 Task: Select traffic view around selected location Blue Ridge Parkway, North Carolina, United States and identify the nearest hotel to the peak traffic point
Action: Mouse moved to (112, 63)
Screenshot: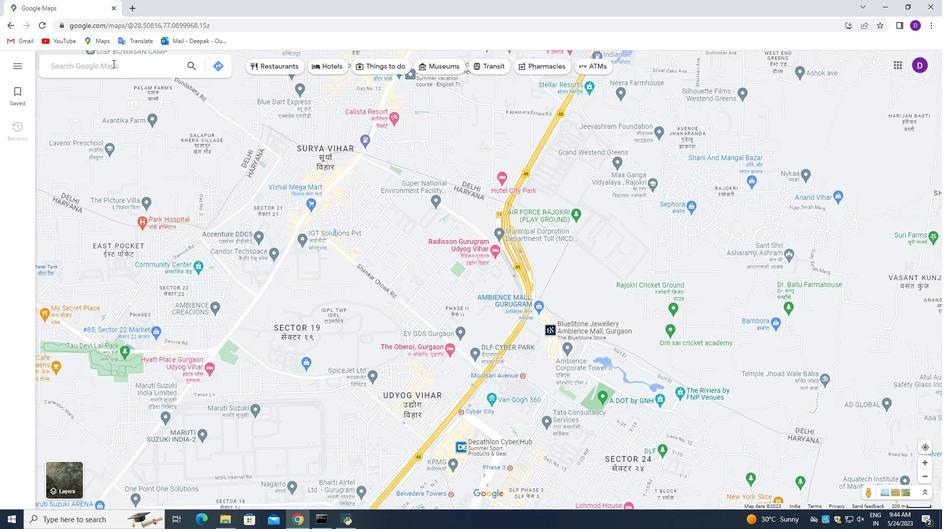 
Action: Mouse pressed left at (112, 63)
Screenshot: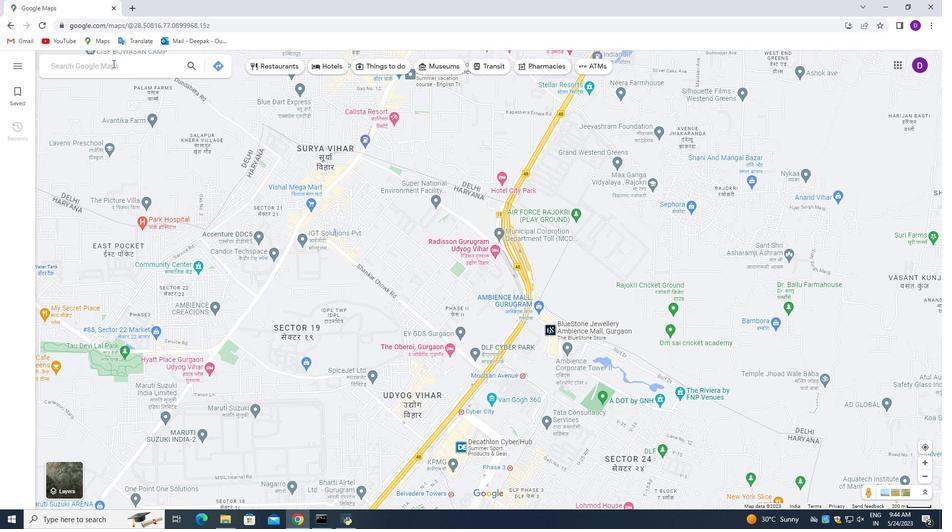 
Action: Mouse moved to (253, 130)
Screenshot: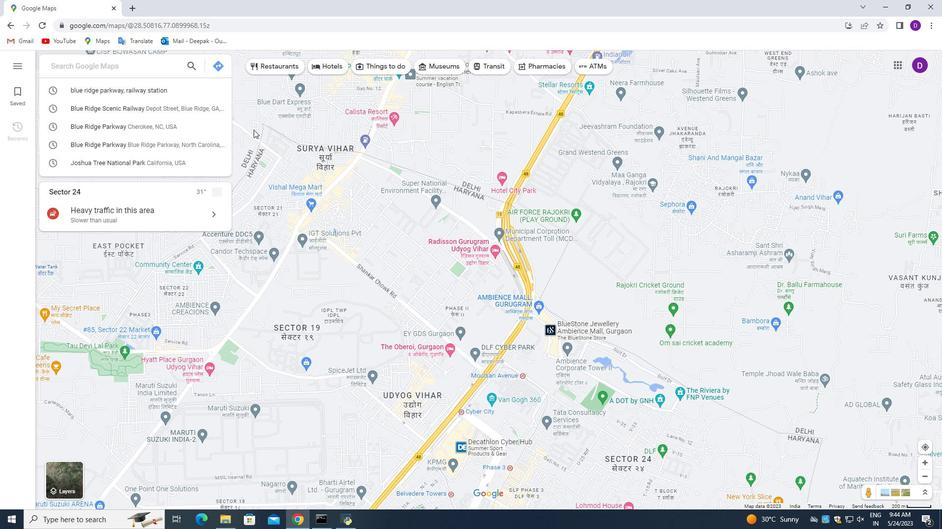 
Action: Key pressed <Key.shift_r><Key.shift_r><Key.shift_r><Key.shift_r><Key.shift_r><Key.shift_r><Key.shift_r><Key.shift_r><Key.shift_r><Key.shift_r><Key.shift_r><Key.shift_r><Key.shift_r>Blue<Key.space><Key.shift_r>Ridge<Key.space><Key.shift>Parkway,<Key.space><Key.shift>North<Key.space><Key.shift_r>Carolina,<Key.space><Key.shift>United<Key.space><Key.shift_r>States<Key.enter>
Screenshot: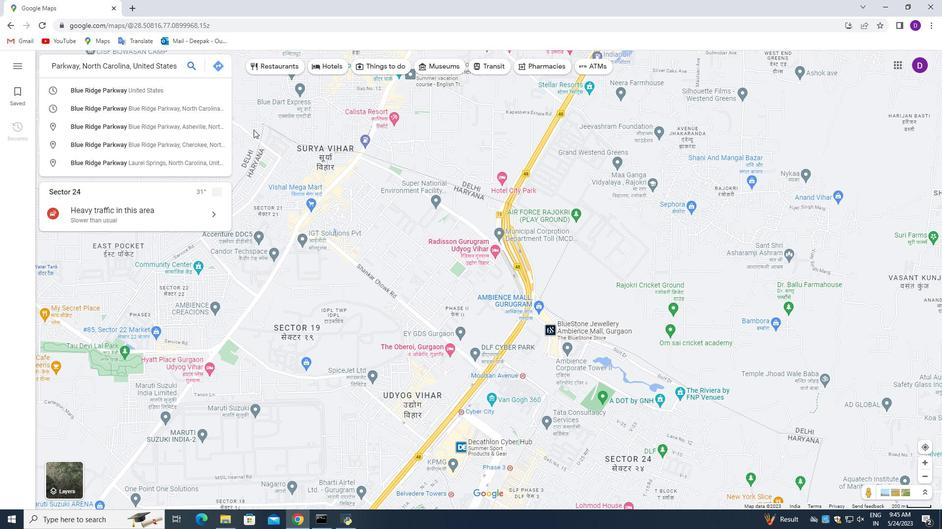 
Action: Mouse moved to (325, 67)
Screenshot: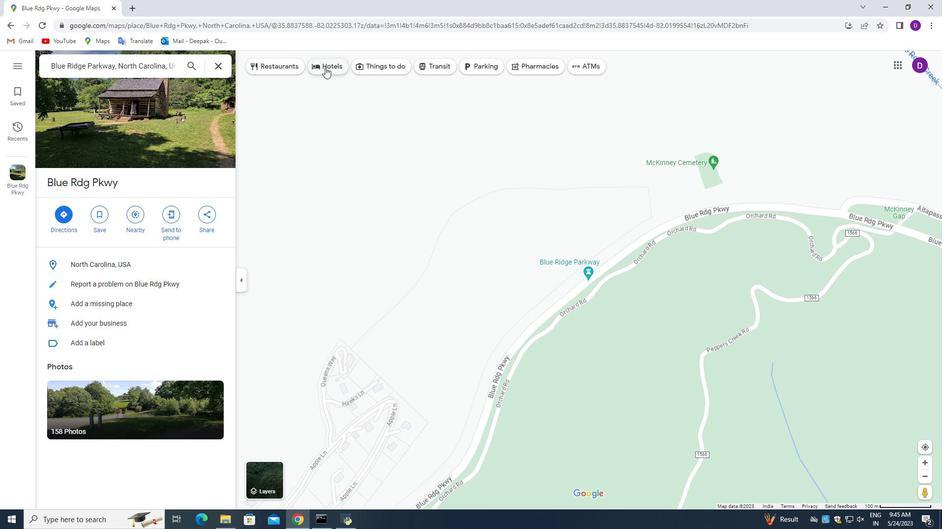 
Action: Mouse pressed left at (325, 67)
Screenshot: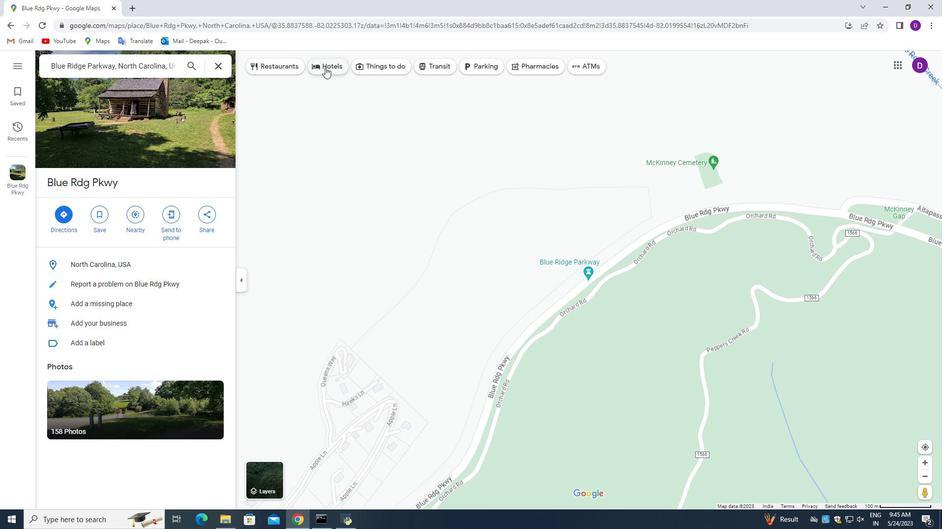 
Action: Mouse moved to (264, 484)
Screenshot: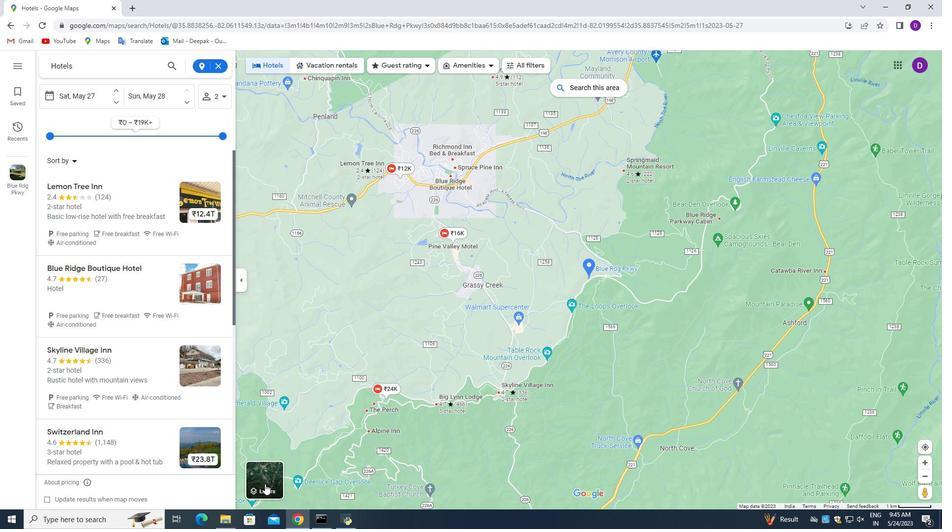 
Action: Mouse pressed left at (264, 484)
Screenshot: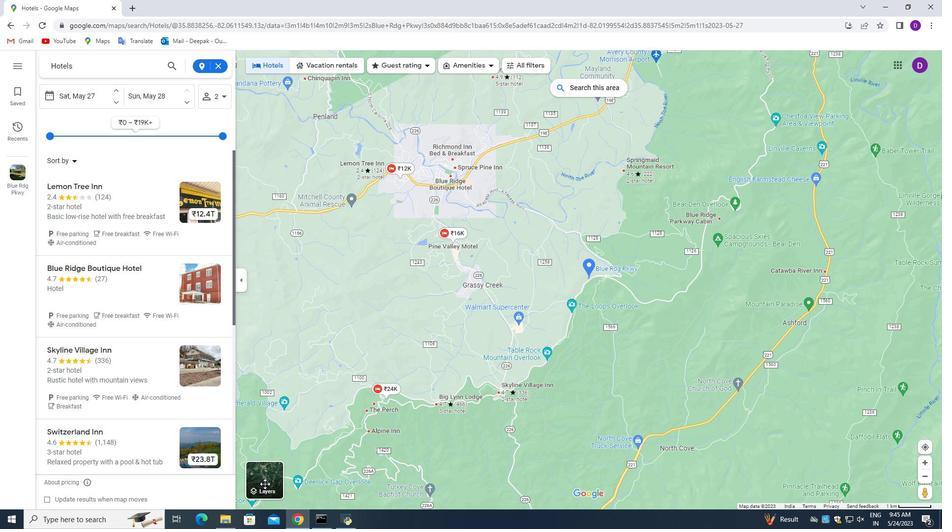 
Action: Mouse moved to (336, 478)
Screenshot: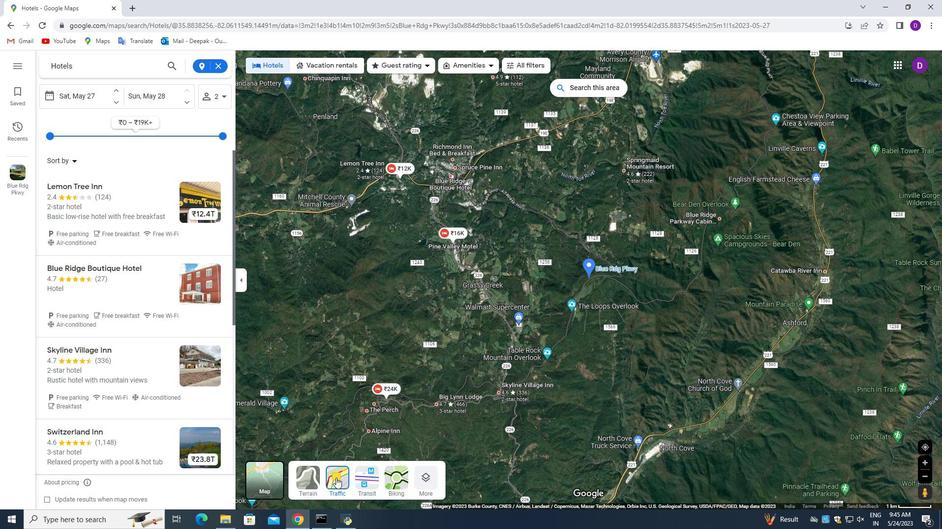 
Action: Mouse pressed left at (336, 478)
Screenshot: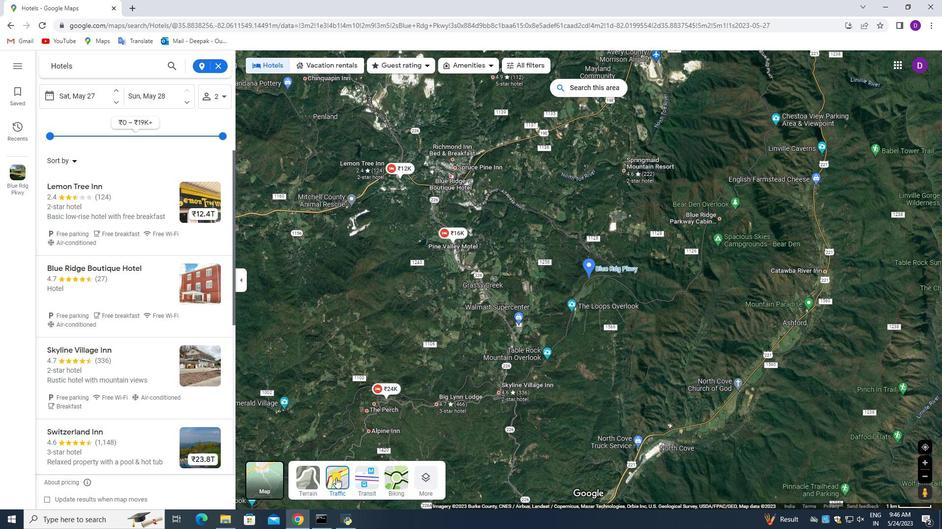 
Action: Mouse moved to (449, 233)
Screenshot: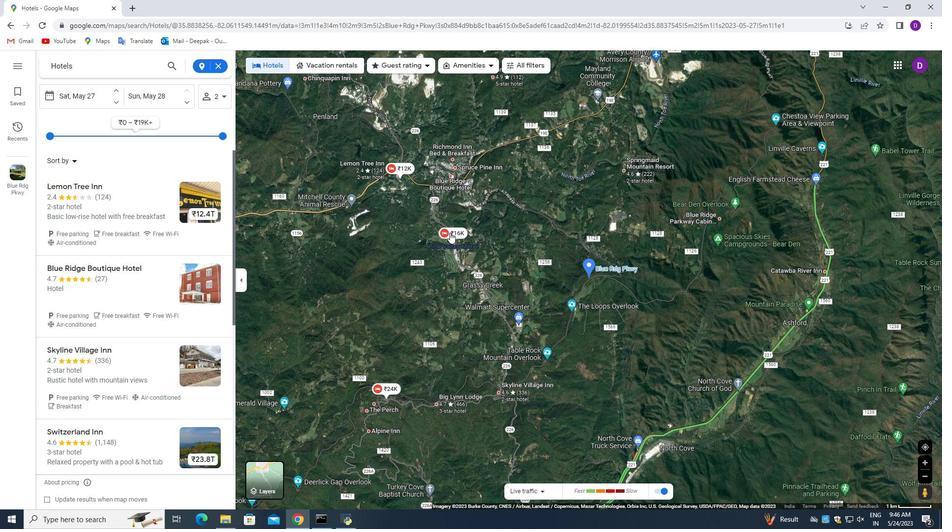 
Action: Mouse pressed left at (449, 233)
Screenshot: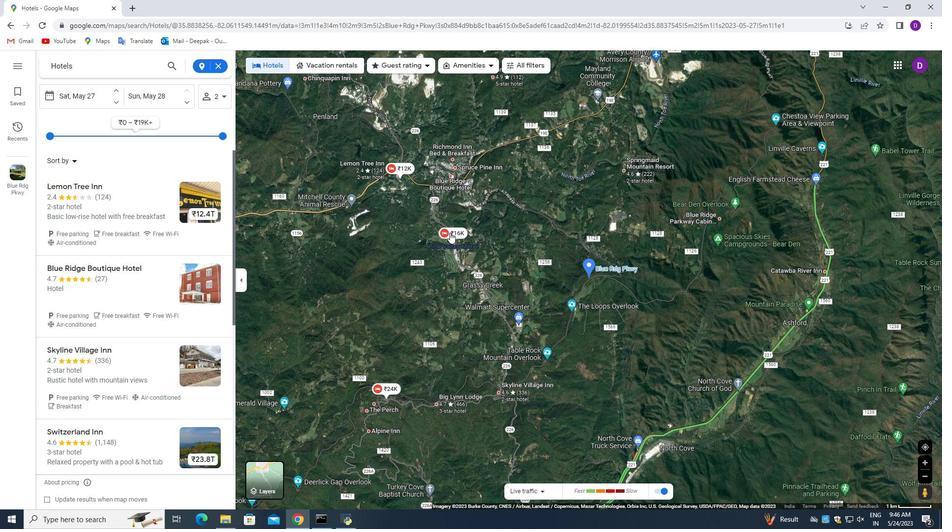 
Action: Mouse moved to (335, 162)
Screenshot: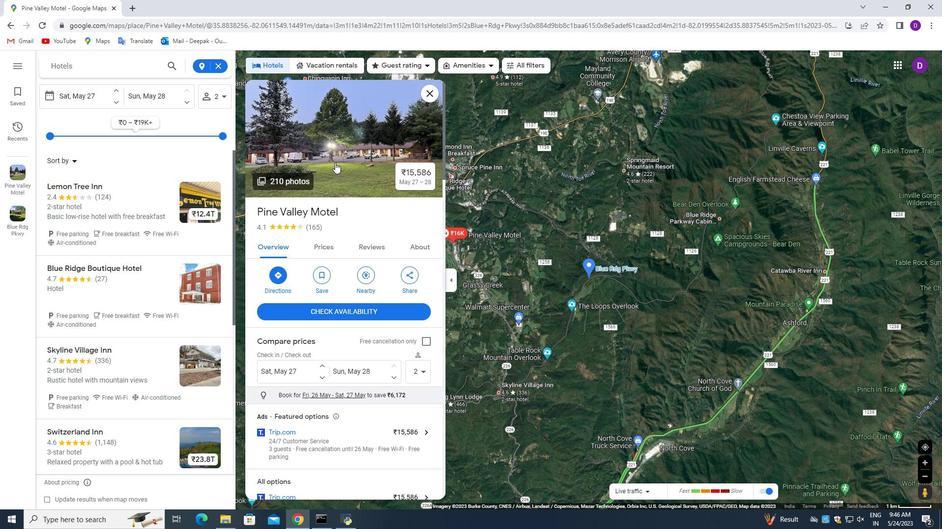 
Action: Mouse pressed left at (335, 162)
Screenshot: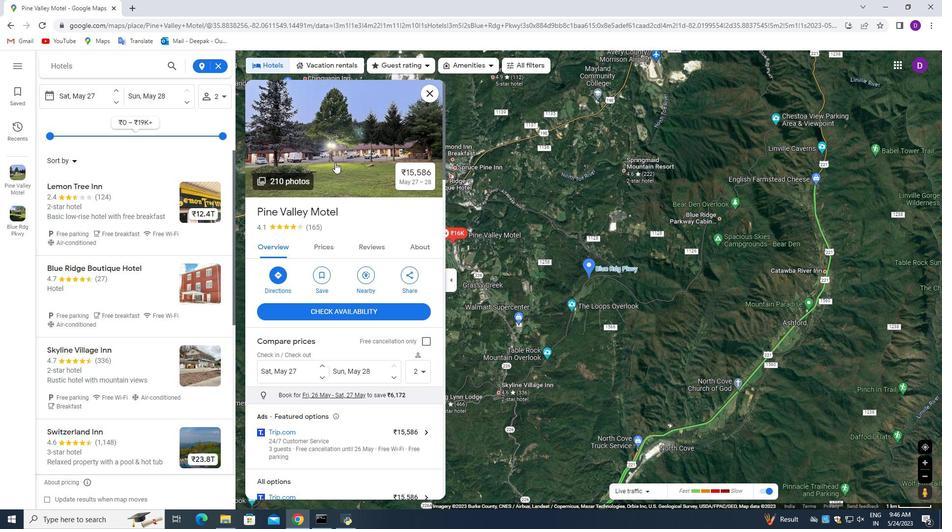 
Action: Mouse moved to (602, 432)
Screenshot: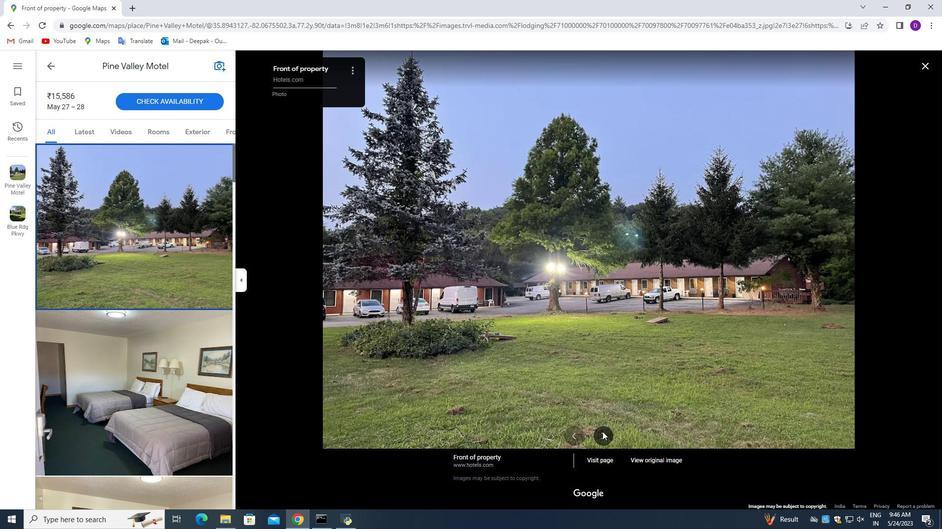 
Action: Mouse pressed left at (602, 432)
Screenshot: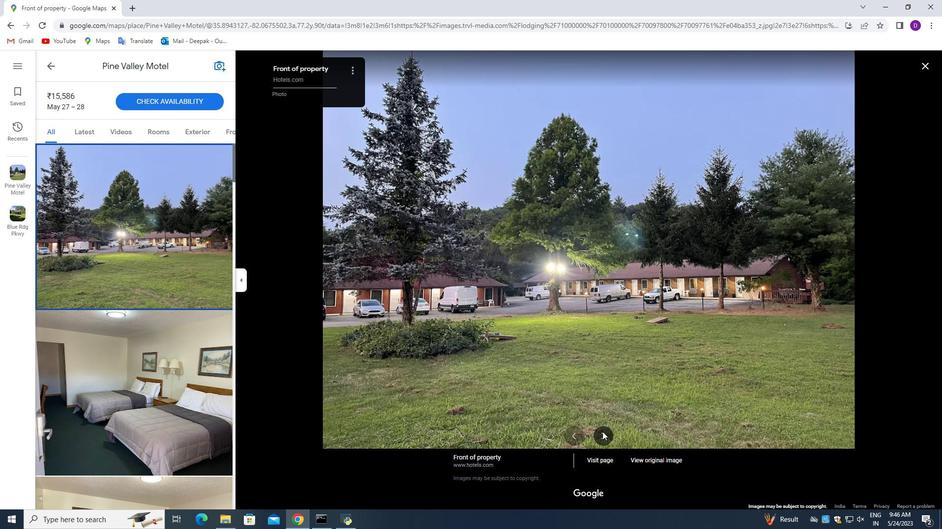 
Action: Mouse moved to (606, 432)
Screenshot: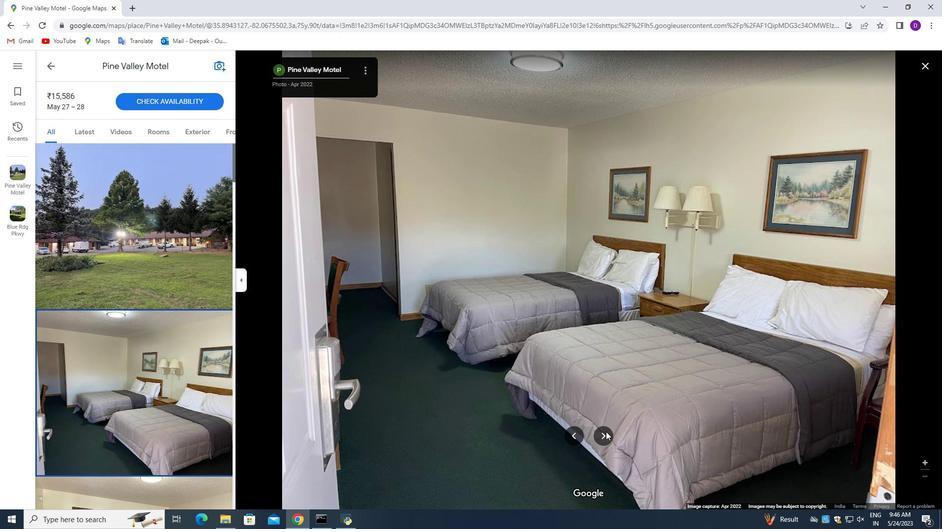 
Action: Mouse pressed left at (606, 432)
Screenshot: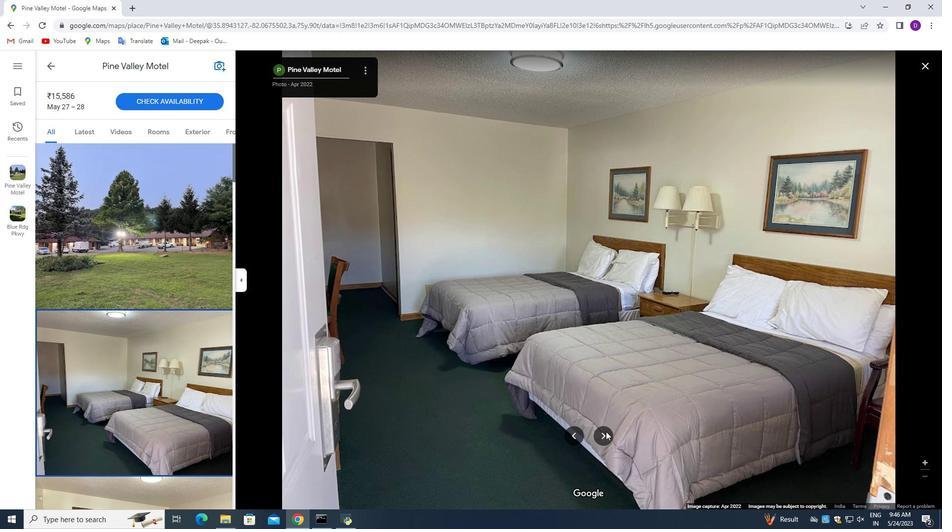 
Action: Mouse pressed left at (606, 432)
Screenshot: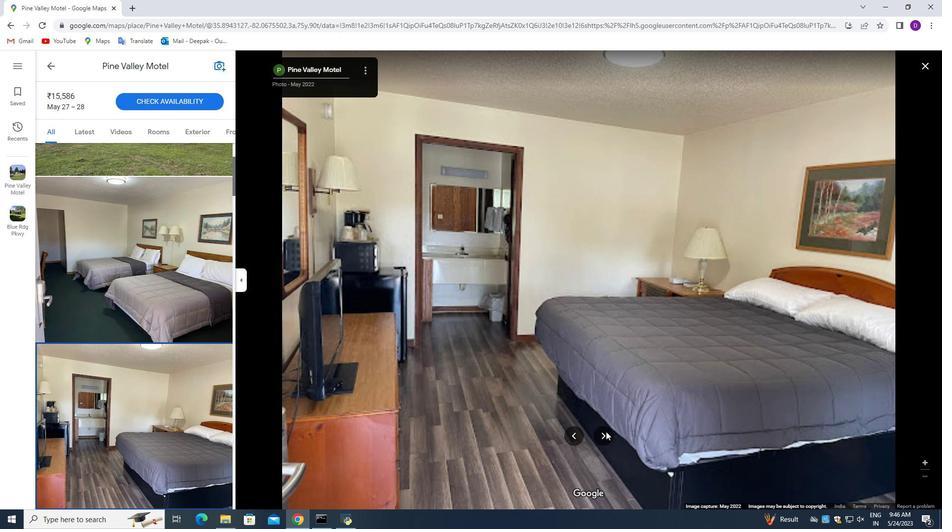 
Action: Mouse pressed left at (606, 432)
Screenshot: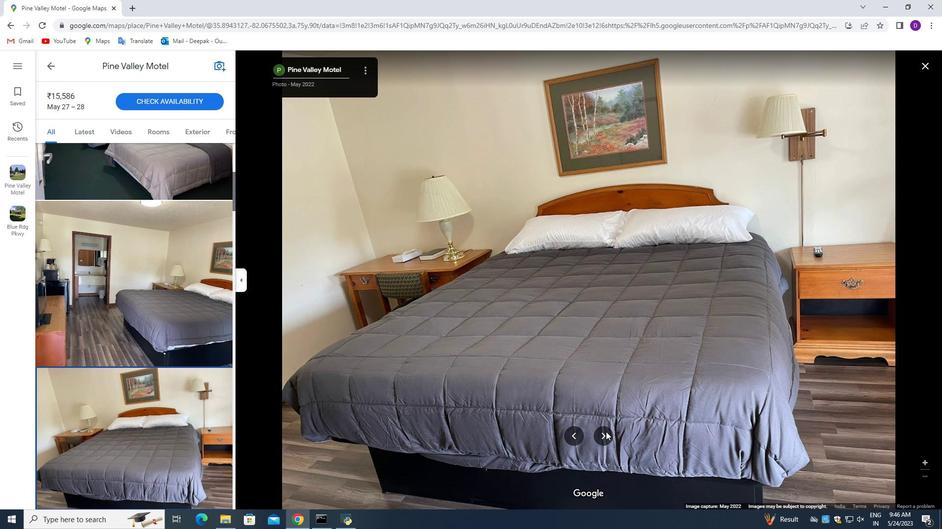 
Action: Mouse pressed left at (606, 432)
Screenshot: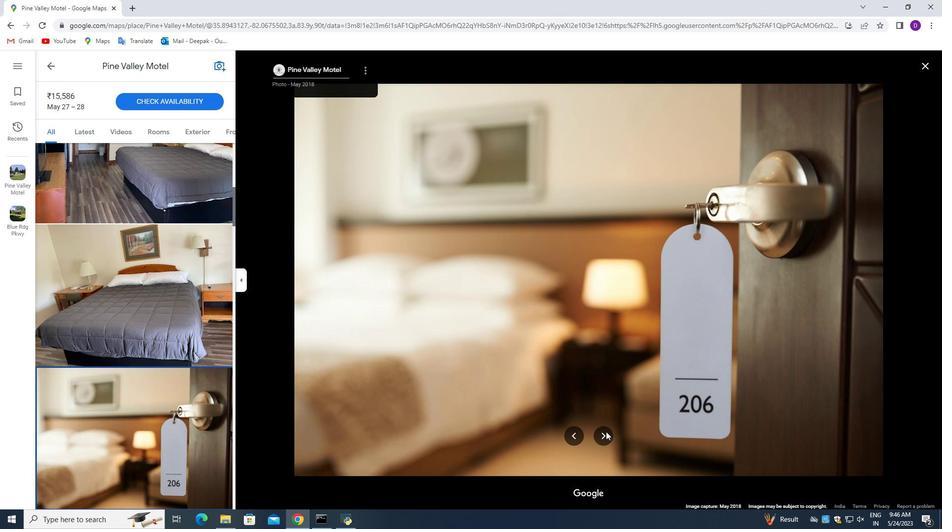 
Action: Mouse pressed left at (606, 432)
Screenshot: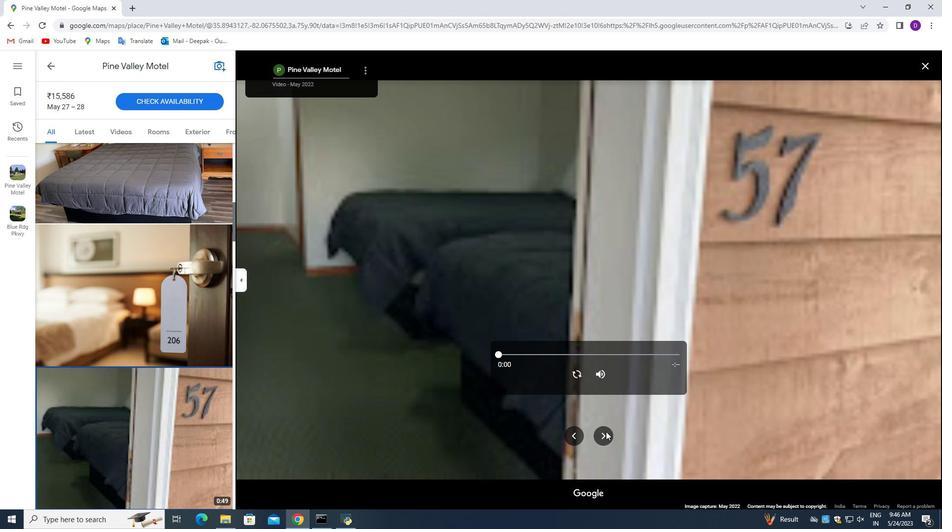 
Action: Mouse pressed left at (606, 432)
Screenshot: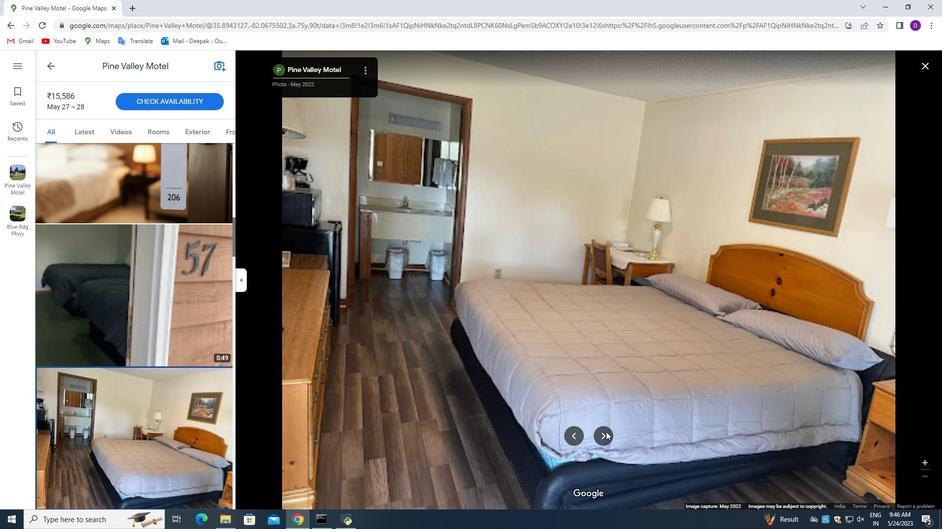 
Action: Mouse pressed left at (606, 432)
Screenshot: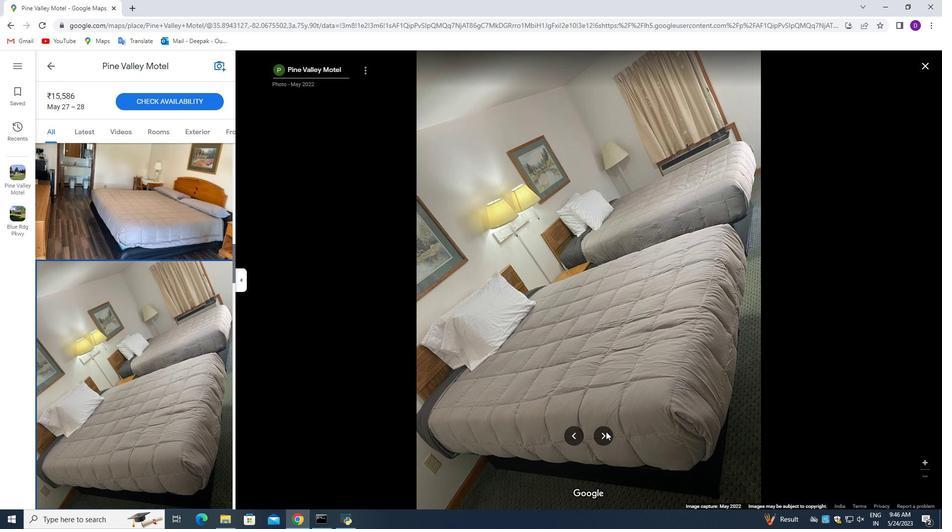 
Action: Mouse pressed left at (606, 432)
Screenshot: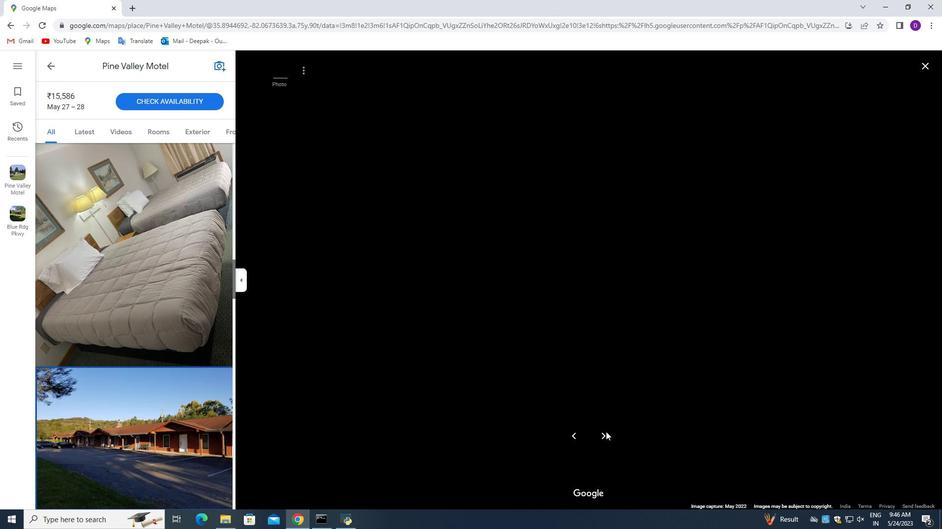 
Action: Mouse pressed left at (606, 432)
Screenshot: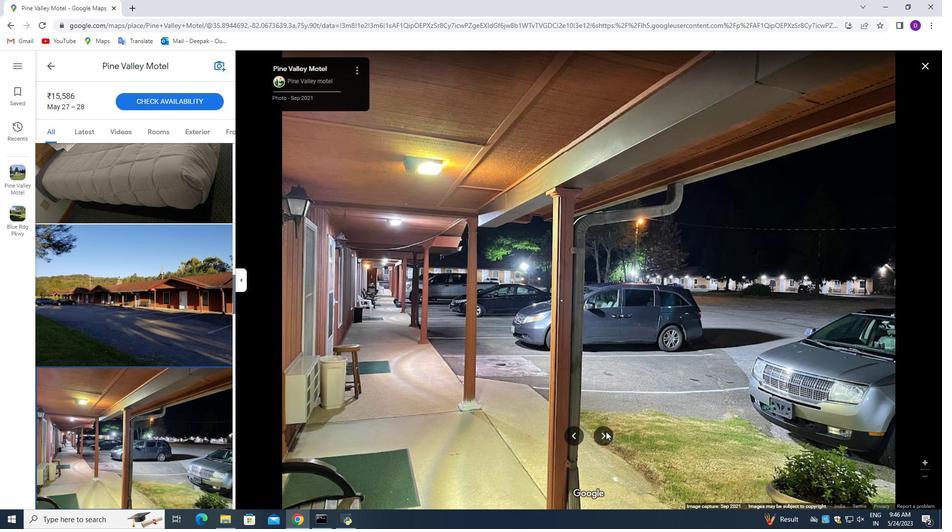
Action: Mouse pressed left at (606, 432)
Screenshot: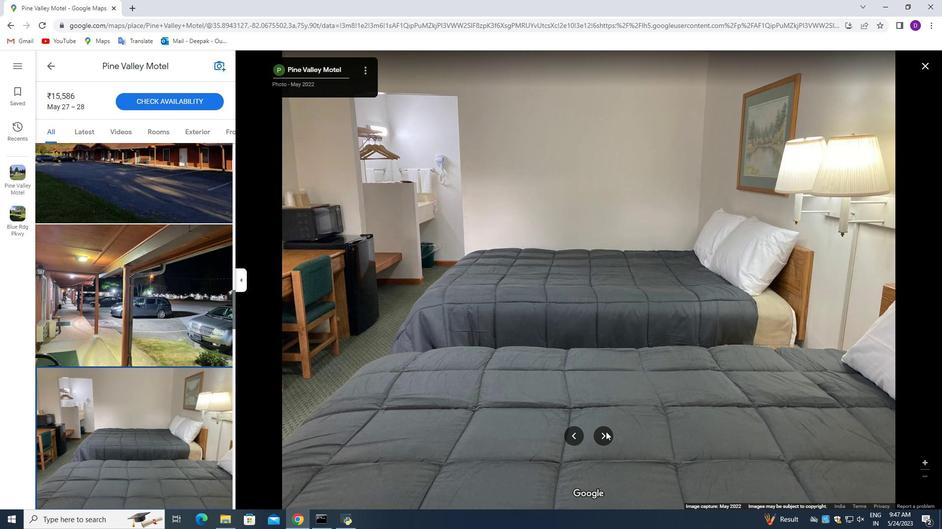 
Action: Mouse pressed left at (606, 432)
Screenshot: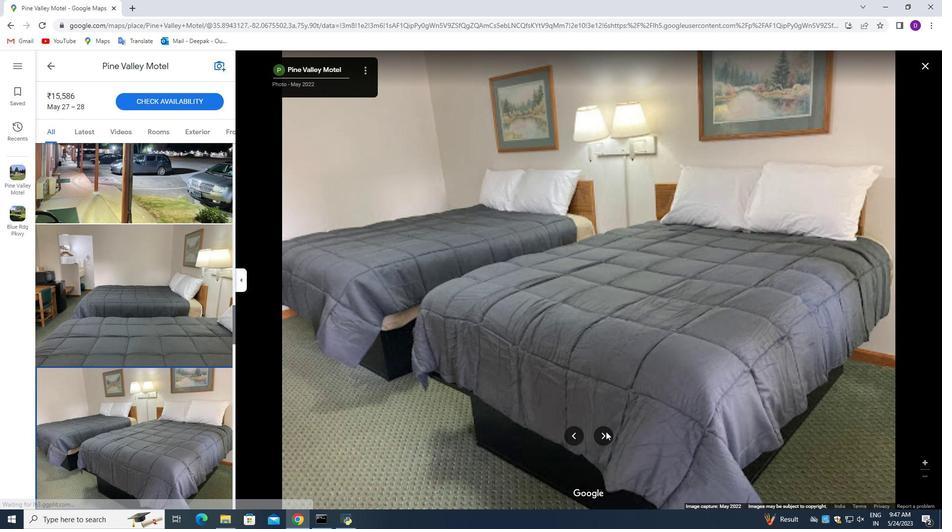 
Action: Mouse pressed left at (606, 432)
Screenshot: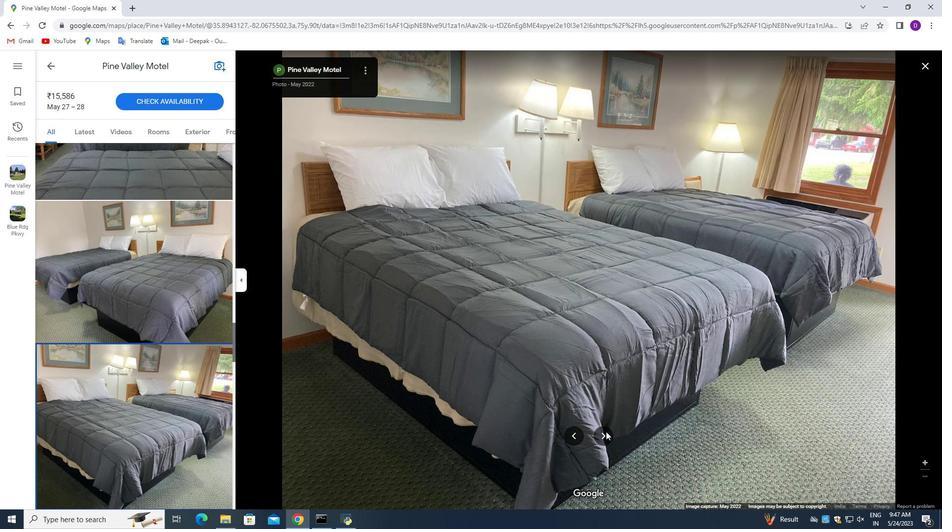 
Action: Mouse pressed left at (606, 432)
Screenshot: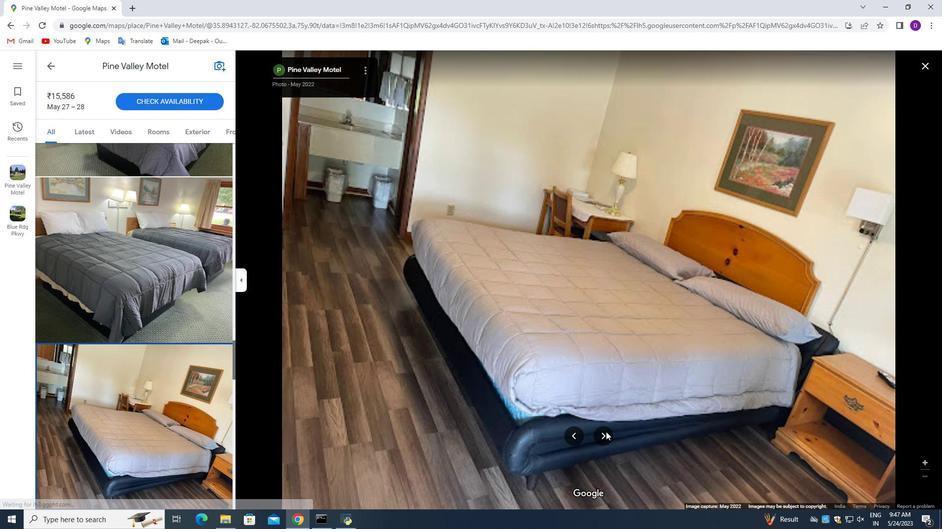 
Action: Mouse pressed left at (606, 432)
Screenshot: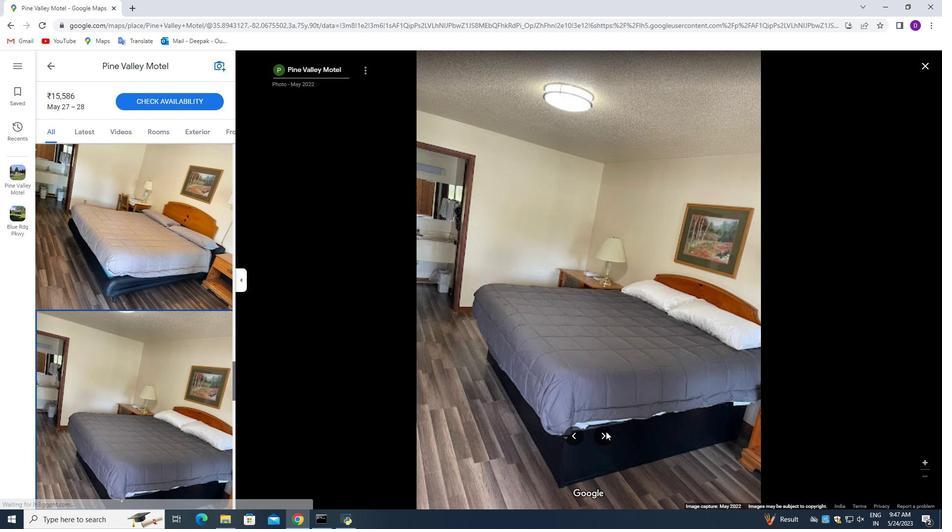 
Action: Mouse moved to (49, 67)
Screenshot: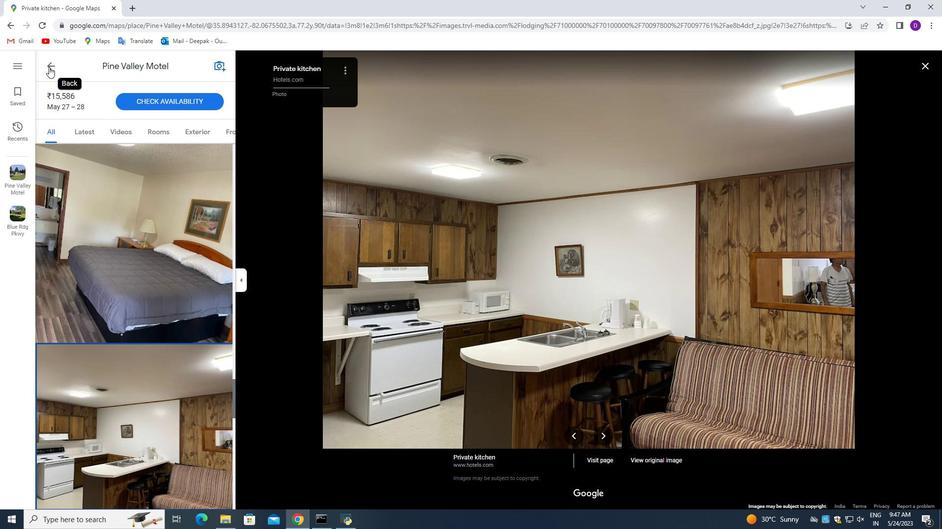 
Action: Mouse pressed left at (49, 67)
Screenshot: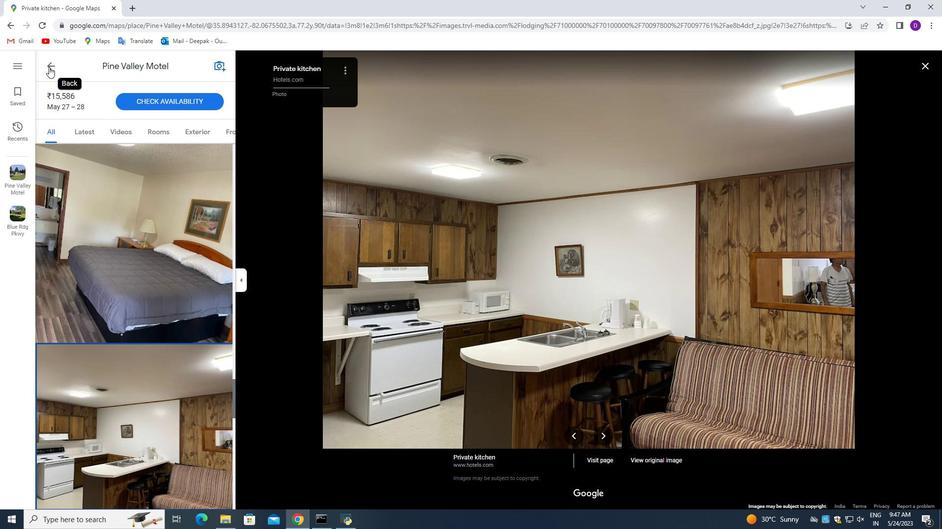 
Action: Mouse moved to (430, 93)
Screenshot: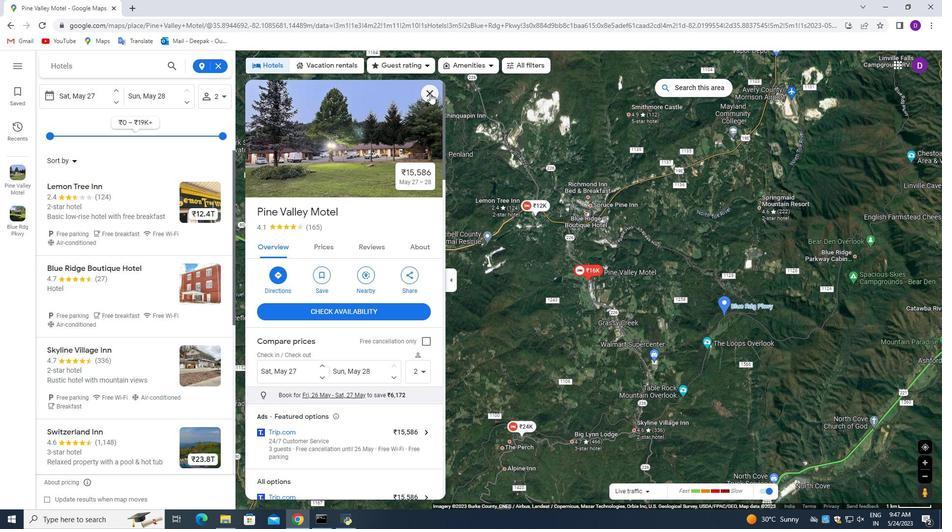 
Action: Mouse pressed left at (430, 93)
Screenshot: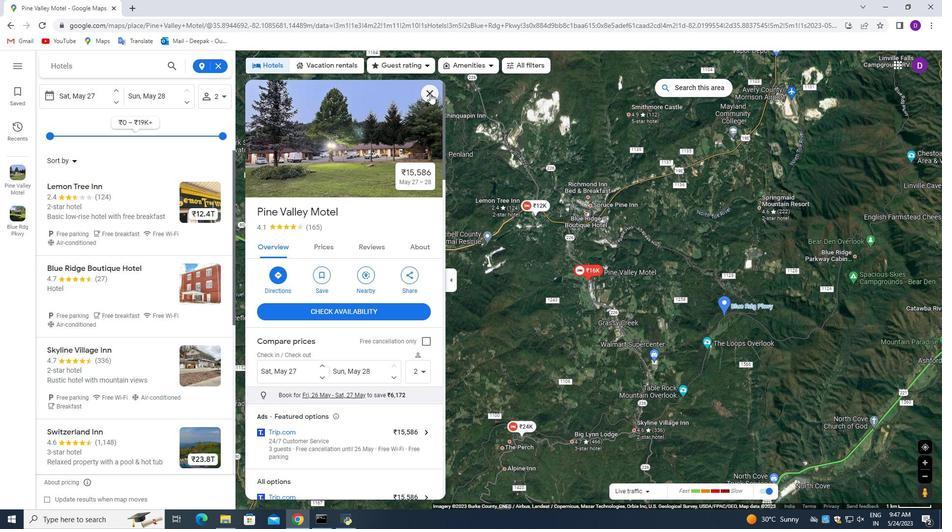 
Action: Mouse moved to (540, 492)
Screenshot: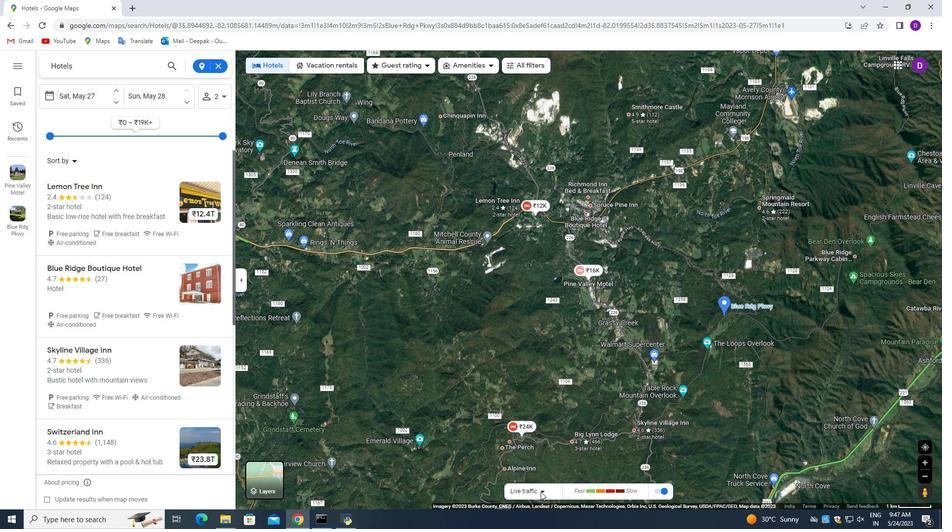 
Action: Mouse pressed left at (540, 492)
Screenshot: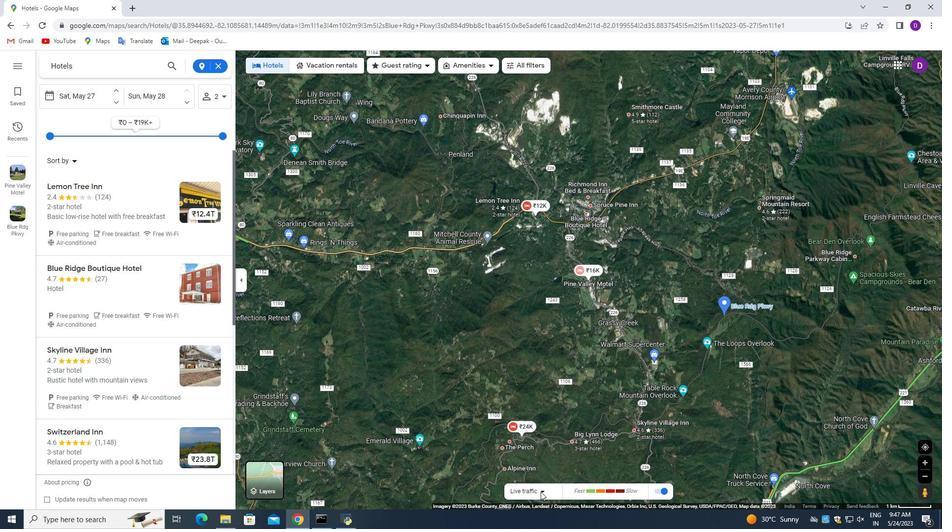 
Action: Mouse pressed left at (540, 492)
Screenshot: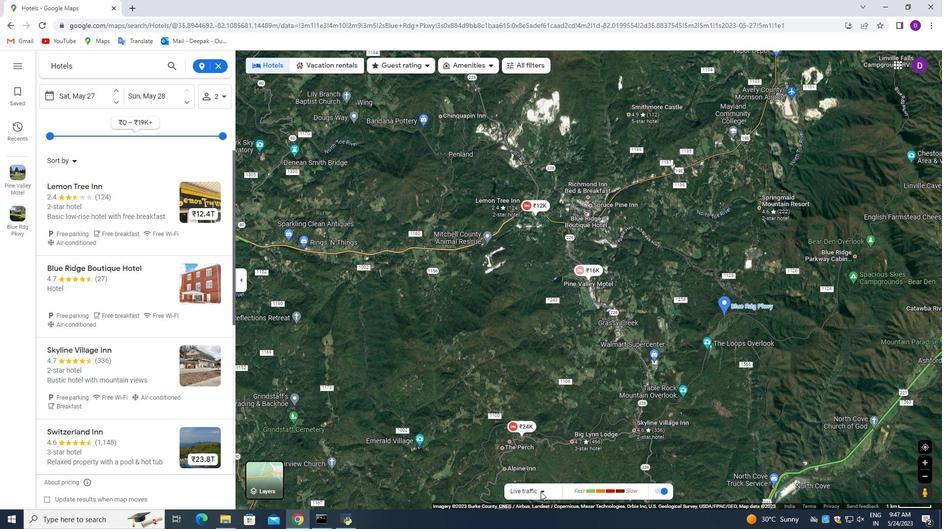 
Action: Mouse moved to (523, 362)
Screenshot: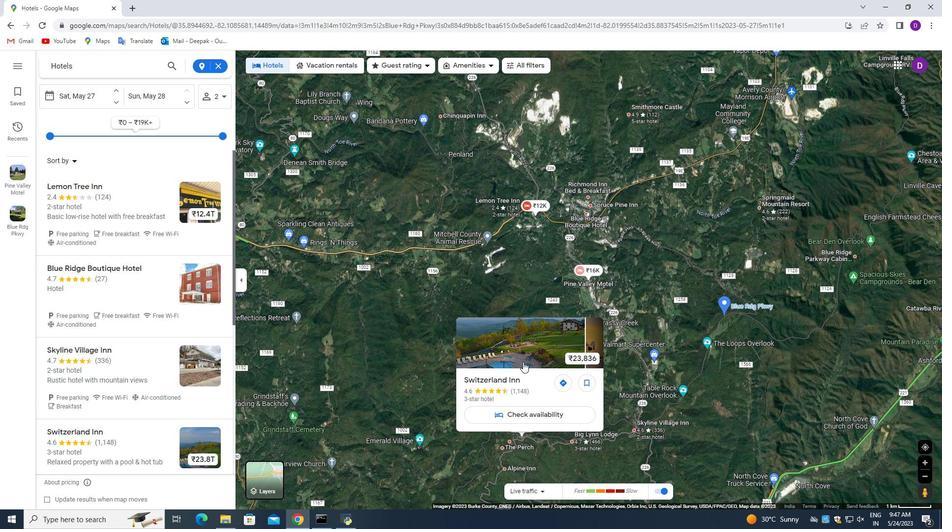 
Action: Mouse pressed left at (523, 362)
Screenshot: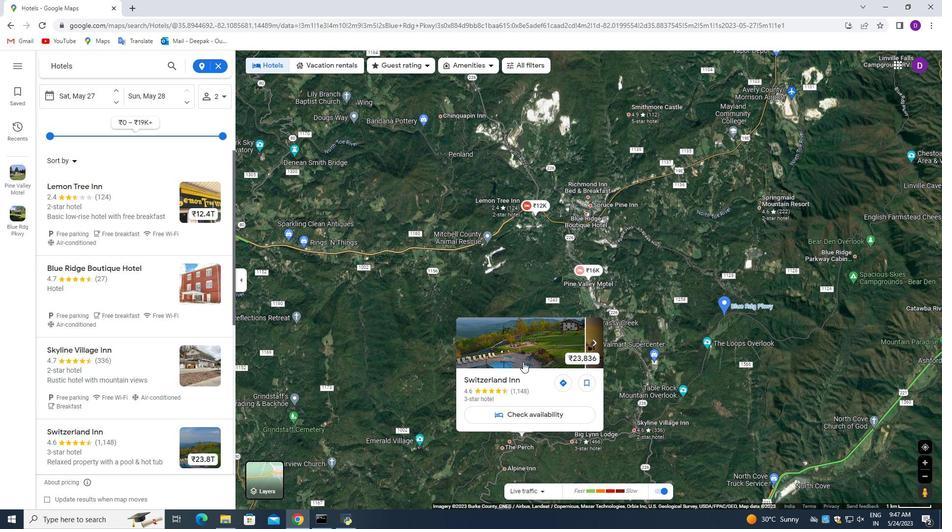 
Action: Mouse moved to (370, 252)
Screenshot: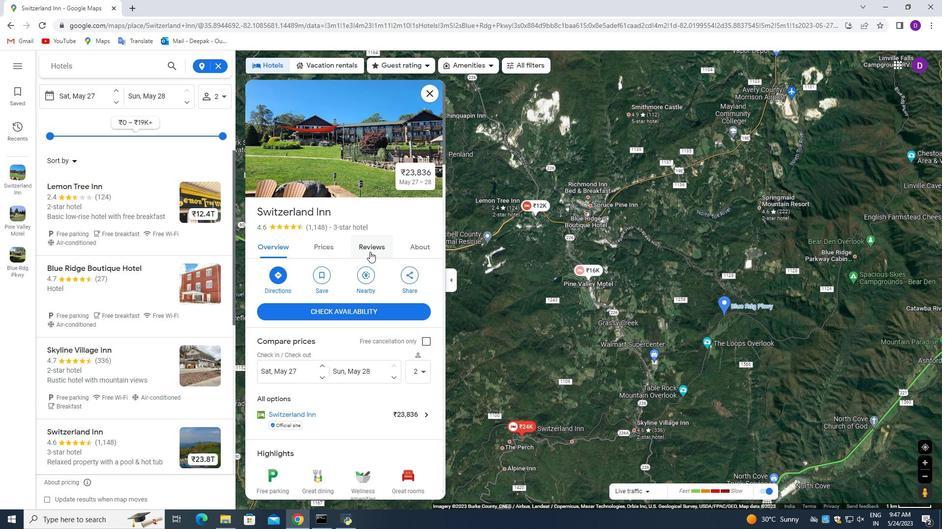 
Action: Mouse pressed left at (370, 252)
Screenshot: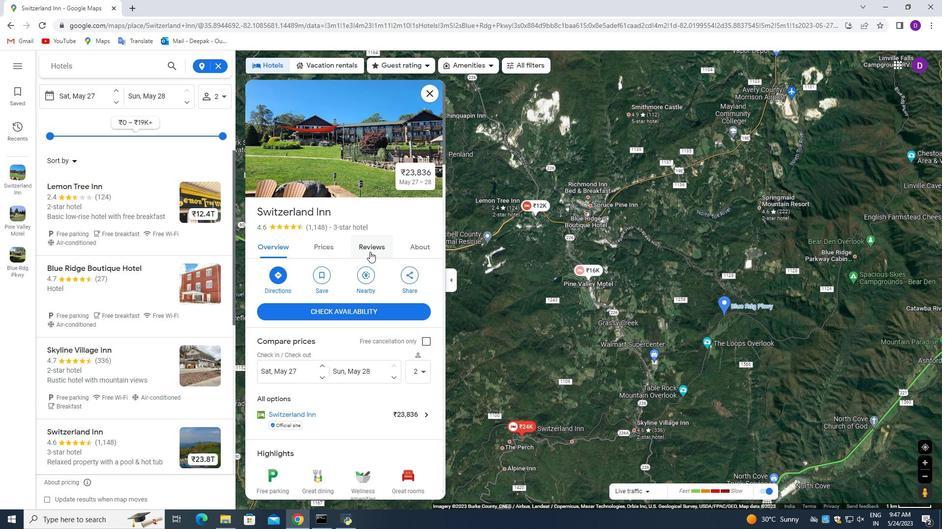 
Action: Mouse moved to (313, 256)
Screenshot: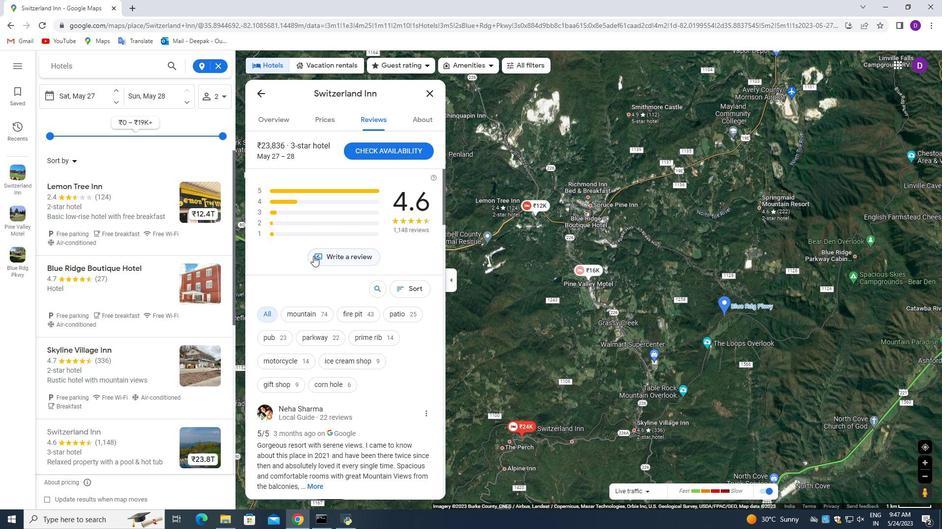 
Action: Mouse scrolled (313, 256) with delta (0, 0)
Screenshot: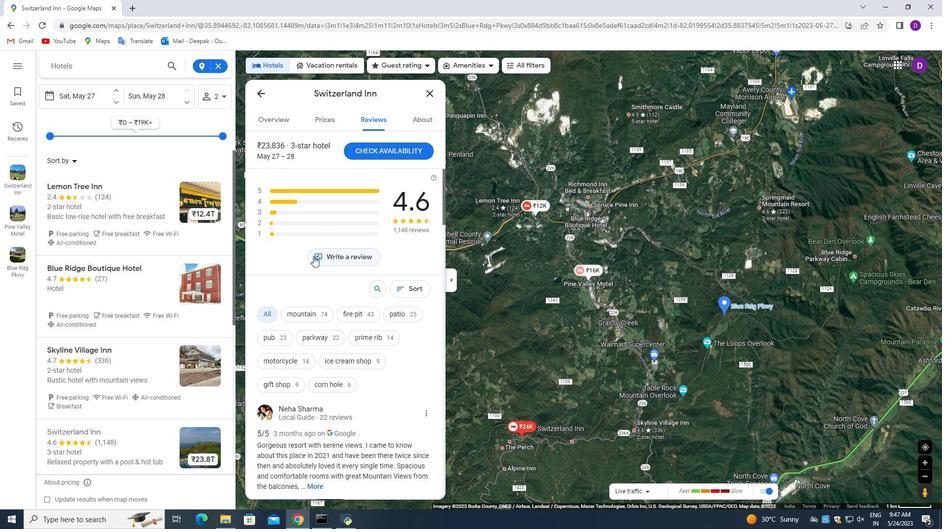 
Action: Mouse scrolled (313, 256) with delta (0, 0)
Screenshot: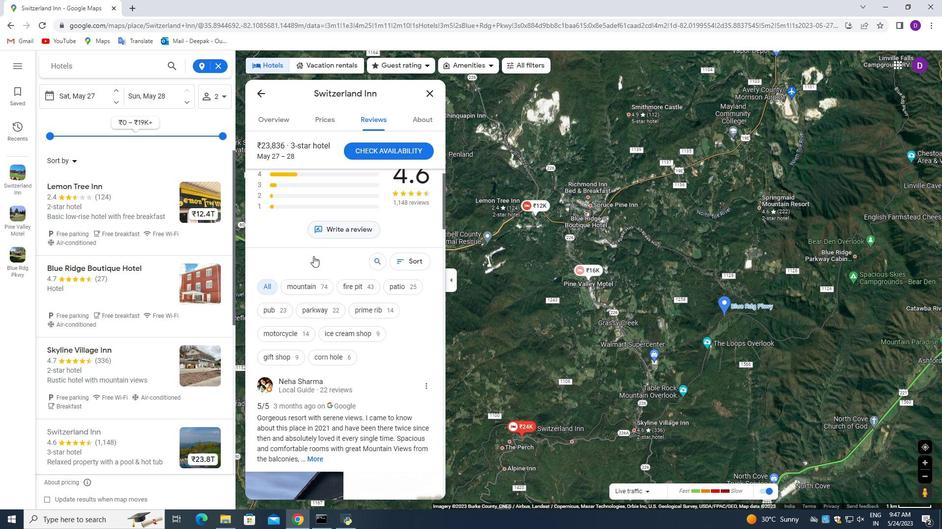 
Action: Mouse scrolled (313, 256) with delta (0, 0)
Screenshot: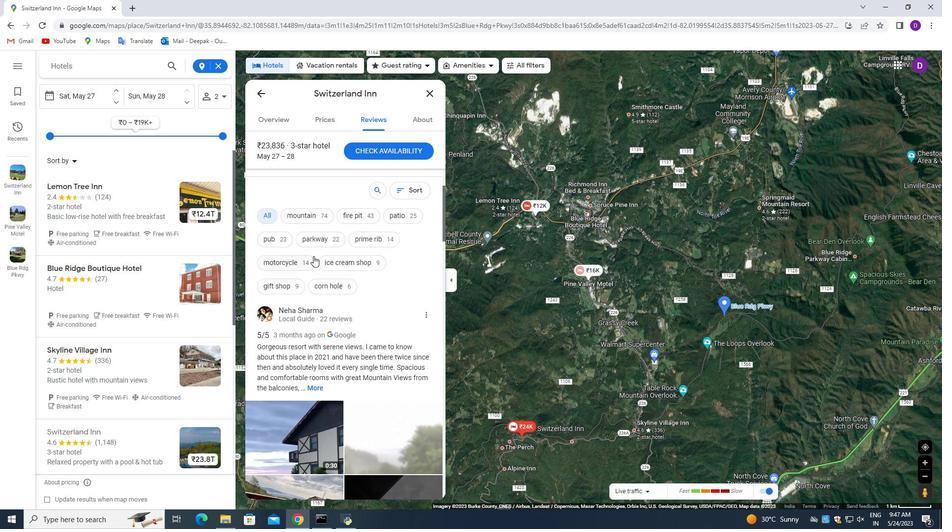 
Action: Mouse moved to (345, 273)
Screenshot: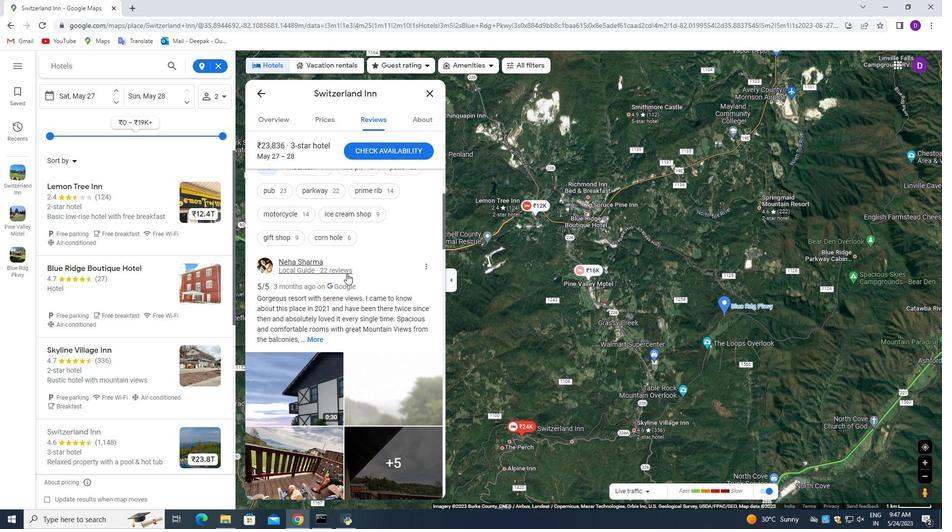 
Action: Mouse scrolled (320, 262) with delta (0, 0)
Screenshot: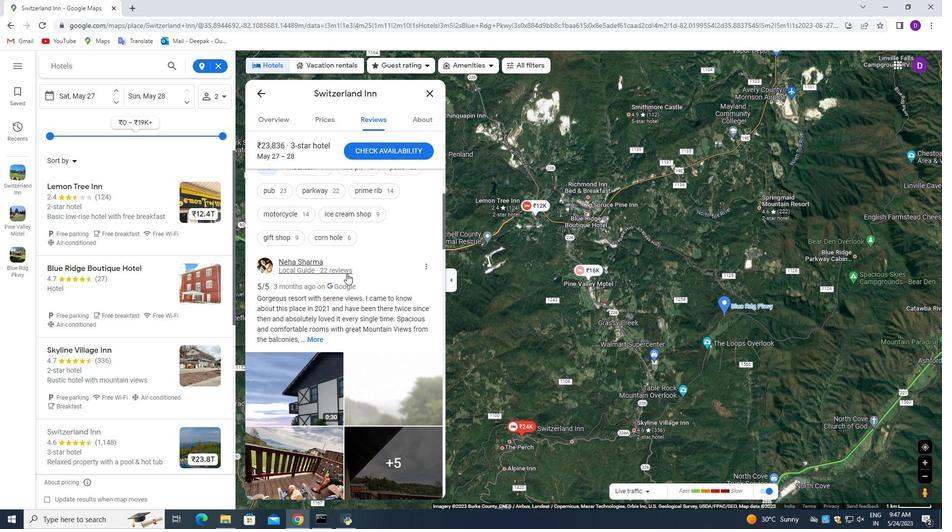 
Action: Mouse moved to (346, 274)
Screenshot: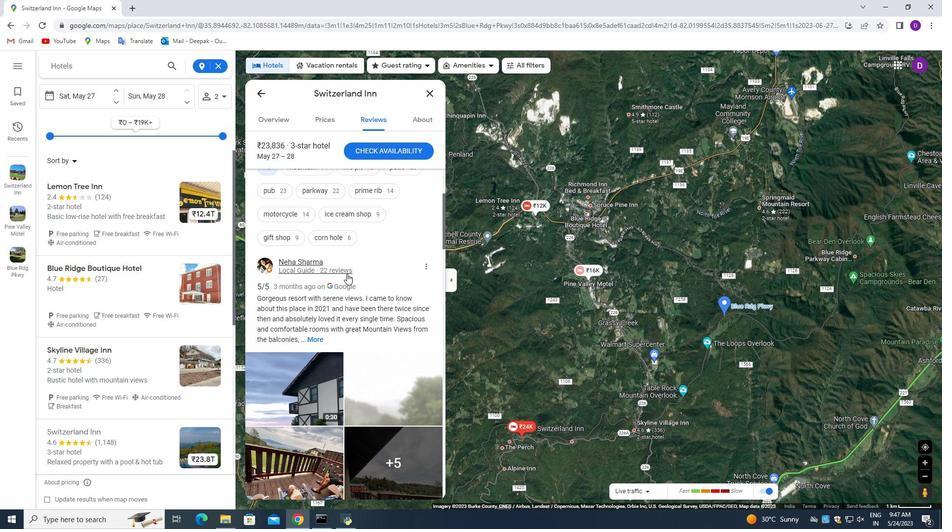 
Action: Mouse scrolled (346, 273) with delta (0, 0)
Screenshot: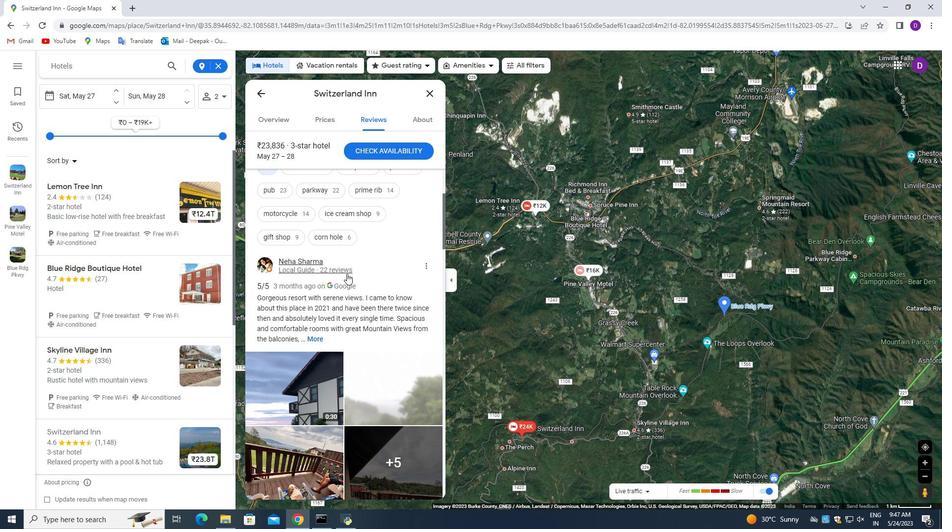 
Action: Mouse moved to (341, 274)
Screenshot: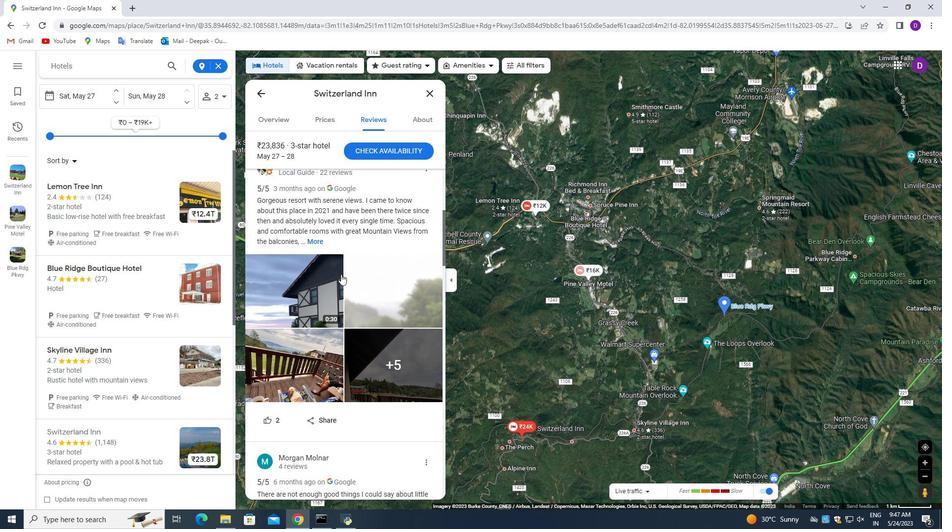 
Action: Mouse scrolled (341, 274) with delta (0, 0)
Screenshot: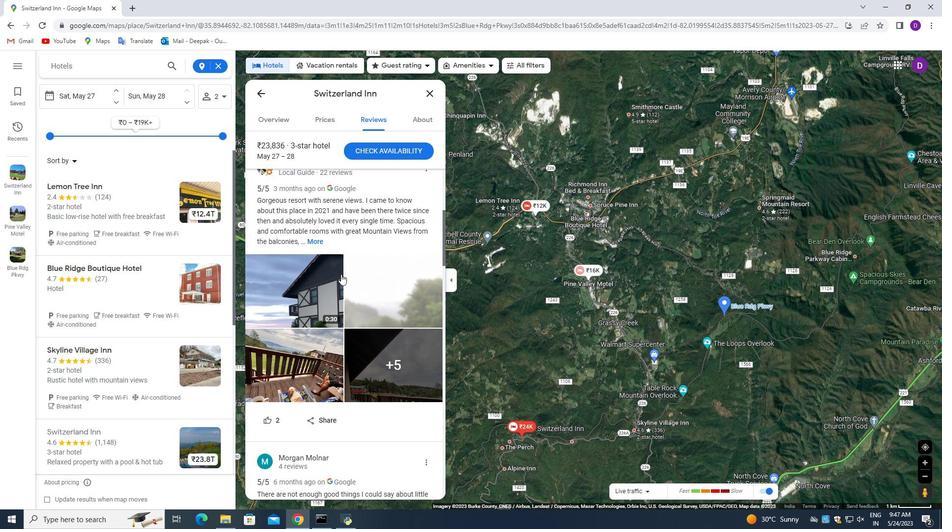 
Action: Mouse scrolled (341, 274) with delta (0, 0)
Screenshot: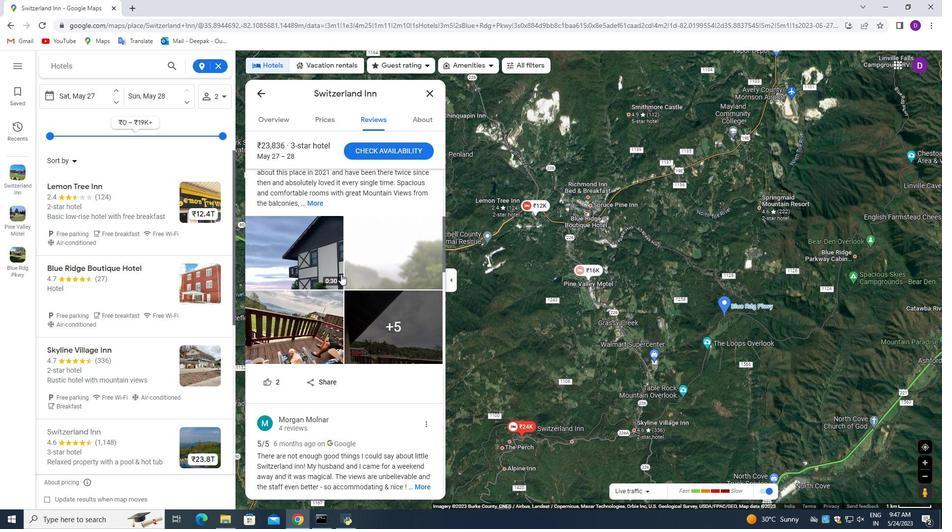 
Action: Mouse scrolled (341, 274) with delta (0, 0)
Screenshot: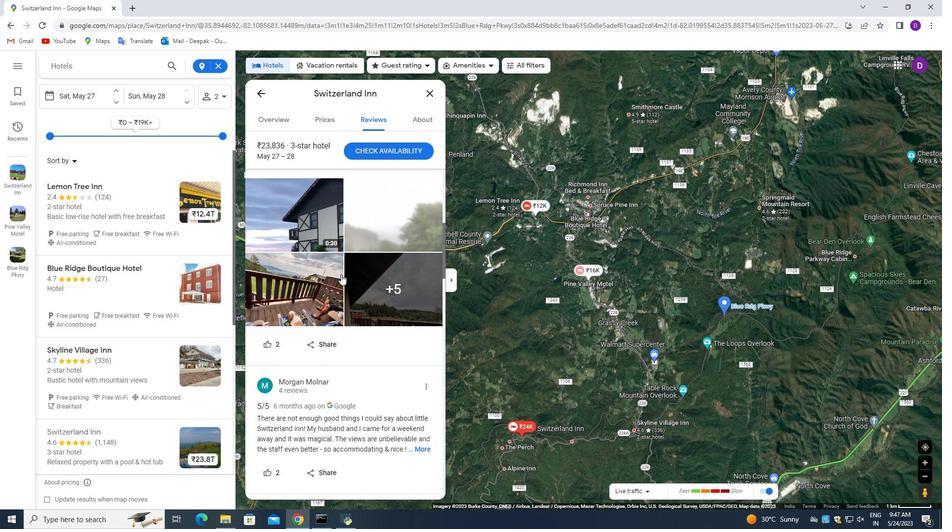 
Action: Mouse scrolled (341, 274) with delta (0, 0)
Screenshot: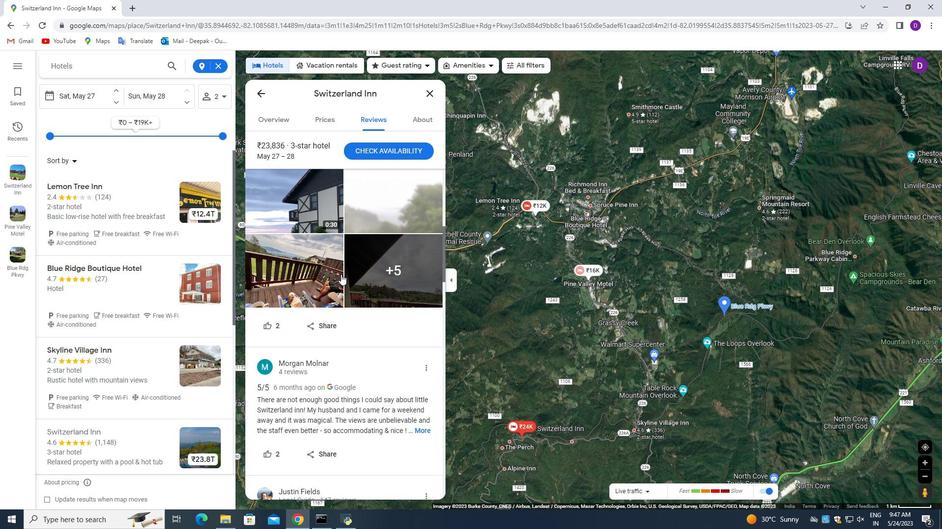 
Action: Mouse scrolled (341, 275) with delta (0, 0)
Screenshot: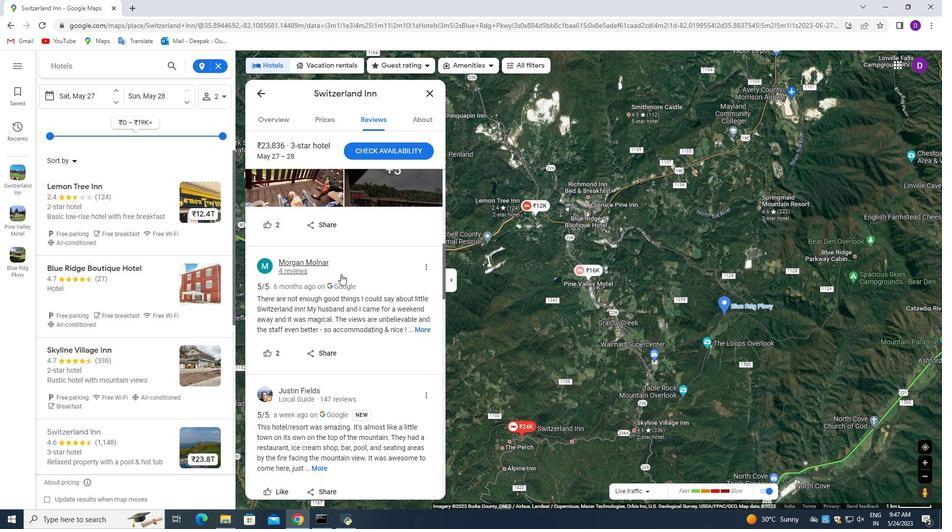 
Action: Mouse scrolled (341, 275) with delta (0, 0)
Screenshot: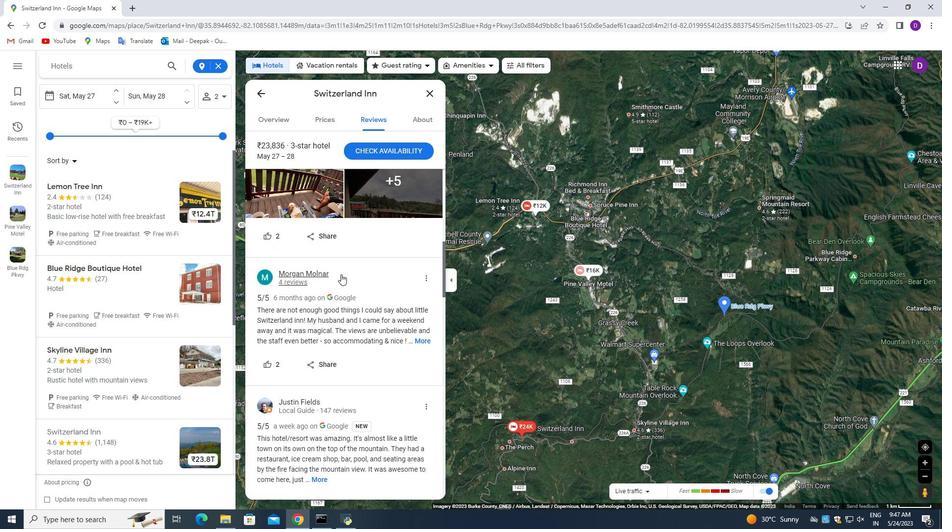 
Action: Mouse moved to (284, 204)
Screenshot: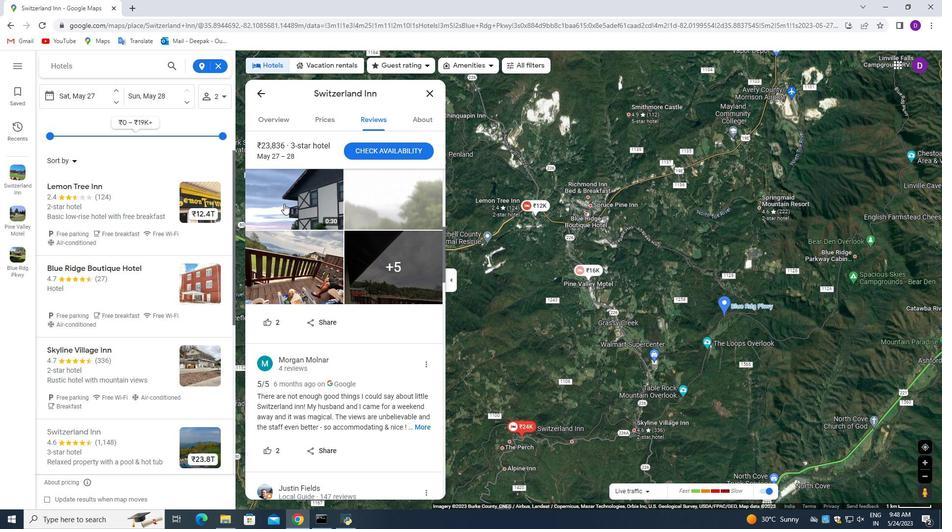 
Action: Mouse pressed left at (284, 204)
Screenshot: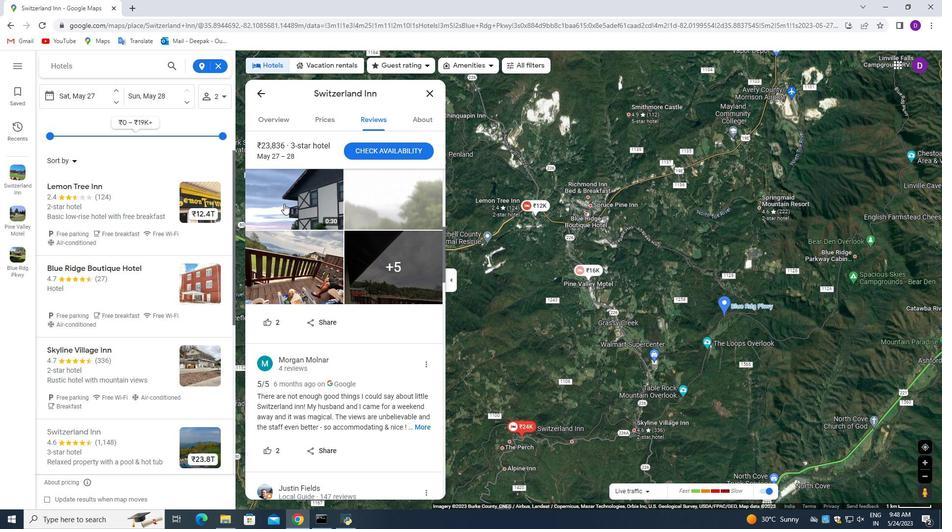 
Action: Mouse moved to (603, 438)
Screenshot: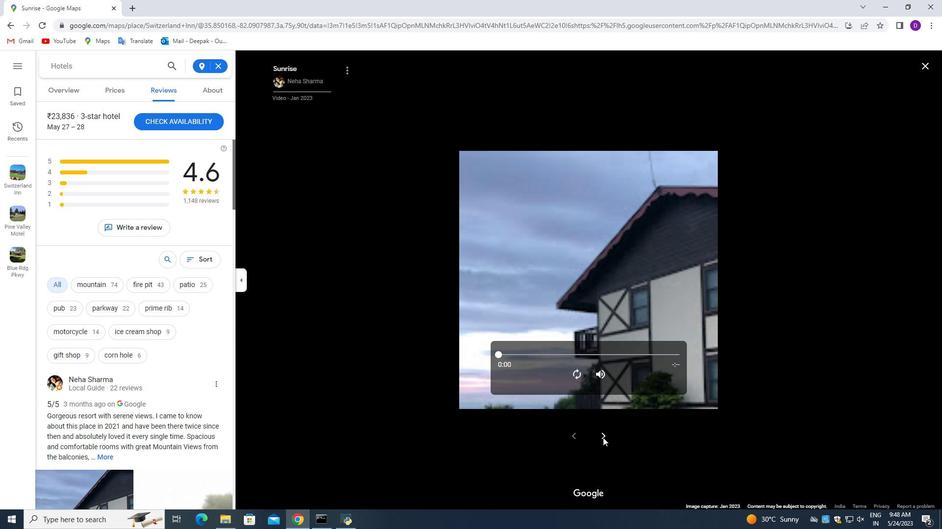 
Action: Mouse pressed left at (603, 438)
Screenshot: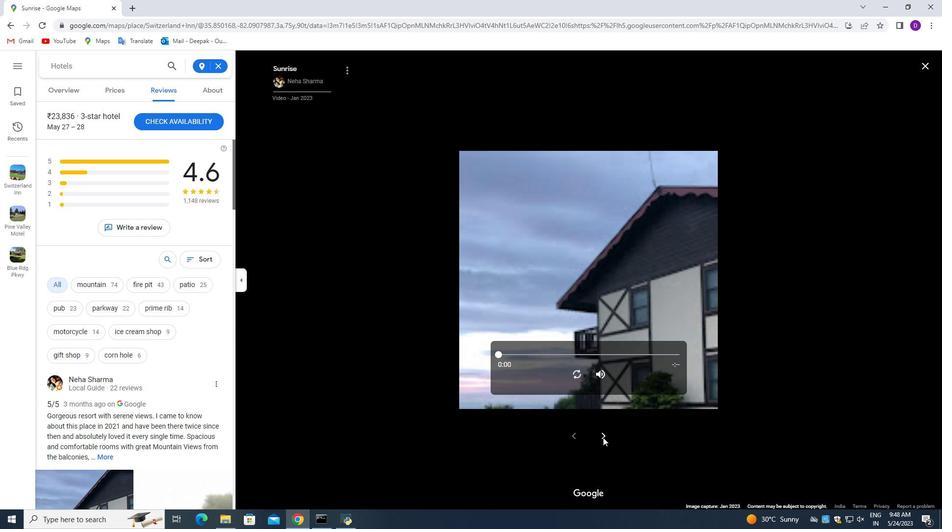 
Action: Mouse pressed left at (603, 438)
Screenshot: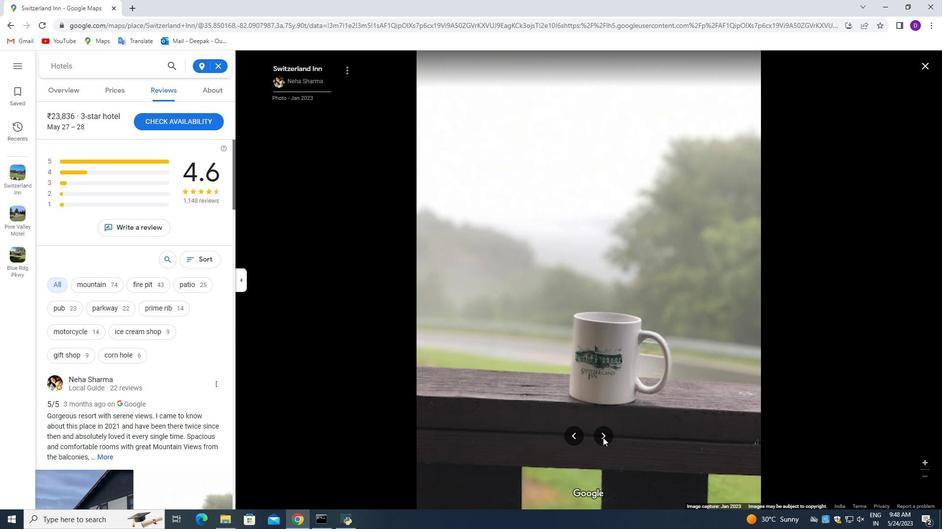 
Action: Mouse pressed left at (603, 438)
Screenshot: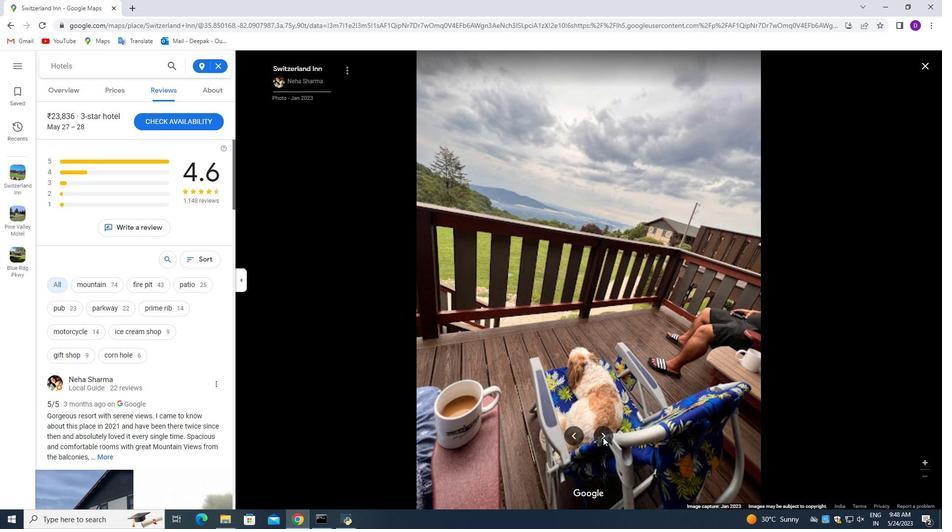 
Action: Mouse pressed left at (603, 438)
Screenshot: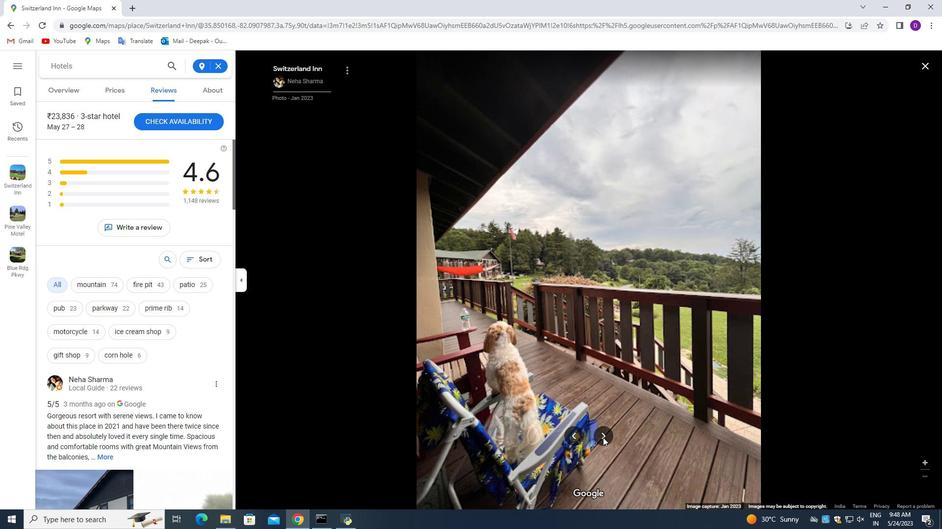 
Action: Mouse pressed left at (603, 438)
Screenshot: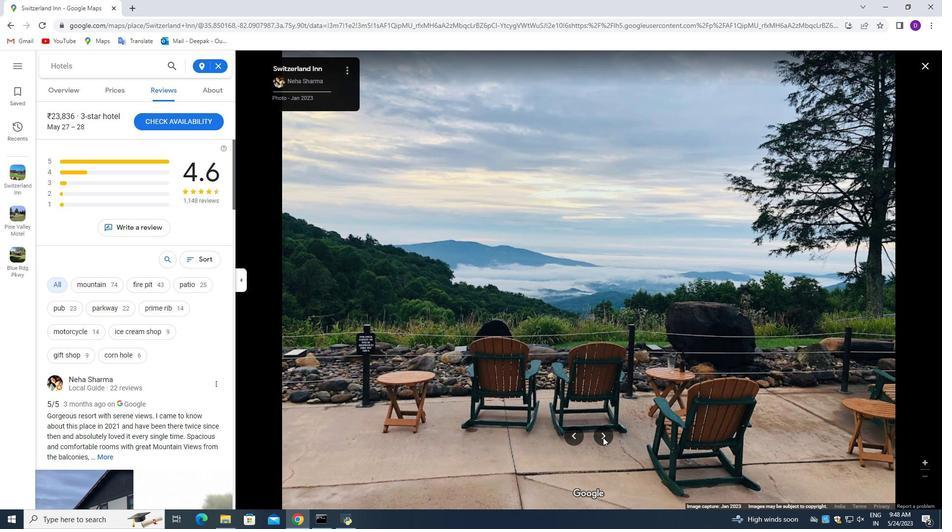 
Action: Mouse pressed left at (603, 438)
Screenshot: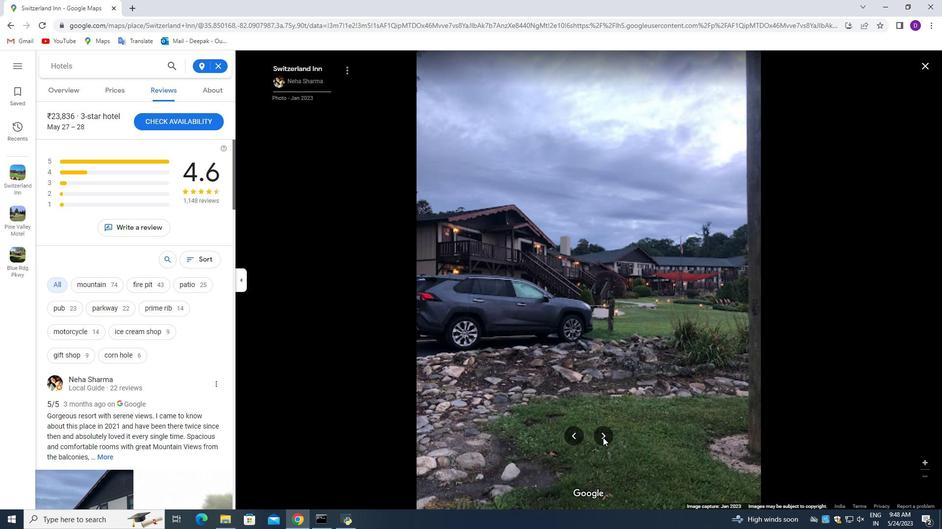 
Action: Mouse pressed left at (603, 438)
Screenshot: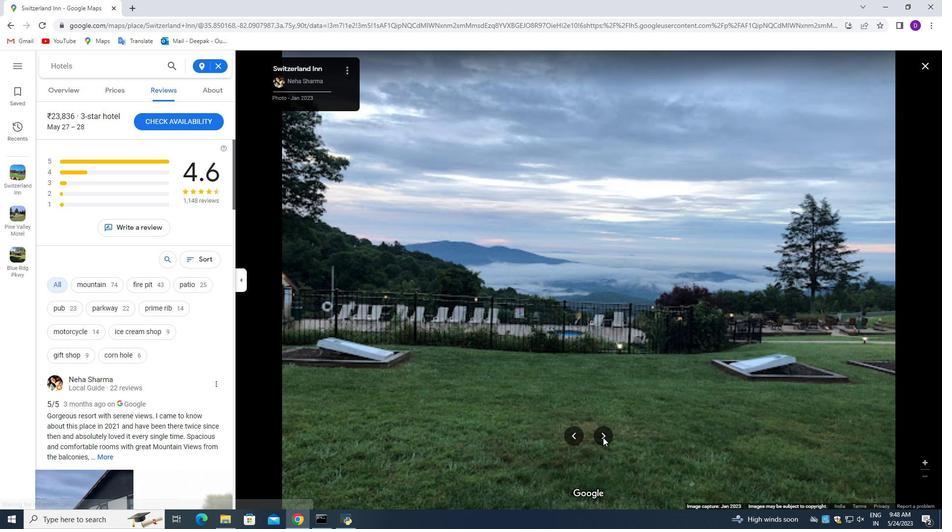 
Action: Mouse pressed left at (603, 438)
Screenshot: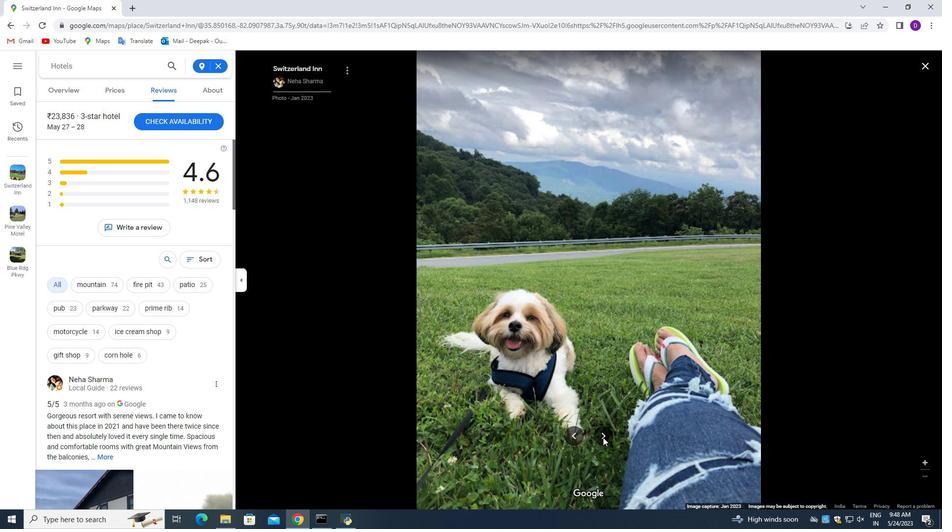 
Action: Mouse pressed left at (603, 438)
Screenshot: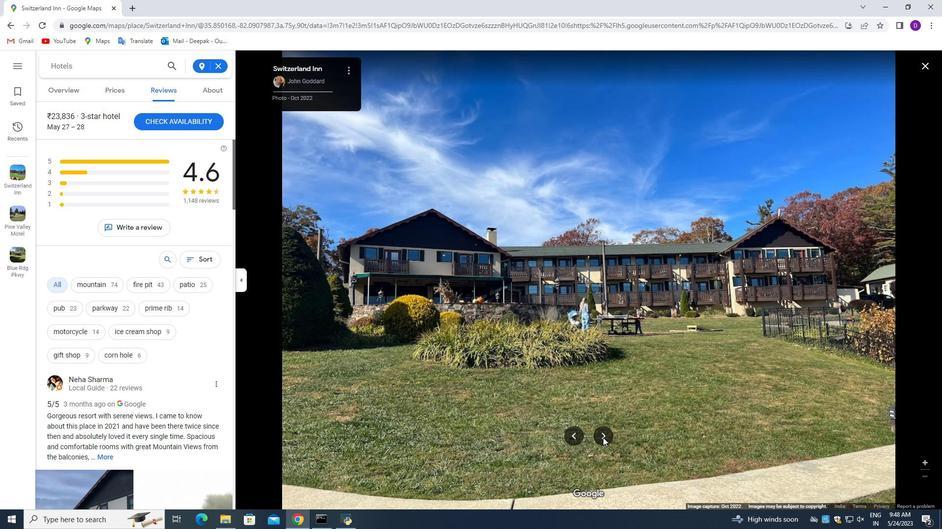 
Action: Mouse pressed left at (603, 438)
Screenshot: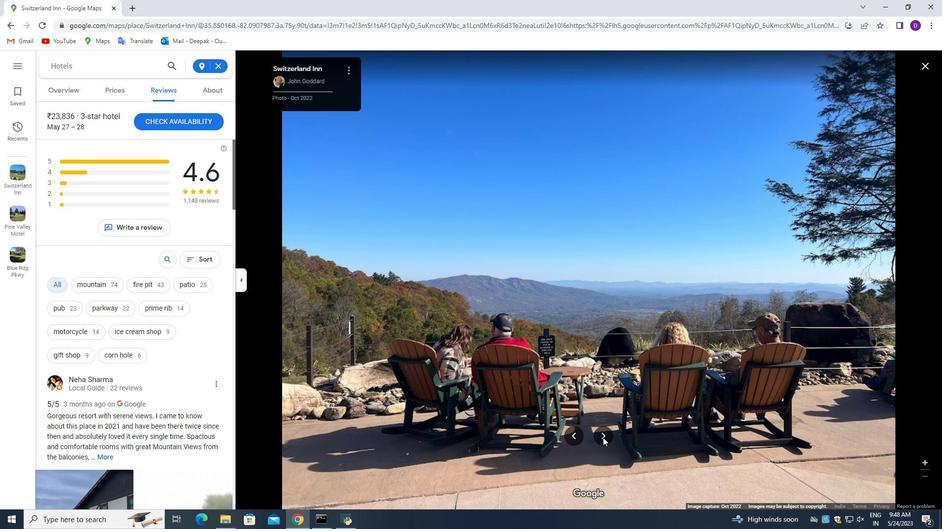
Action: Key pressed <Key.right><Key.right><Key.right><Key.right><Key.right><Key.right><Key.right><Key.right><Key.right>
Screenshot: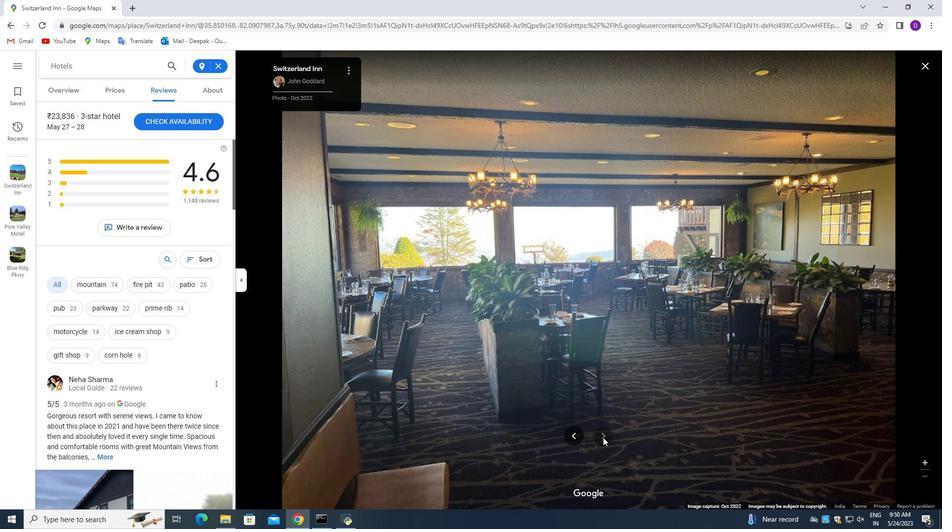
Action: Mouse moved to (579, 436)
Screenshot: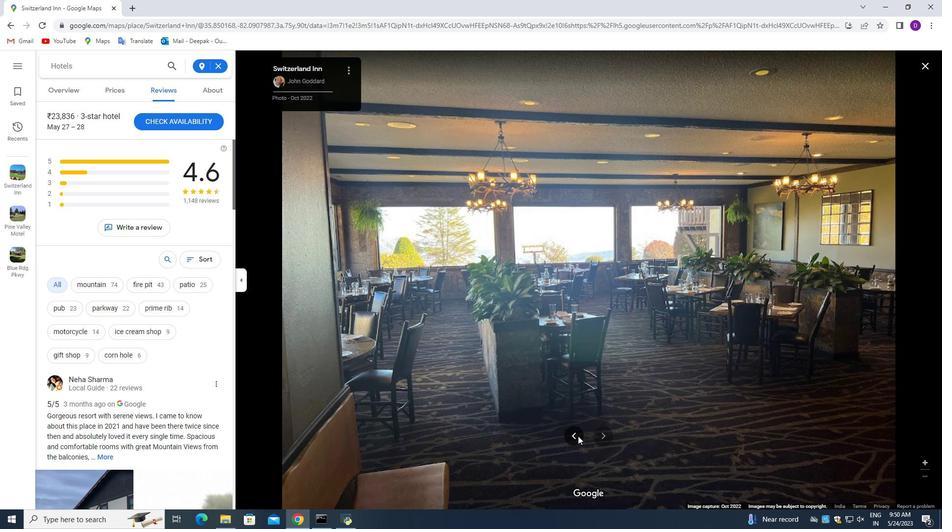 
Action: Mouse pressed left at (579, 436)
Screenshot: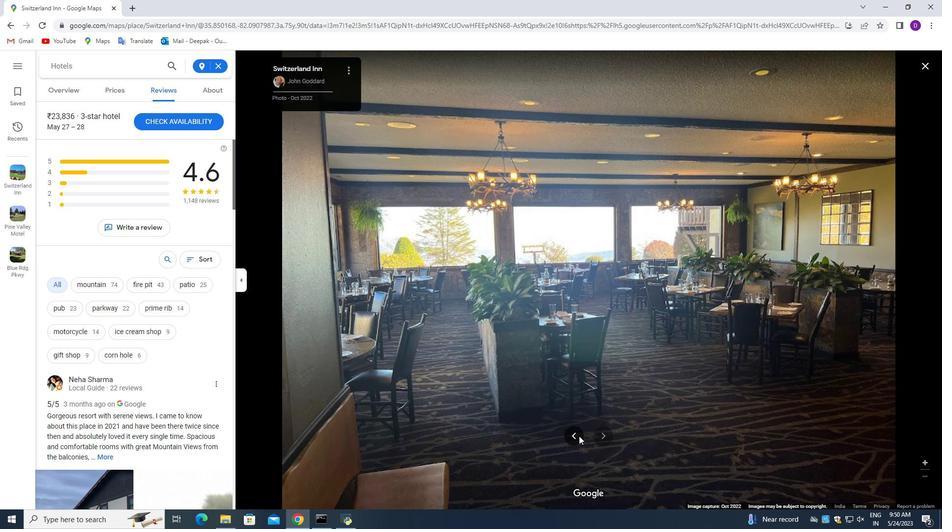 
Action: Mouse moved to (160, 243)
Screenshot: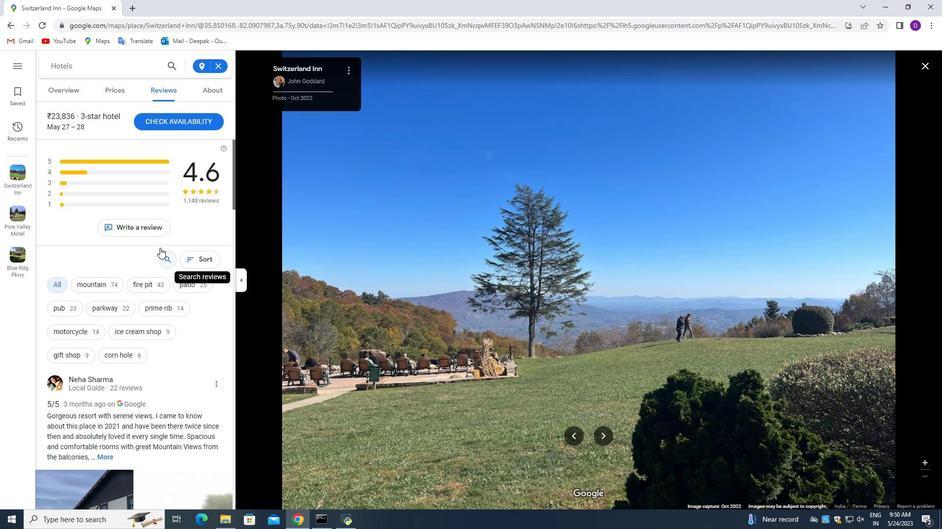 
Action: Mouse scrolled (159, 248) with delta (0, 0)
Screenshot: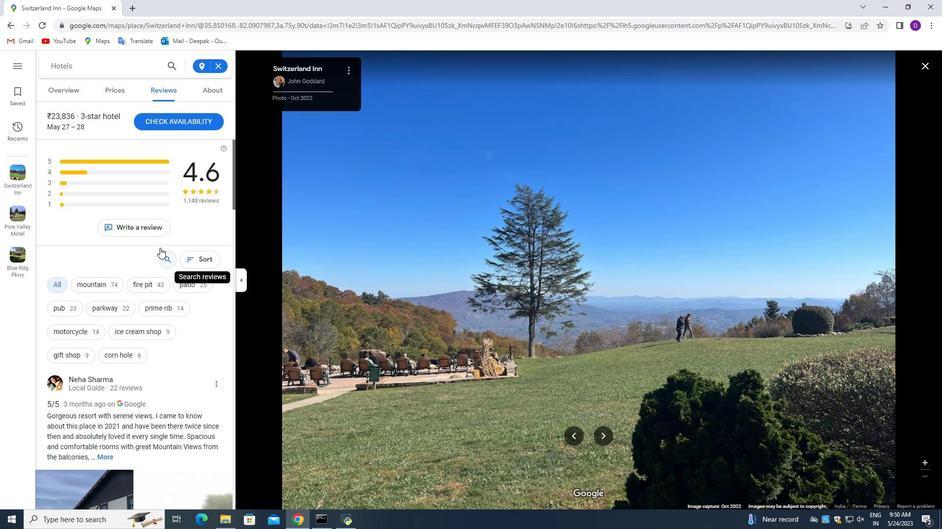 
Action: Mouse moved to (160, 243)
Screenshot: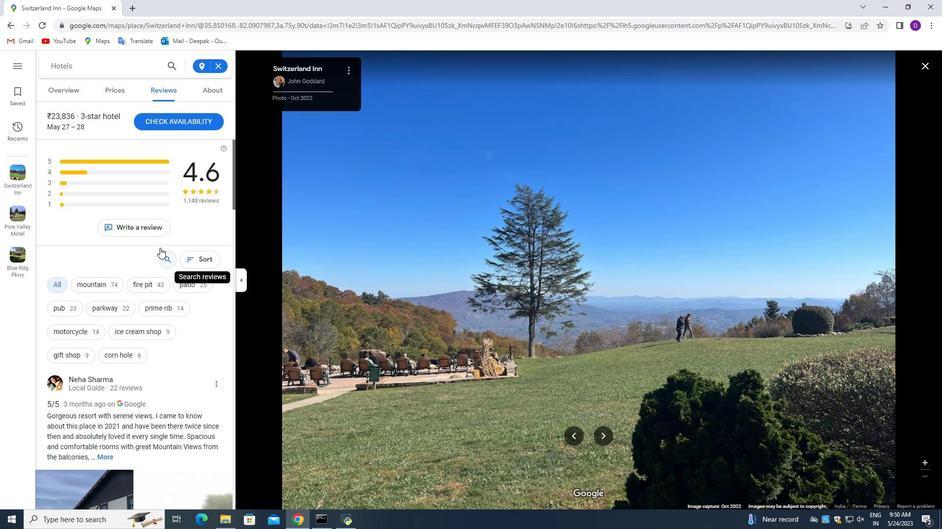 
Action: Mouse scrolled (159, 247) with delta (0, 0)
Screenshot: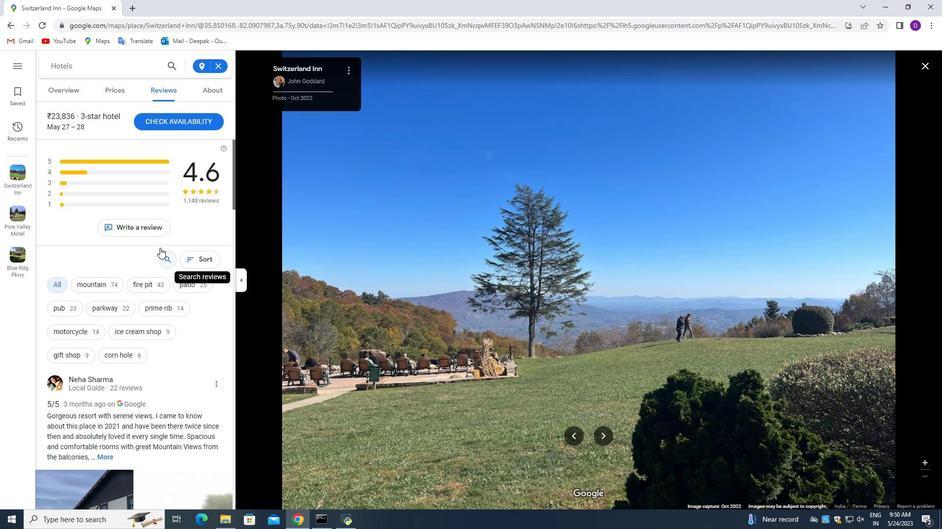
Action: Mouse scrolled (160, 246) with delta (0, 0)
Screenshot: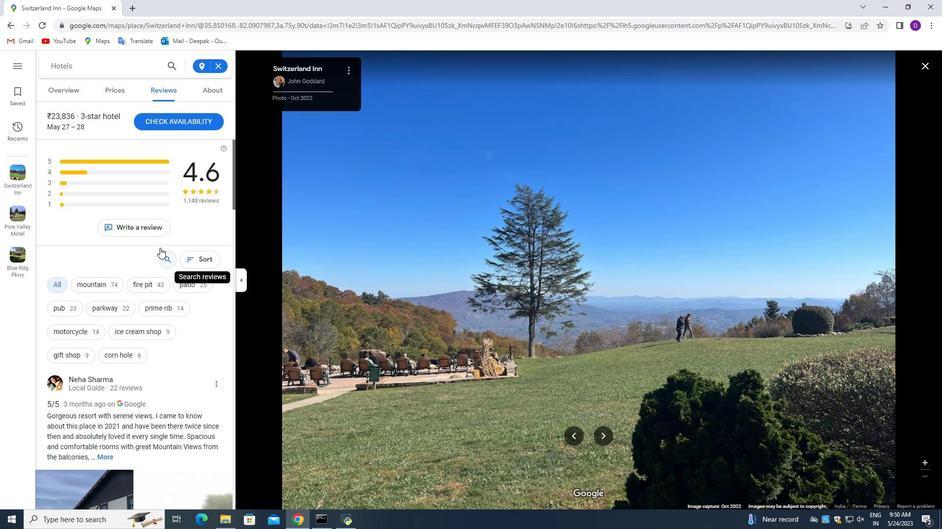 
Action: Mouse scrolled (160, 246) with delta (0, 0)
Screenshot: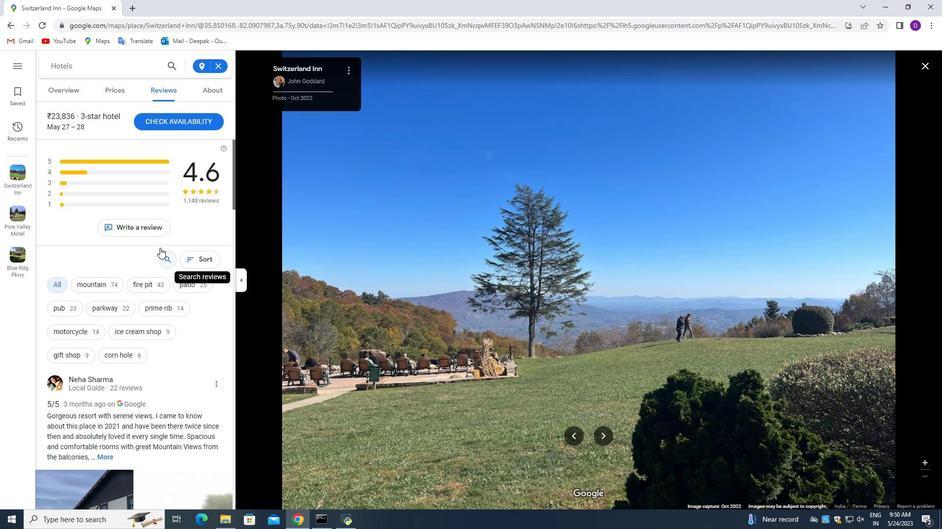 
Action: Mouse scrolled (160, 246) with delta (0, 0)
Screenshot: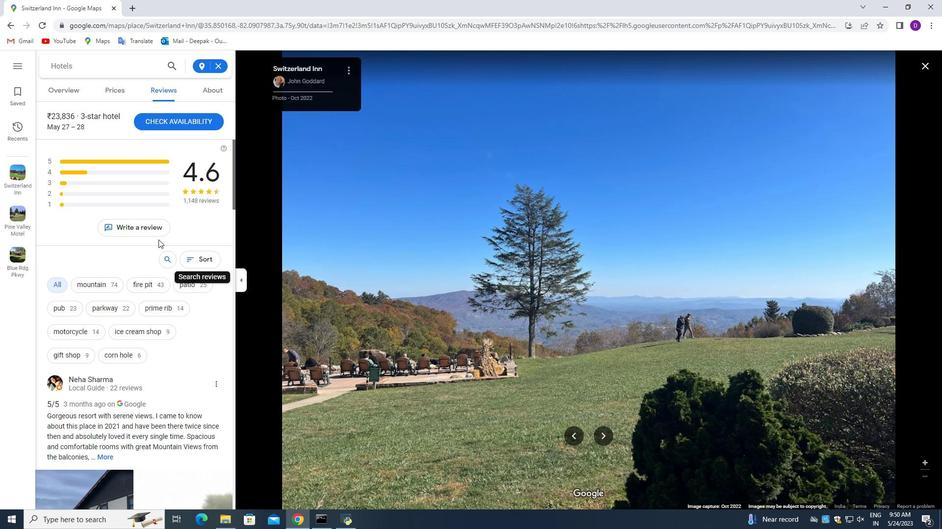 
Action: Mouse moved to (160, 242)
Screenshot: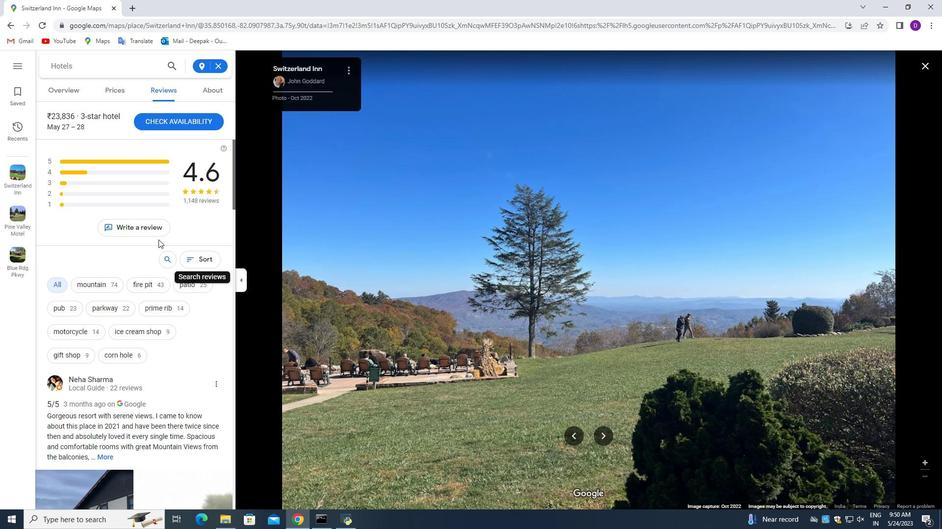 
Action: Mouse scrolled (160, 245) with delta (0, 0)
Screenshot: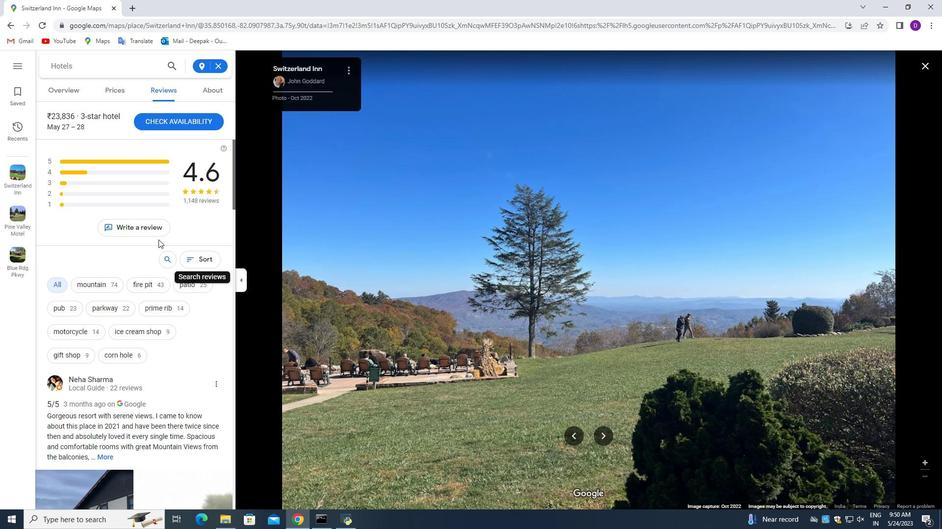
Action: Mouse moved to (218, 67)
Screenshot: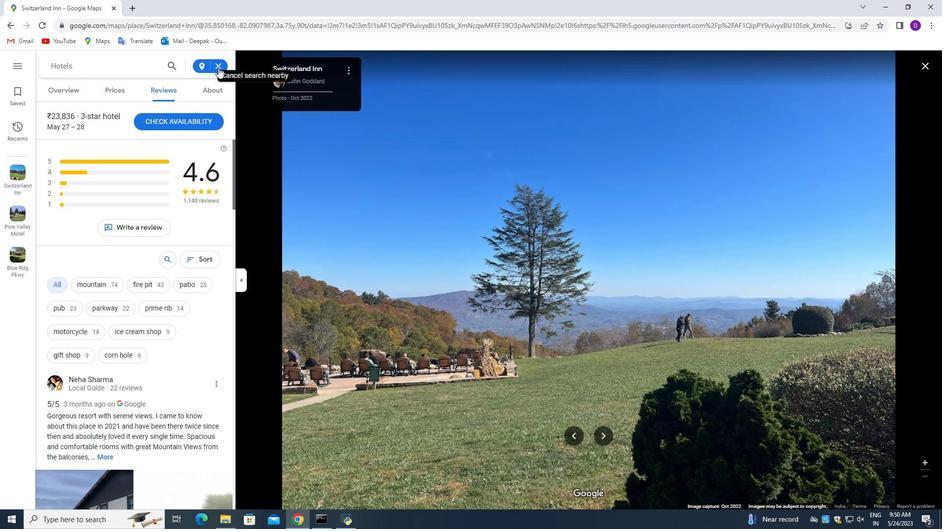 
Action: Mouse pressed left at (218, 67)
Screenshot: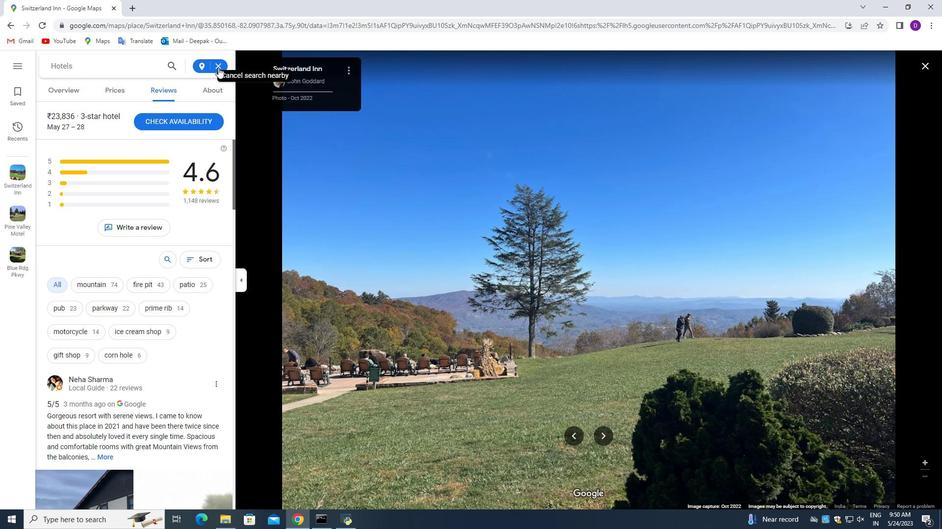 
Action: Mouse moved to (323, 68)
Screenshot: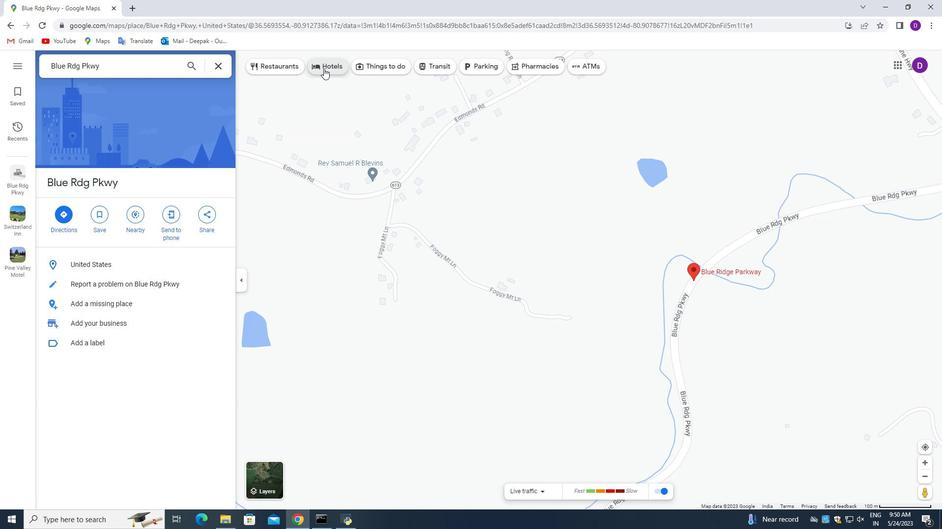 
Action: Mouse pressed left at (323, 68)
Screenshot: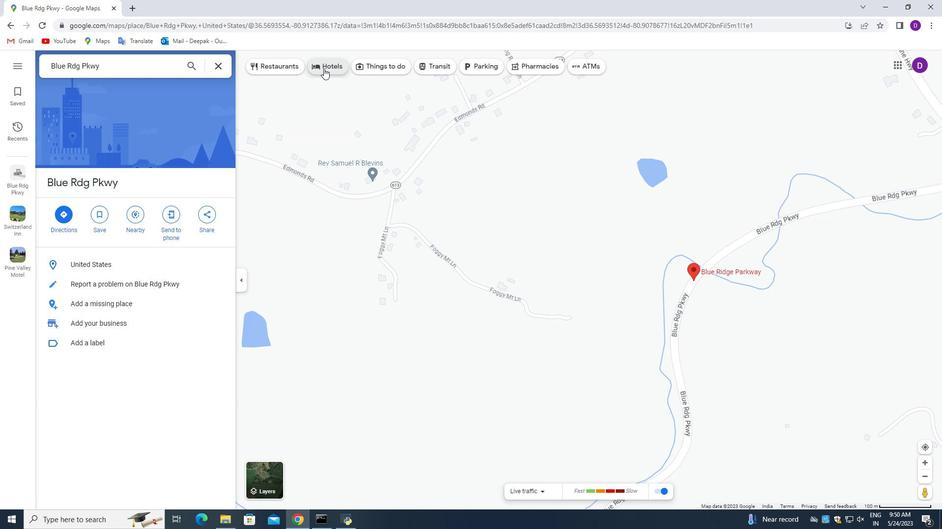 
Action: Mouse moved to (139, 236)
Screenshot: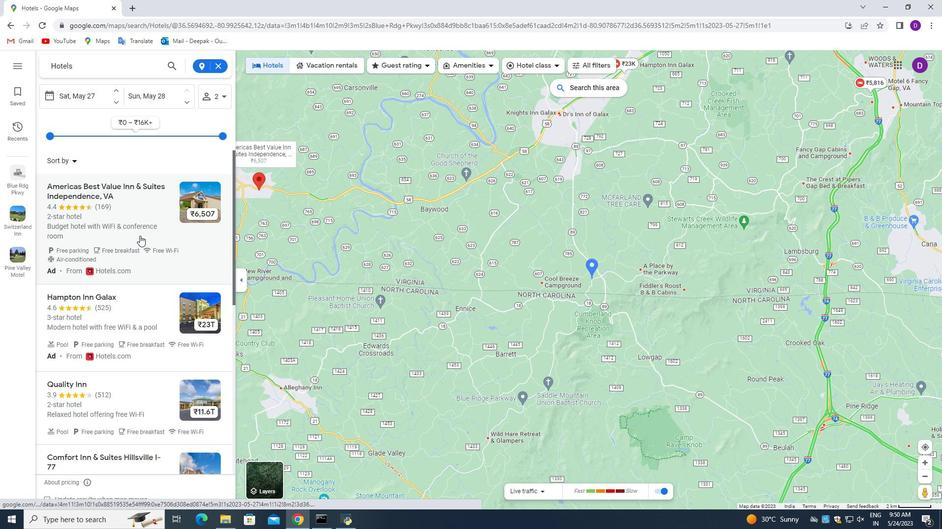 
Action: Mouse pressed left at (139, 236)
Screenshot: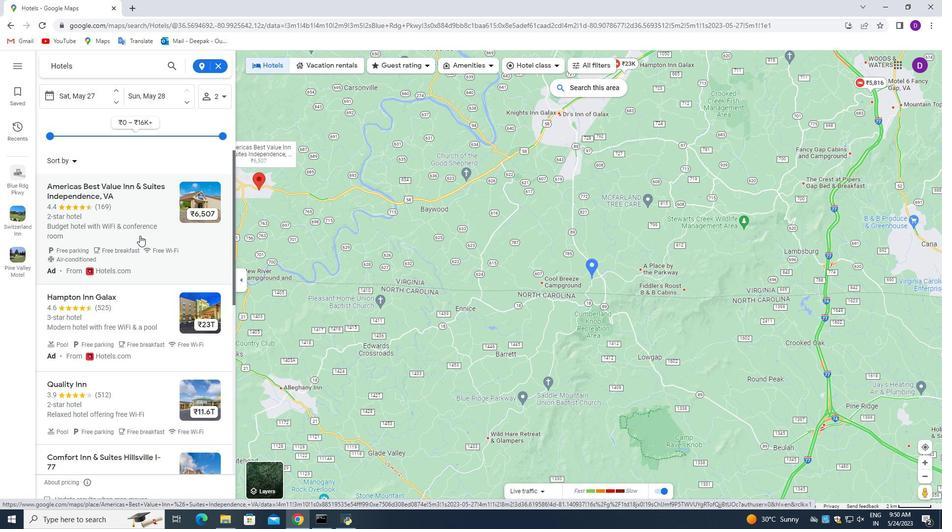 
Action: Mouse moved to (336, 142)
Screenshot: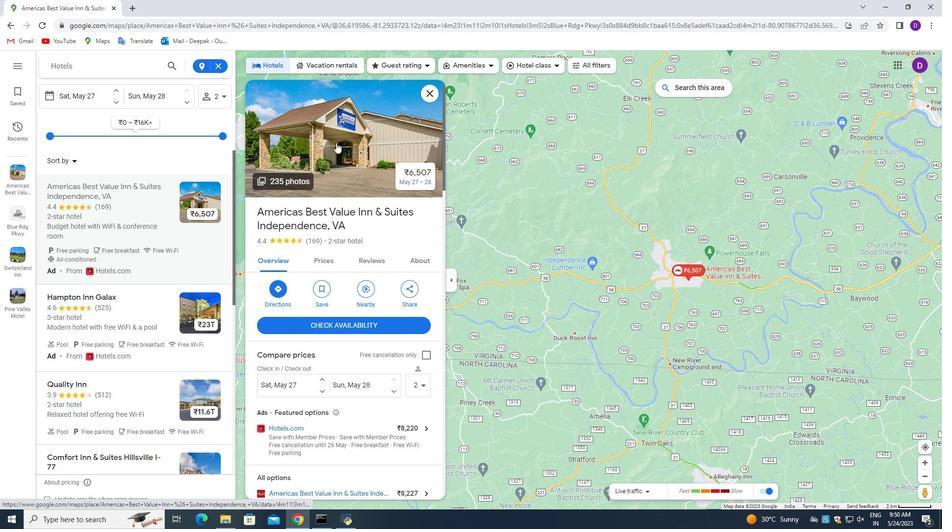 
Action: Mouse pressed left at (336, 142)
Screenshot: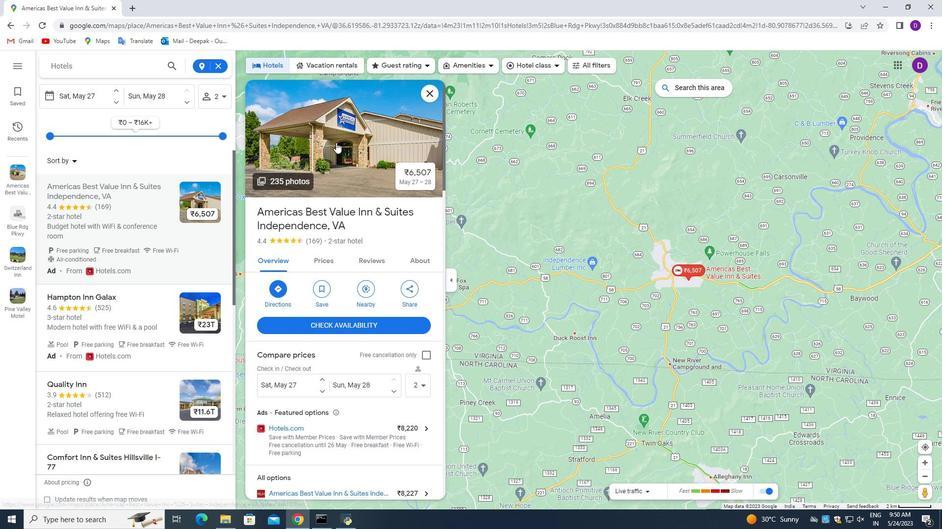 
Action: Mouse moved to (151, 131)
Screenshot: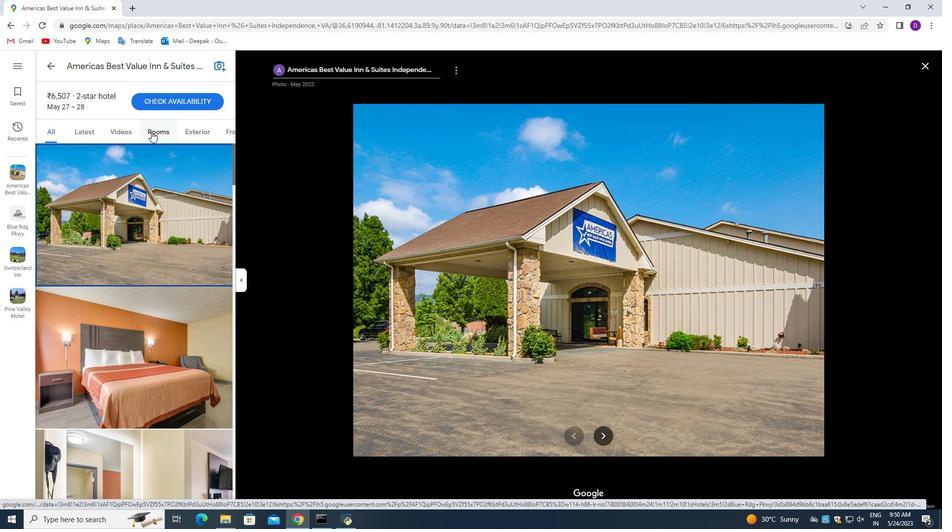 
Action: Mouse pressed left at (151, 131)
Screenshot: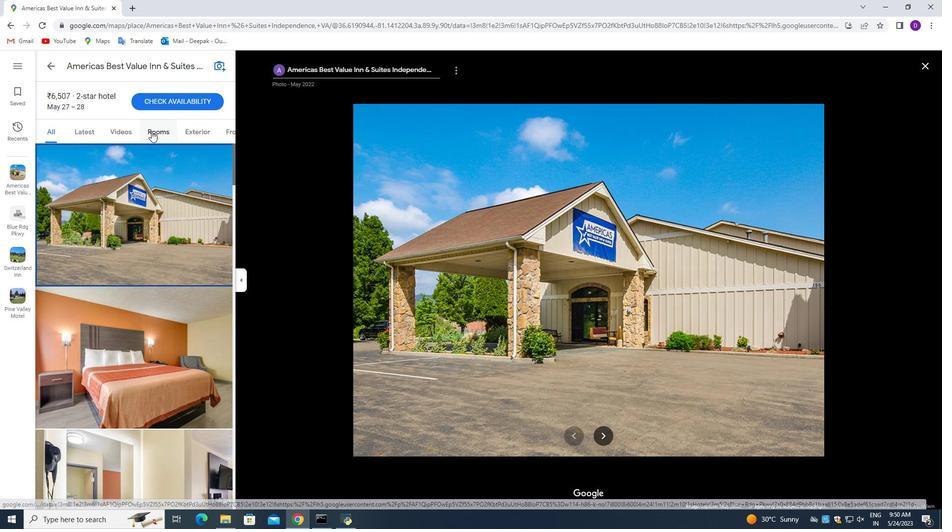 
Action: Mouse moved to (454, 395)
Screenshot: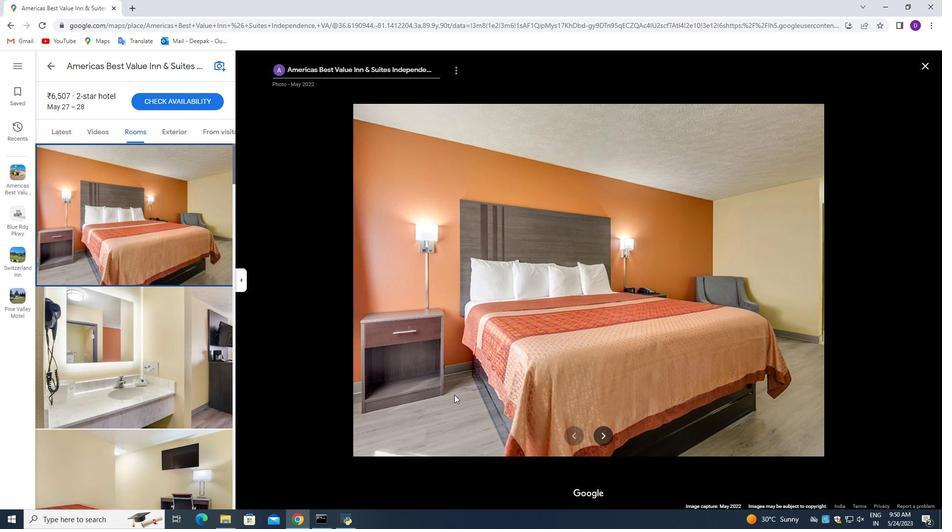 
Action: Key pressed <Key.right><Key.right><Key.right><Key.right><Key.right><Key.right><Key.right><Key.right><Key.right><Key.right><Key.right><Key.right><Key.right><Key.right><Key.right><Key.right><Key.right><Key.right><Key.right><Key.right><Key.right><Key.right><Key.right><Key.right><Key.right>
Screenshot: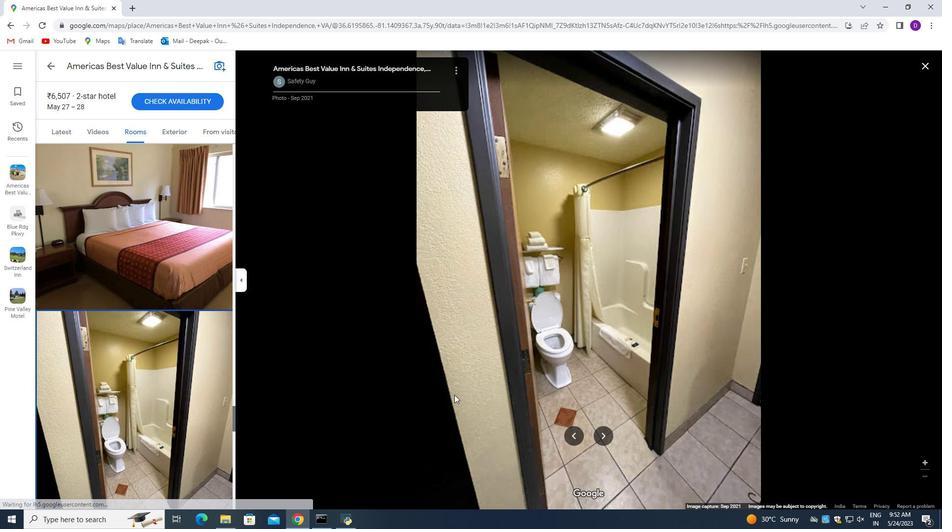 
Action: Mouse moved to (492, 385)
Screenshot: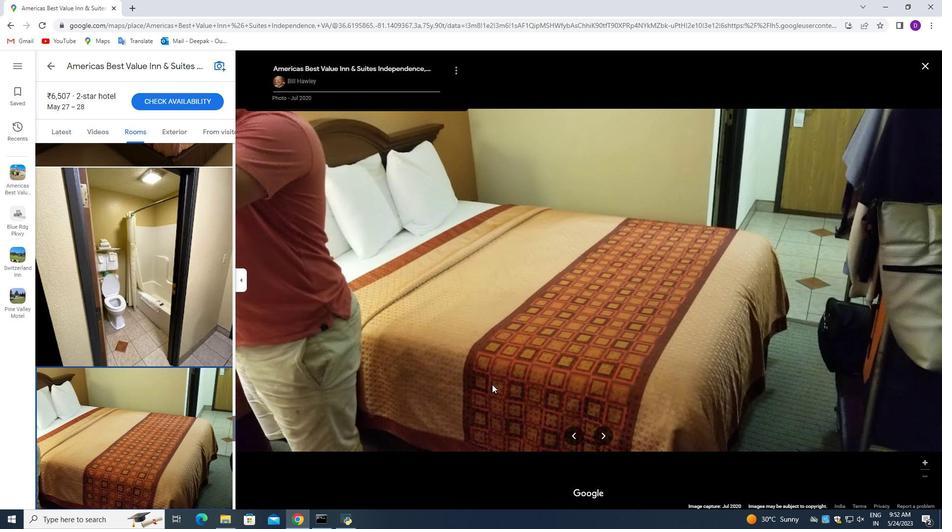 
Action: Key pressed <Key.right><Key.right><Key.right><Key.right><Key.right><Key.right>
Screenshot: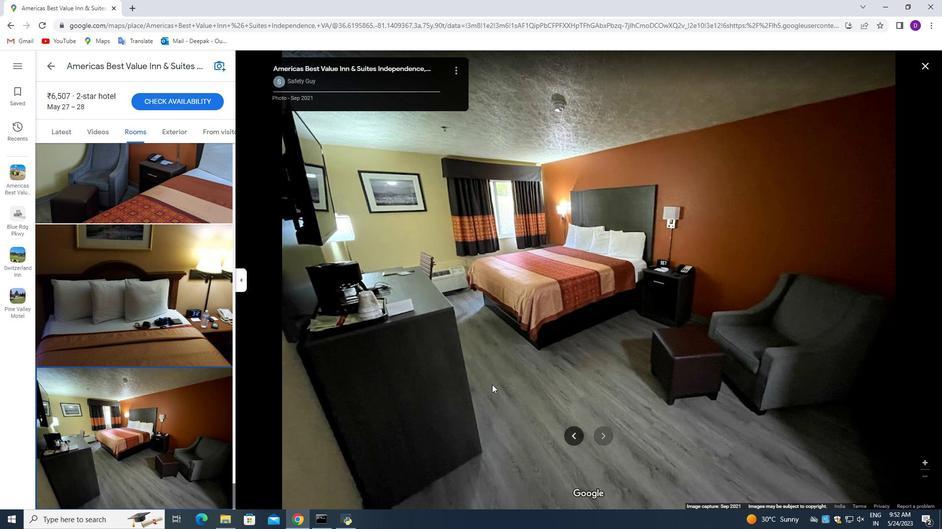 
Action: Mouse scrolled (492, 385) with delta (0, 0)
Screenshot: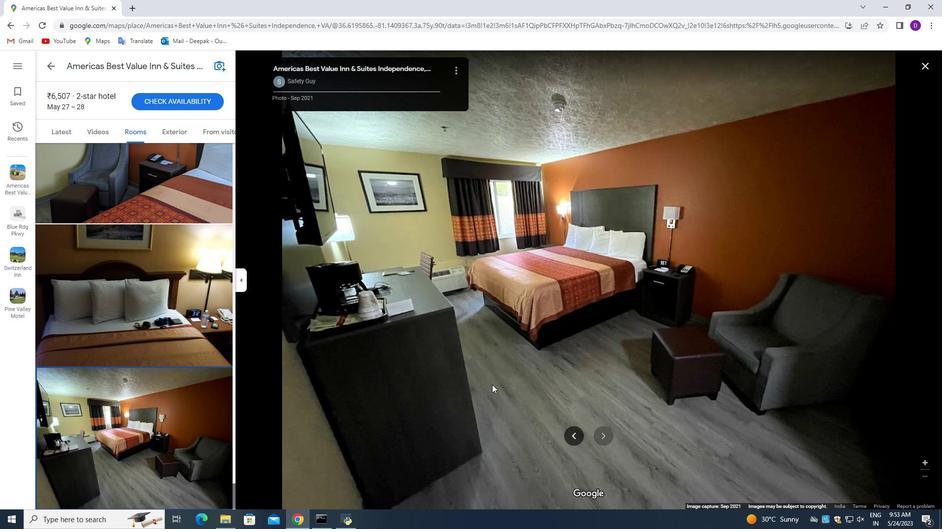 
Action: Mouse scrolled (492, 384) with delta (0, 0)
Screenshot: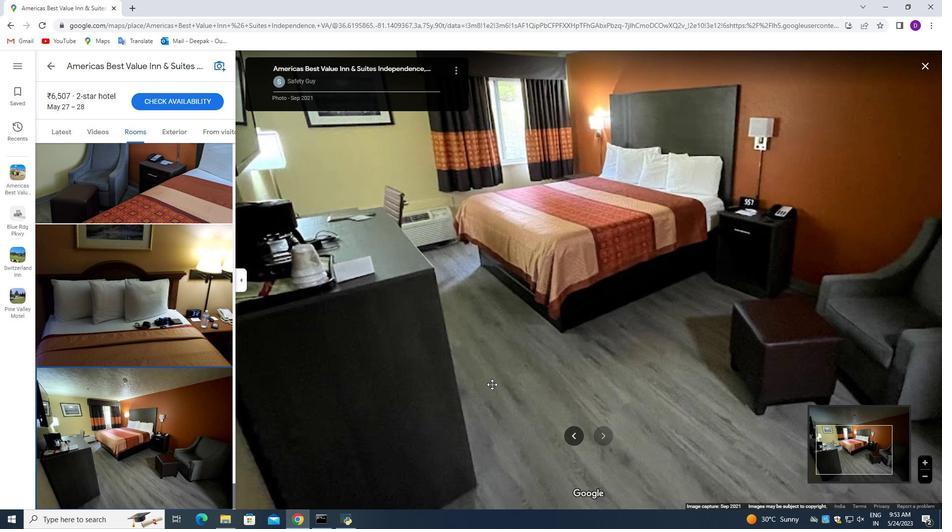 
Action: Mouse scrolled (492, 384) with delta (0, 0)
Screenshot: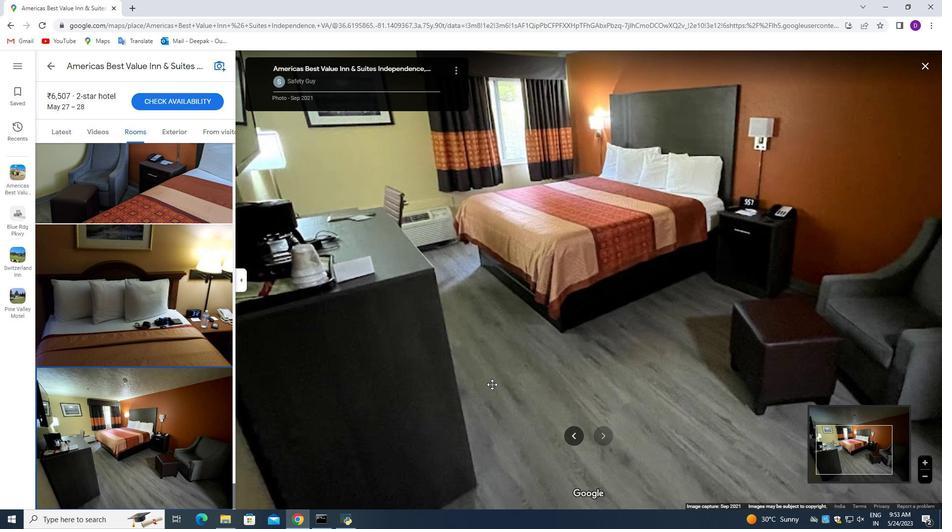 
Action: Mouse scrolled (492, 384) with delta (0, 0)
Screenshot: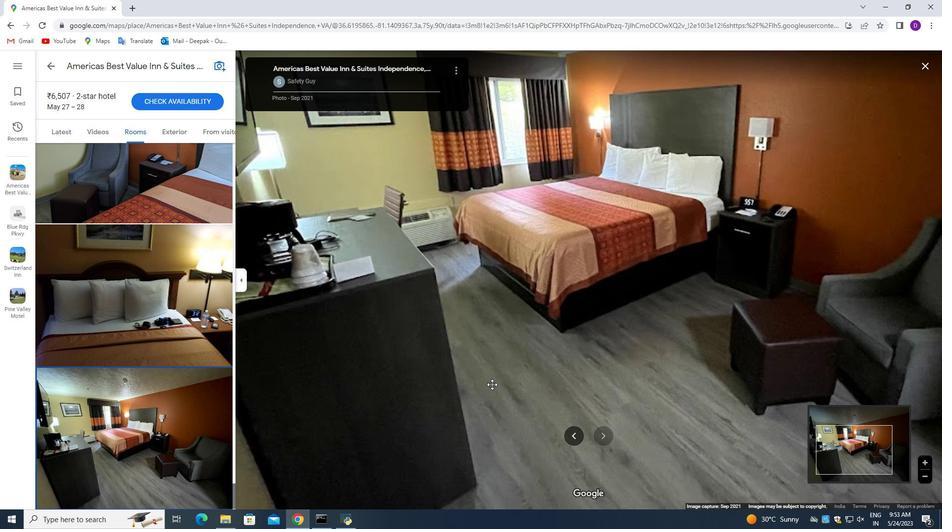 
Action: Mouse scrolled (492, 384) with delta (0, 0)
Screenshot: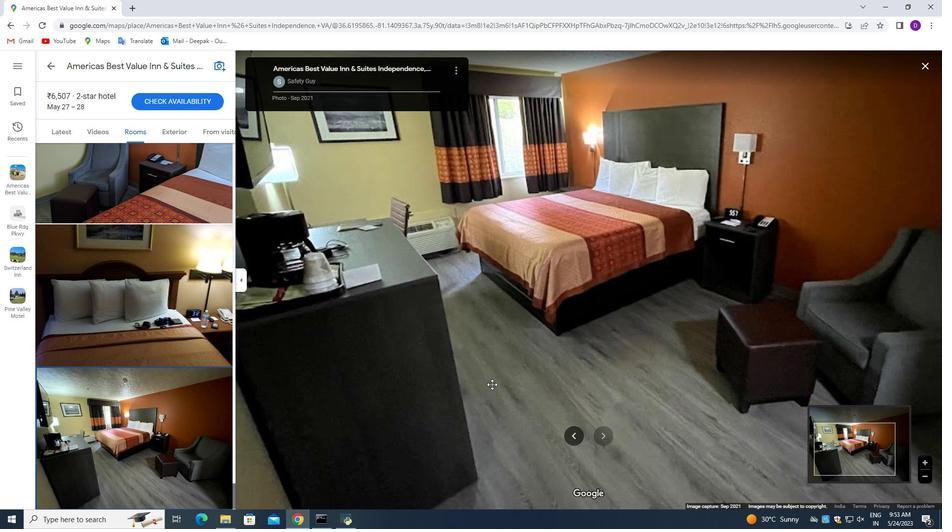 
Action: Mouse scrolled (492, 384) with delta (0, 0)
Screenshot: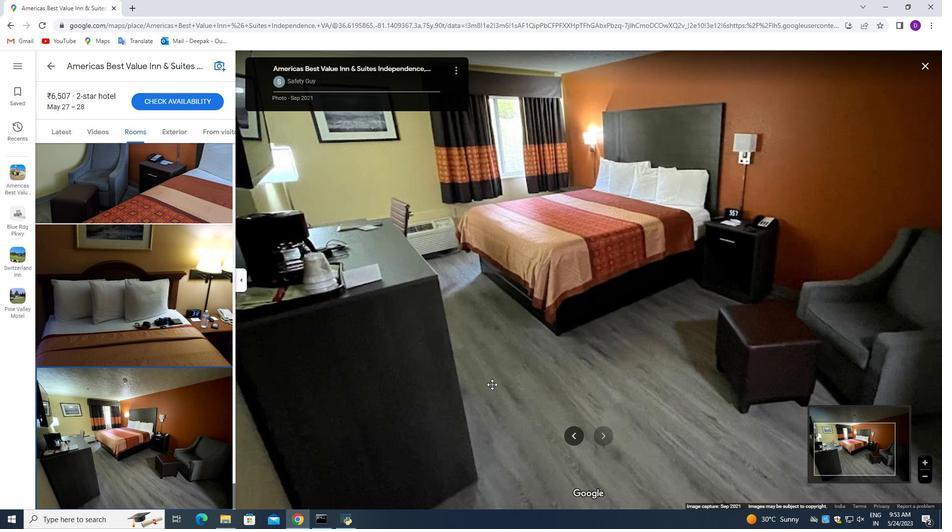 
Action: Mouse scrolled (492, 384) with delta (0, 0)
Screenshot: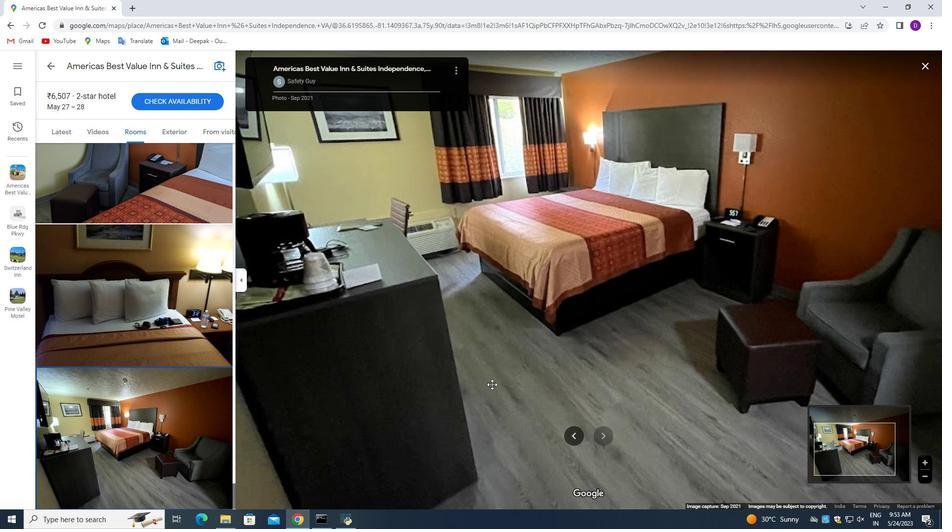 
Action: Mouse moved to (492, 385)
Screenshot: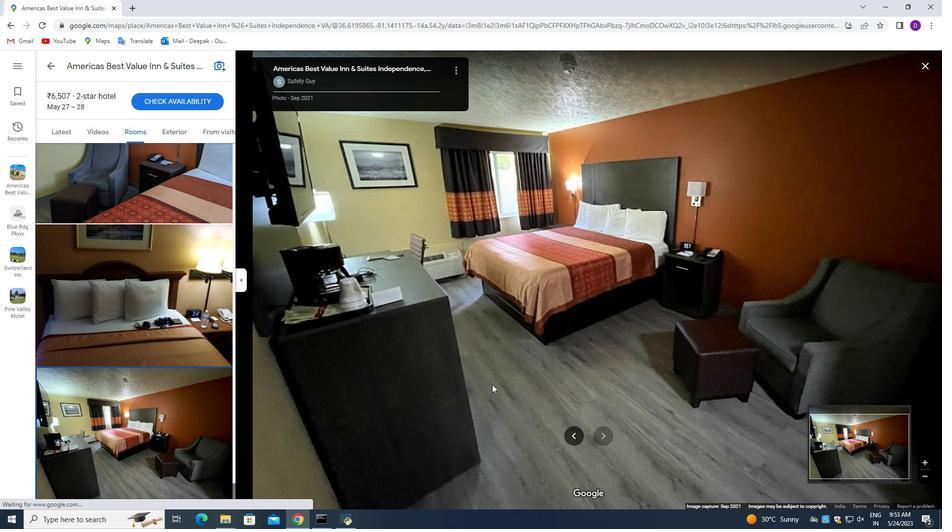 
Action: Mouse scrolled (492, 384) with delta (0, 0)
Screenshot: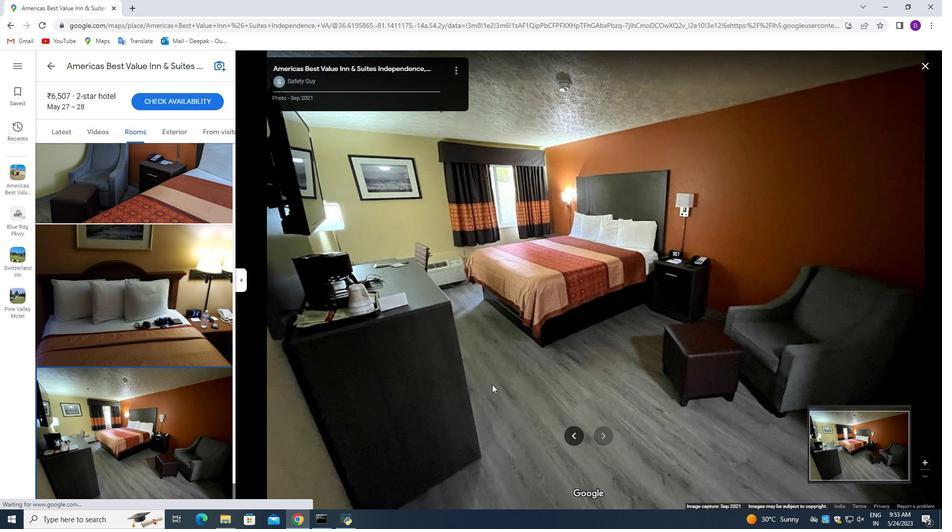 
Action: Mouse scrolled (492, 384) with delta (0, 0)
Screenshot: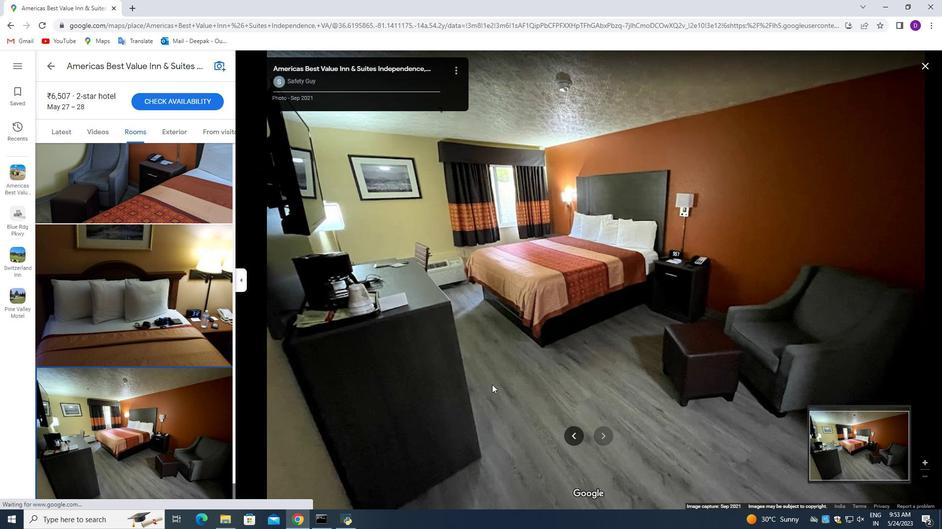 
Action: Mouse scrolled (492, 384) with delta (0, 0)
Screenshot: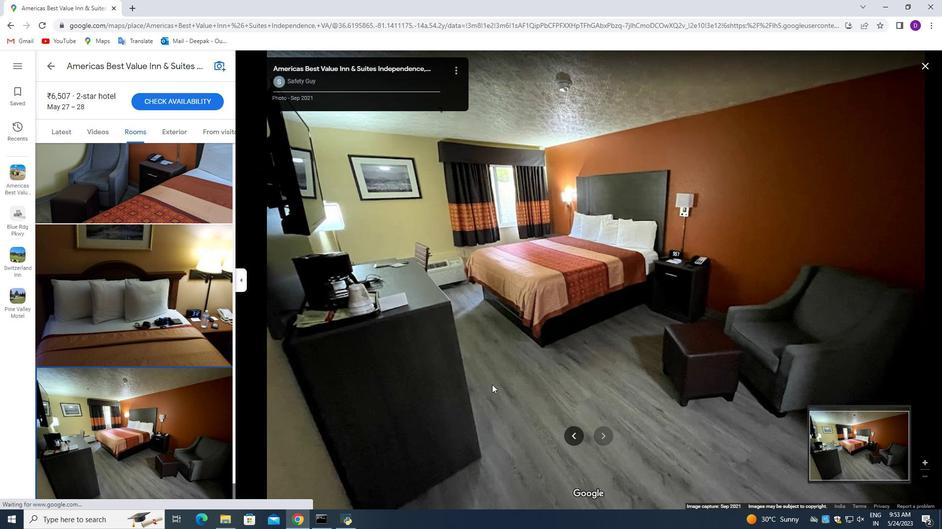 
Action: Mouse scrolled (492, 384) with delta (0, 0)
Screenshot: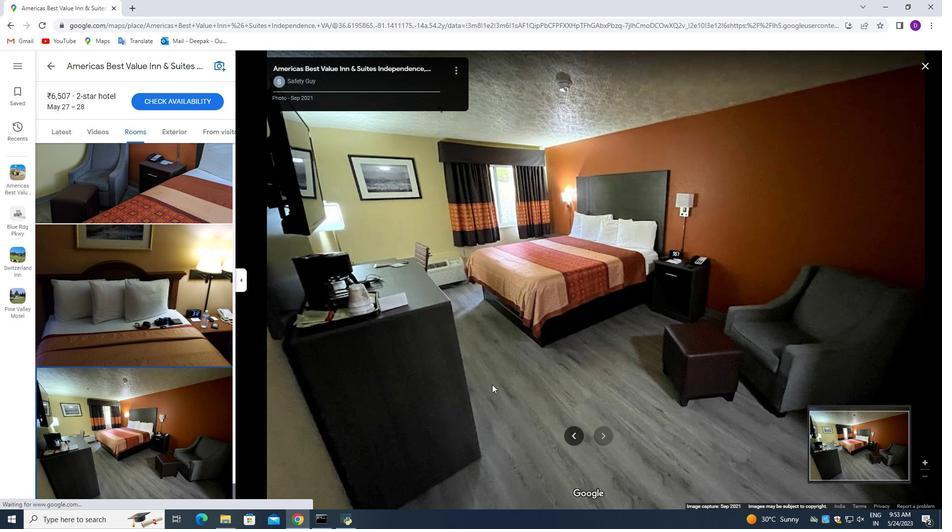
Action: Mouse scrolled (492, 384) with delta (0, 0)
Screenshot: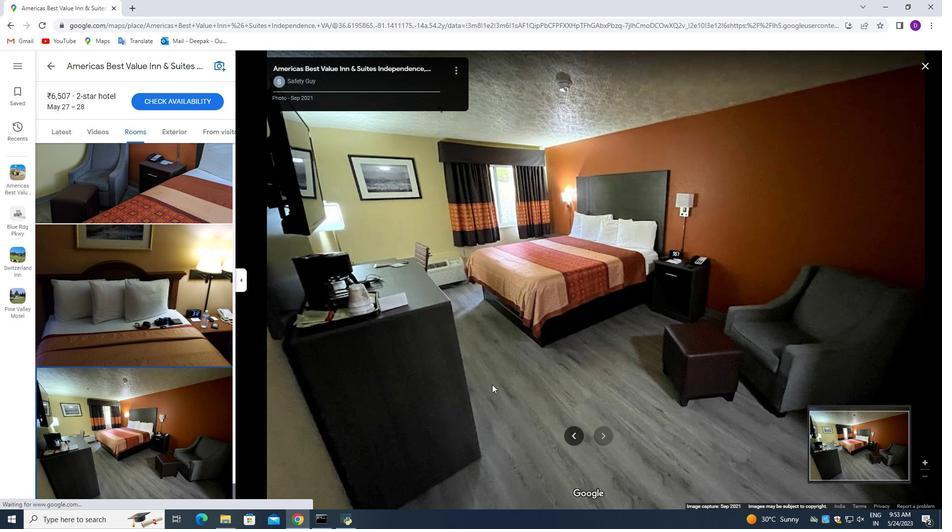 
Action: Mouse moved to (491, 385)
Screenshot: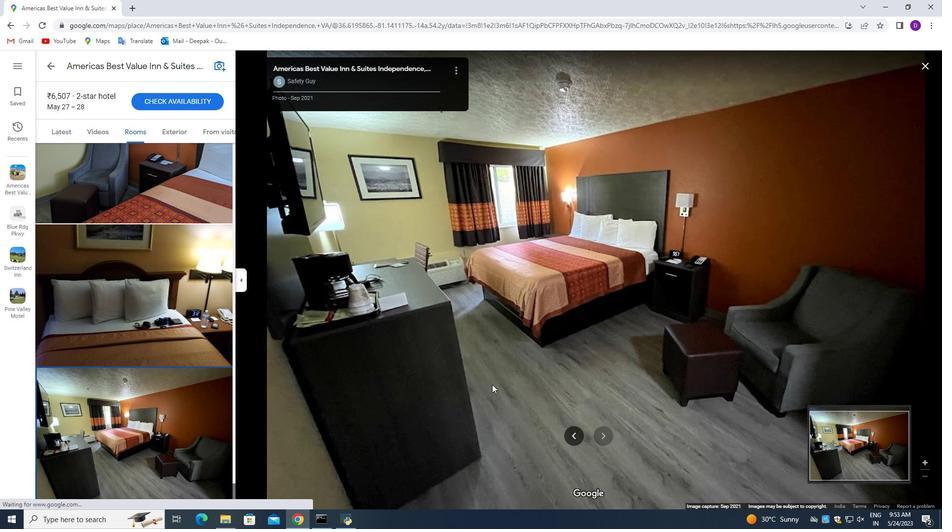 
Action: Mouse scrolled (491, 384) with delta (0, 0)
Screenshot: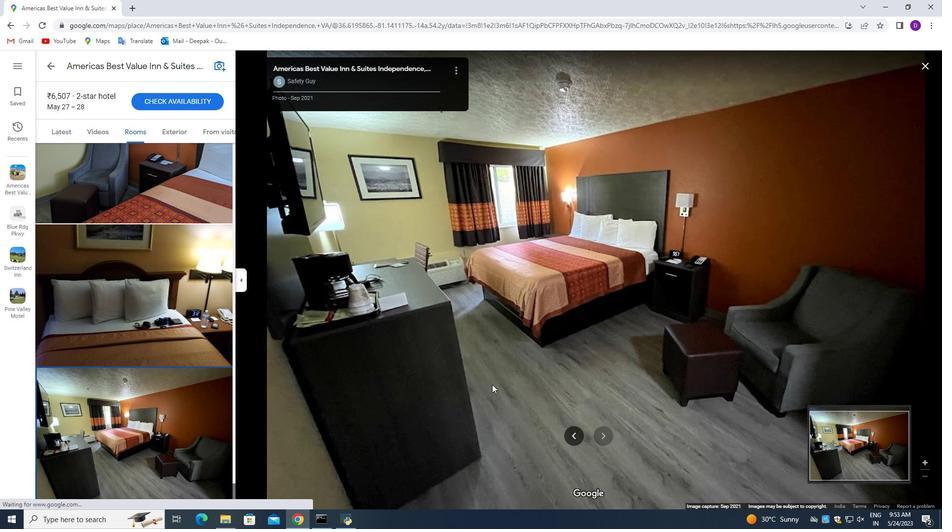 
Action: Mouse moved to (535, 236)
Screenshot: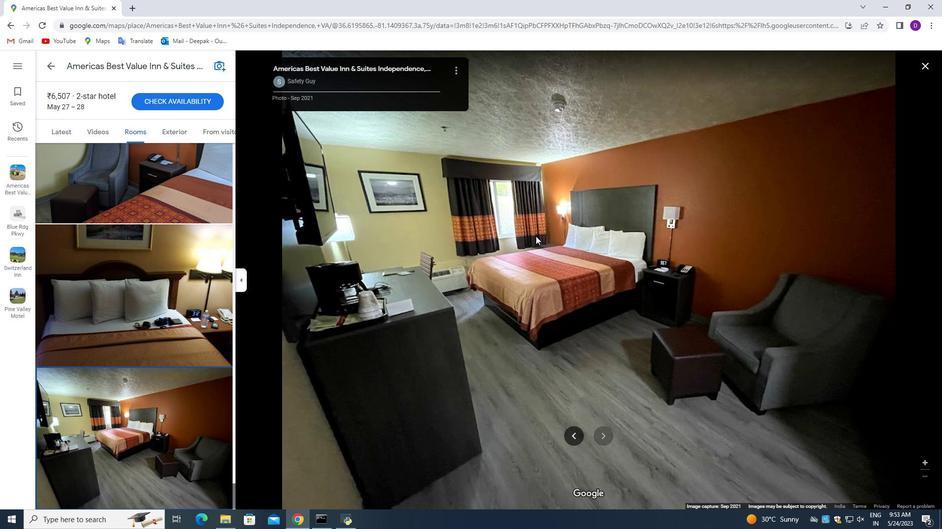 
Action: Mouse scrolled (535, 236) with delta (0, 0)
Screenshot: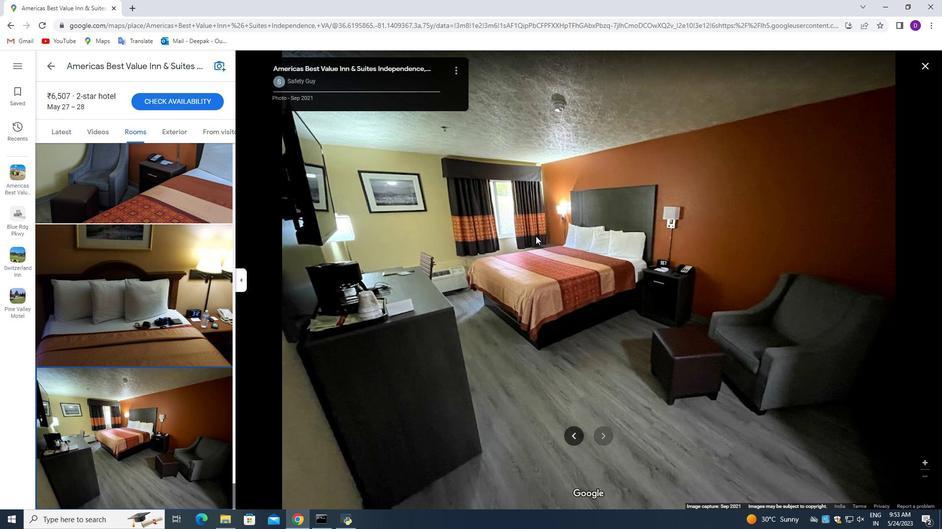 
Action: Mouse moved to (535, 237)
Screenshot: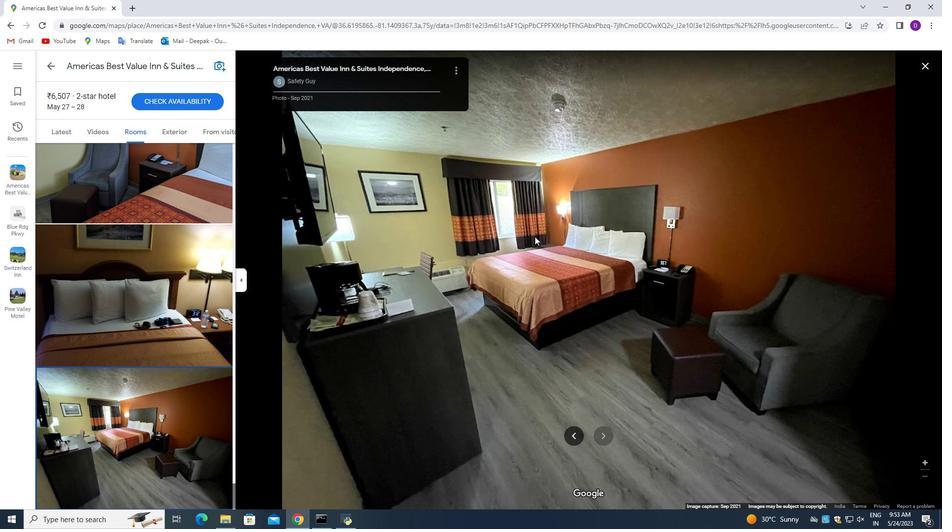 
Action: Mouse scrolled (535, 236) with delta (0, 0)
Screenshot: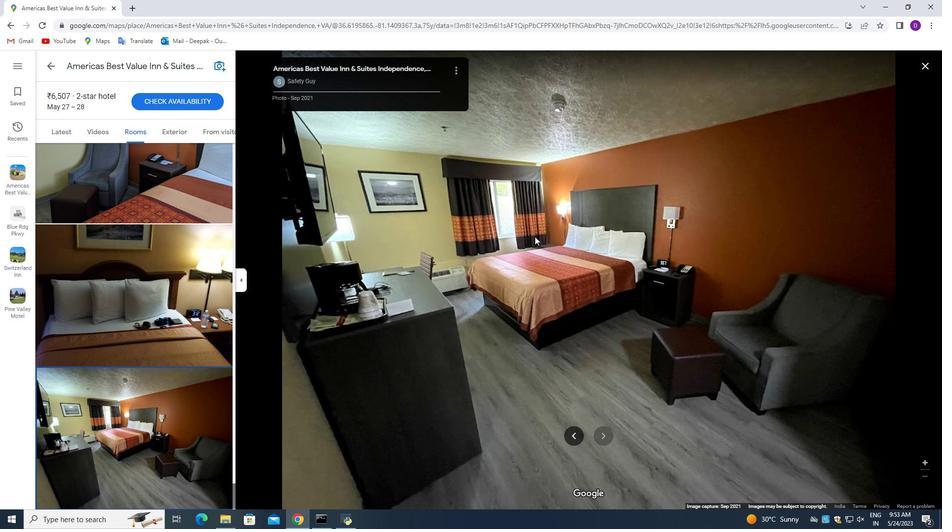 
Action: Mouse moved to (534, 237)
Screenshot: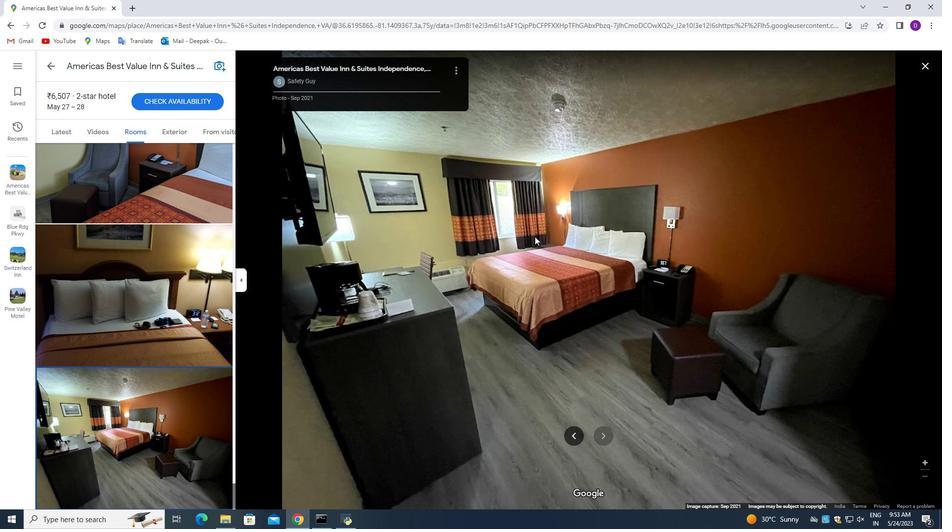 
Action: Mouse scrolled (534, 236) with delta (0, 0)
Screenshot: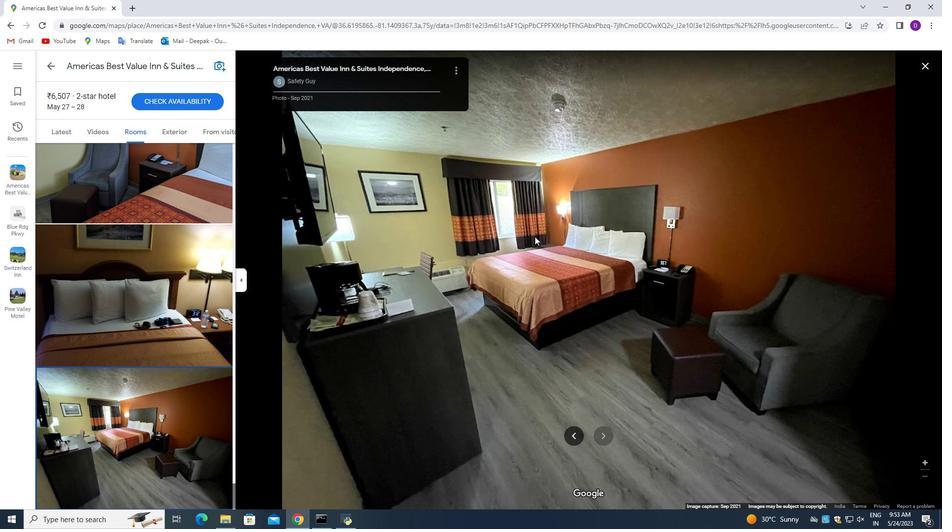 
Action: Mouse moved to (534, 237)
Screenshot: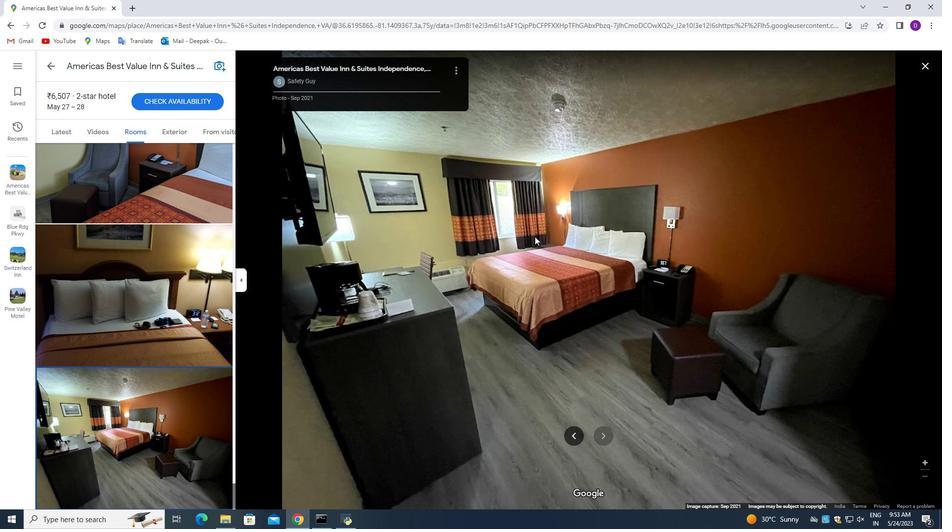 
Action: Mouse scrolled (534, 236) with delta (0, 0)
Screenshot: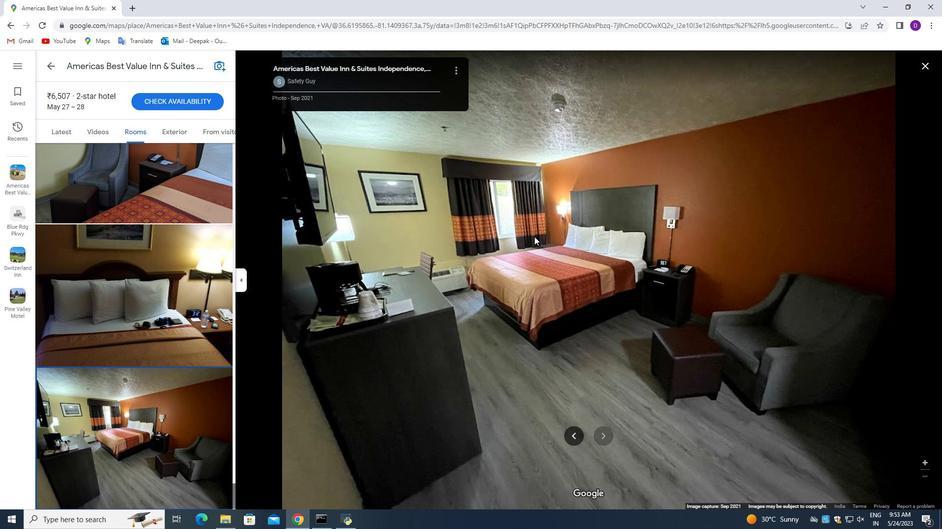 
Action: Mouse scrolled (534, 236) with delta (0, 0)
Screenshot: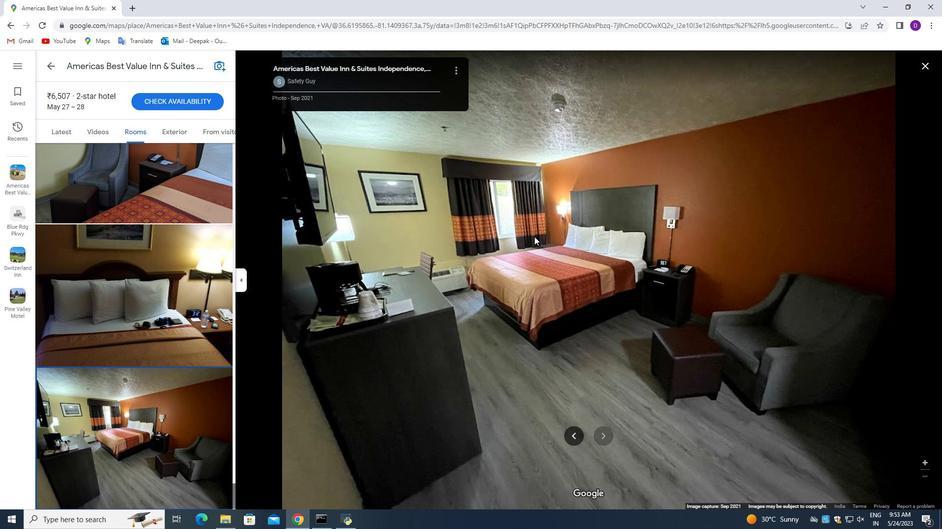 
Action: Mouse moved to (399, 181)
Screenshot: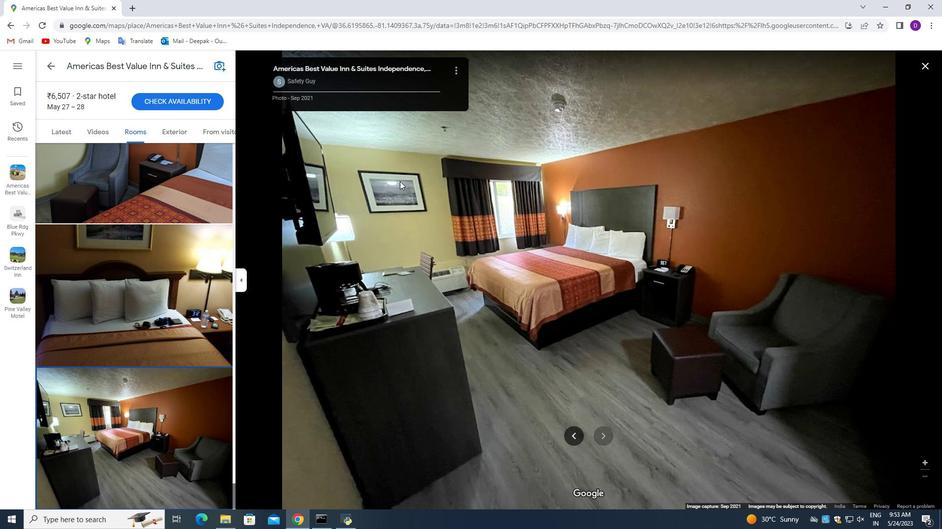 
Action: Mouse scrolled (399, 181) with delta (0, 0)
Screenshot: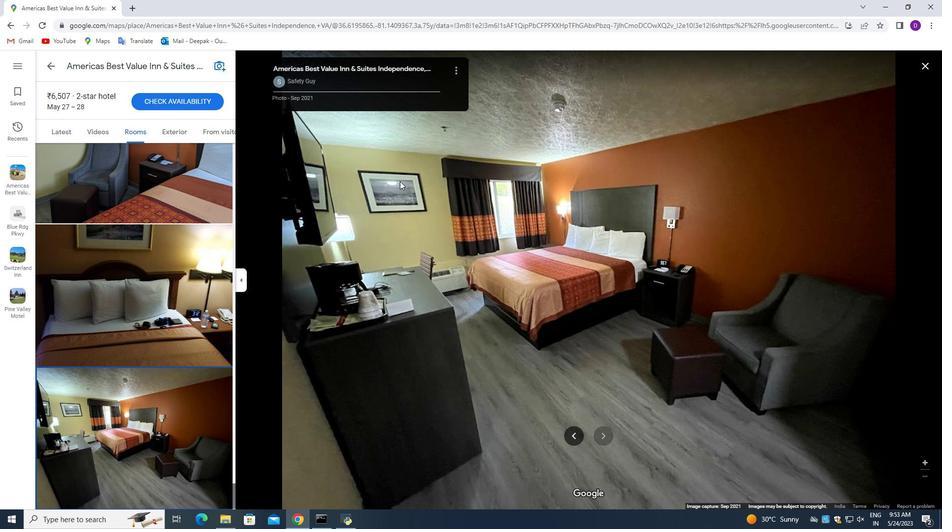 
Action: Mouse scrolled (399, 181) with delta (0, 0)
Screenshot: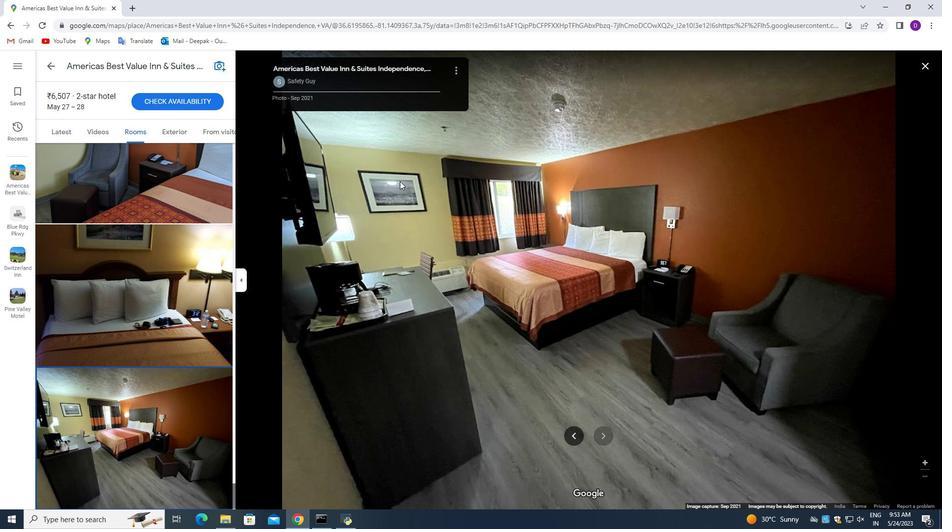 
Action: Mouse scrolled (399, 181) with delta (0, 0)
Screenshot: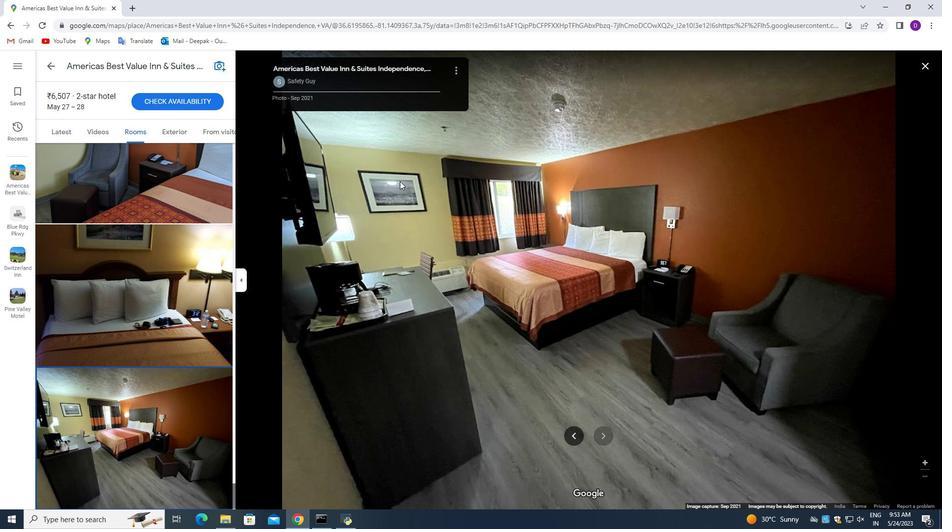 
Action: Mouse scrolled (399, 181) with delta (0, 0)
Screenshot: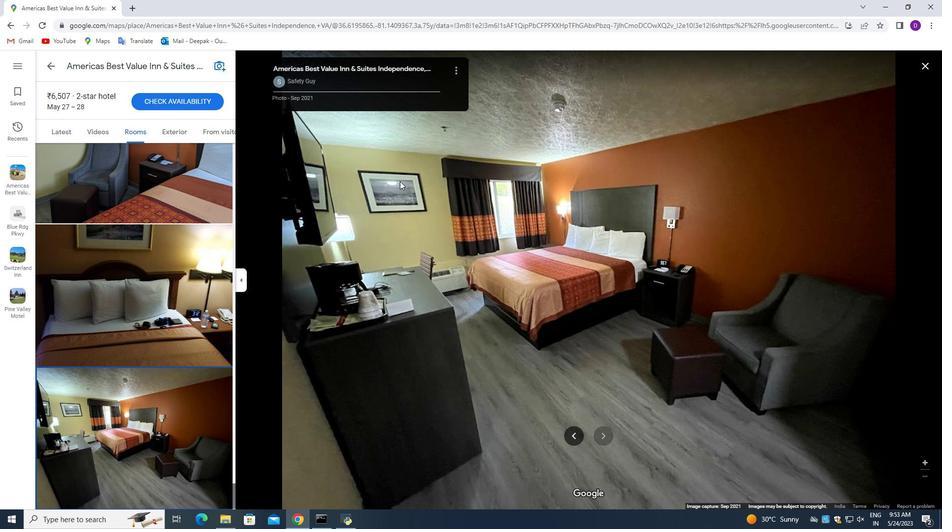 
Action: Mouse scrolled (399, 181) with delta (0, 0)
Screenshot: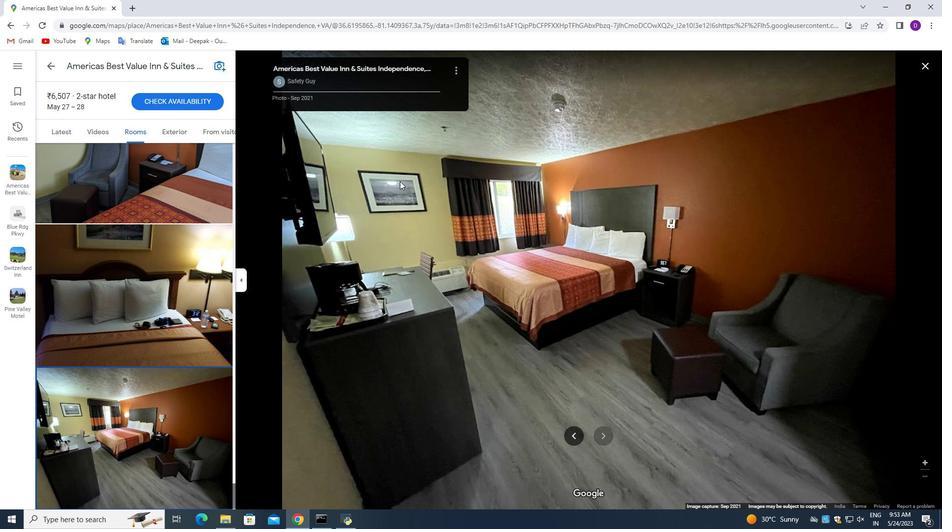 
Action: Mouse scrolled (399, 181) with delta (0, 0)
Screenshot: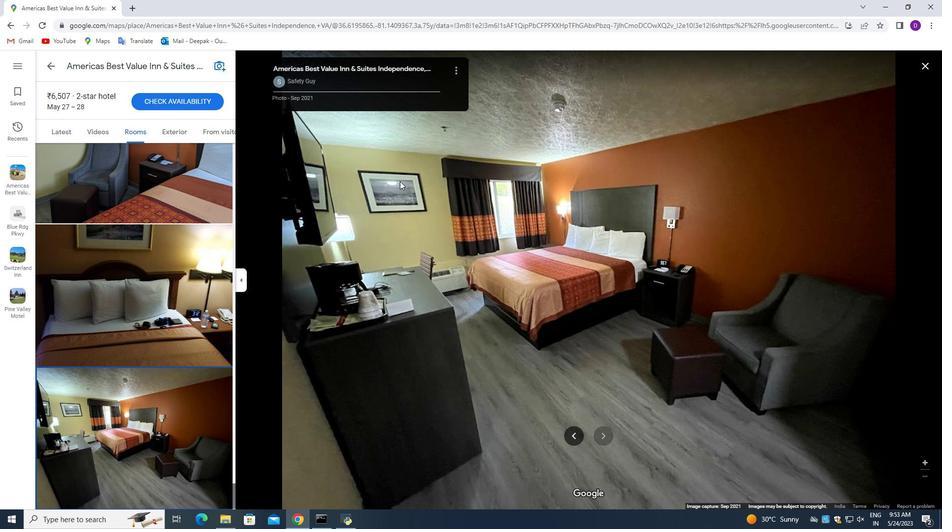 
Action: Mouse moved to (927, 66)
Screenshot: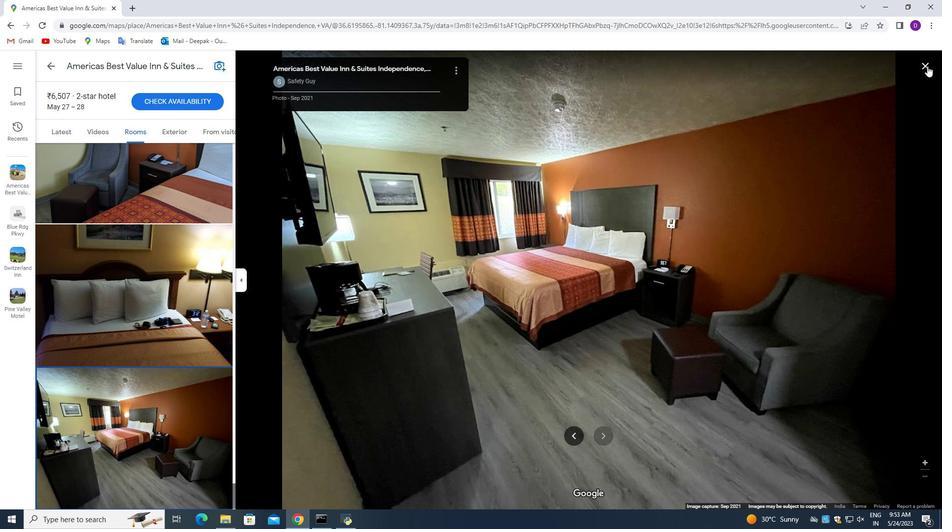 
Action: Mouse pressed left at (927, 66)
Screenshot: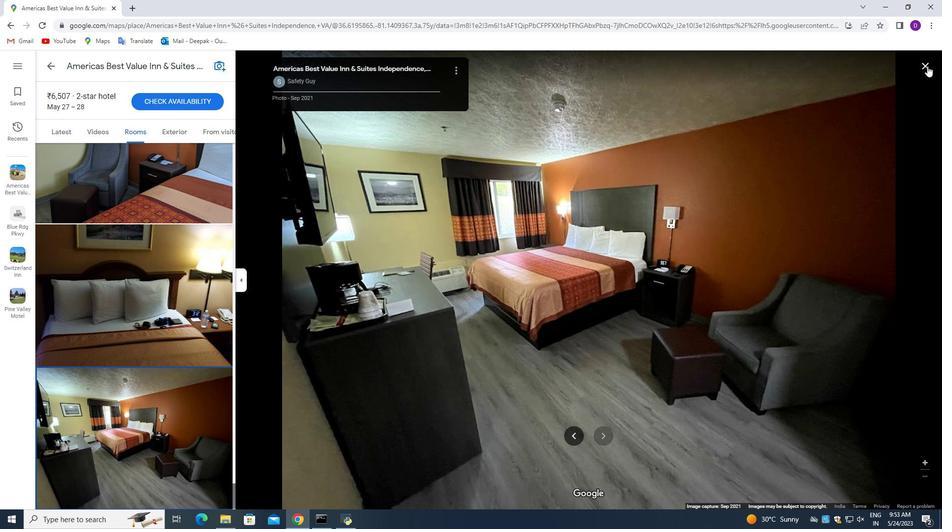 
Action: Mouse moved to (469, 270)
Screenshot: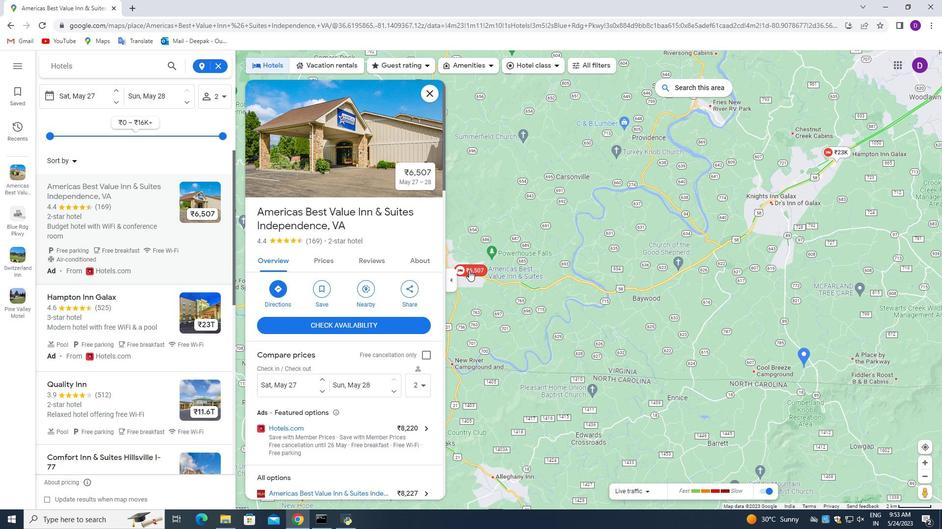 
Action: Mouse pressed left at (469, 270)
Screenshot: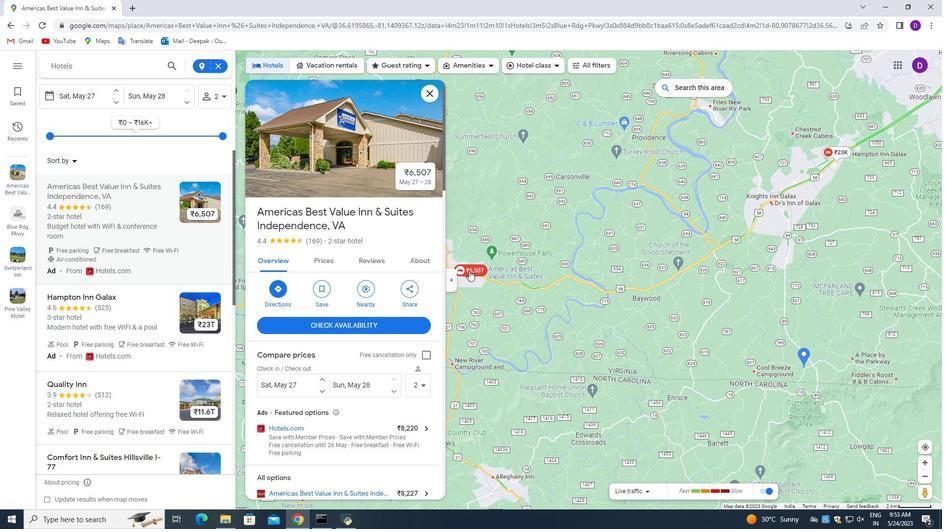 
Action: Mouse moved to (138, 306)
Screenshot: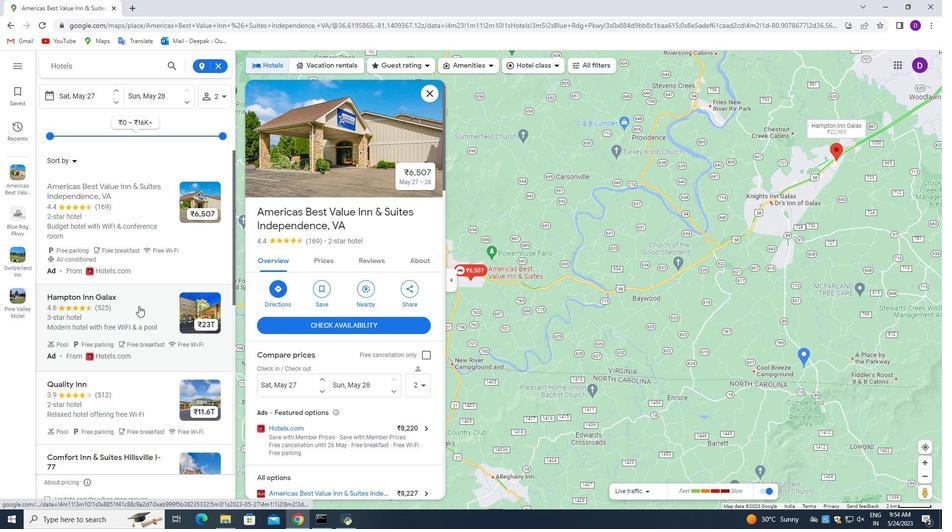 
Action: Mouse pressed left at (138, 306)
Screenshot: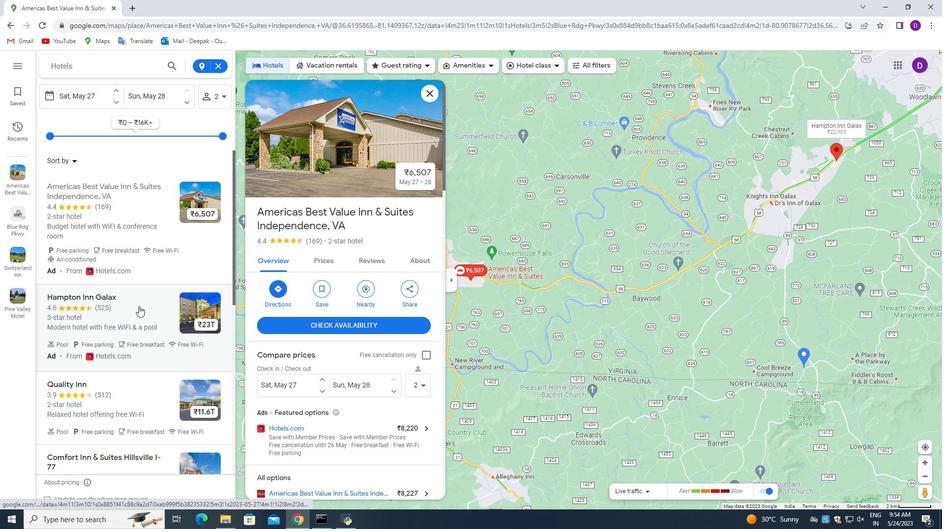
Action: Mouse moved to (333, 159)
Screenshot: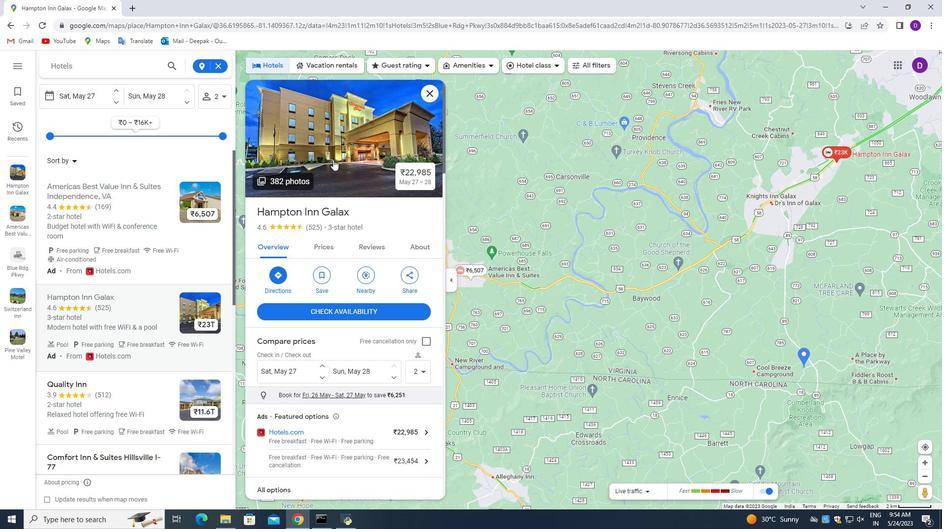 
Action: Mouse pressed left at (333, 159)
Screenshot: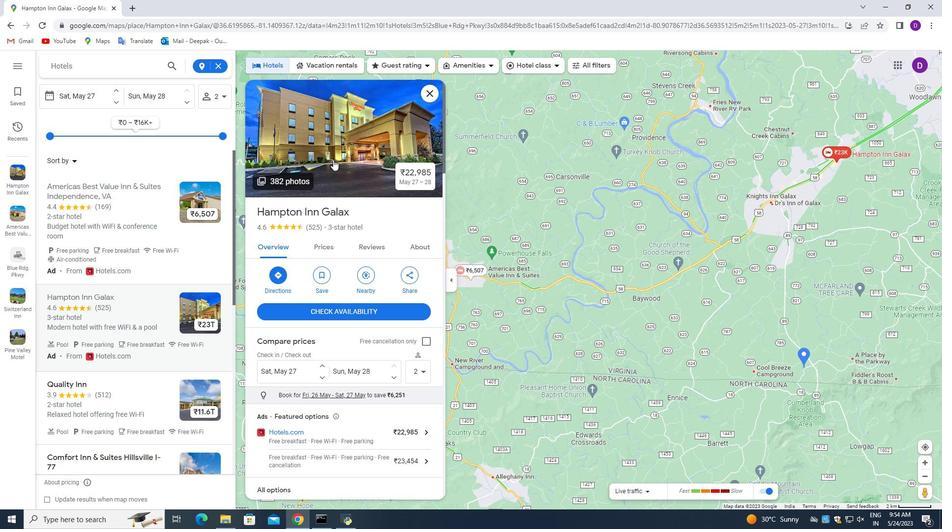 
Action: Mouse moved to (603, 437)
Screenshot: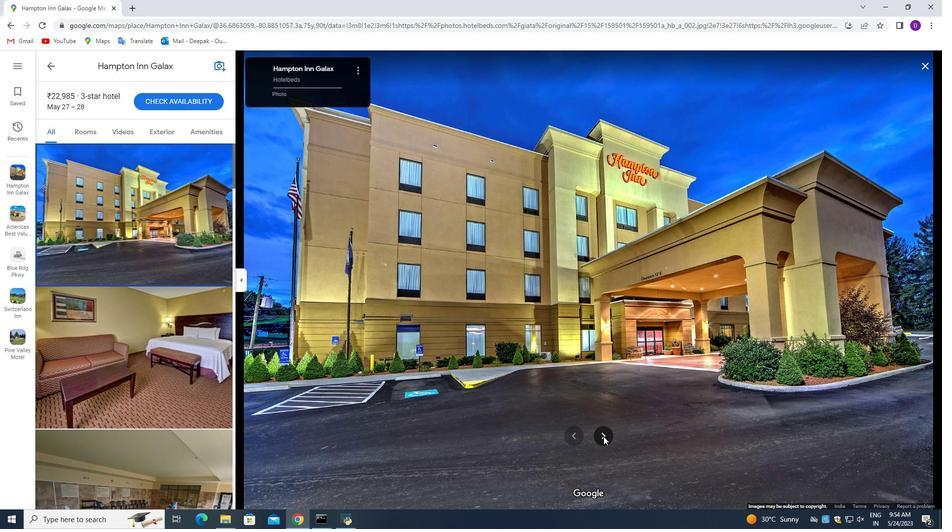 
Action: Mouse pressed left at (603, 437)
Screenshot: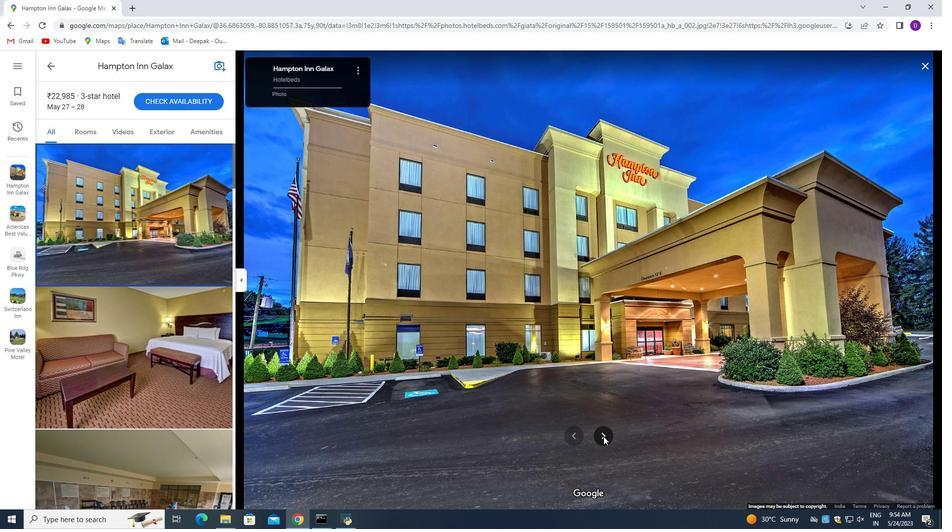
Action: Mouse moved to (603, 437)
Screenshot: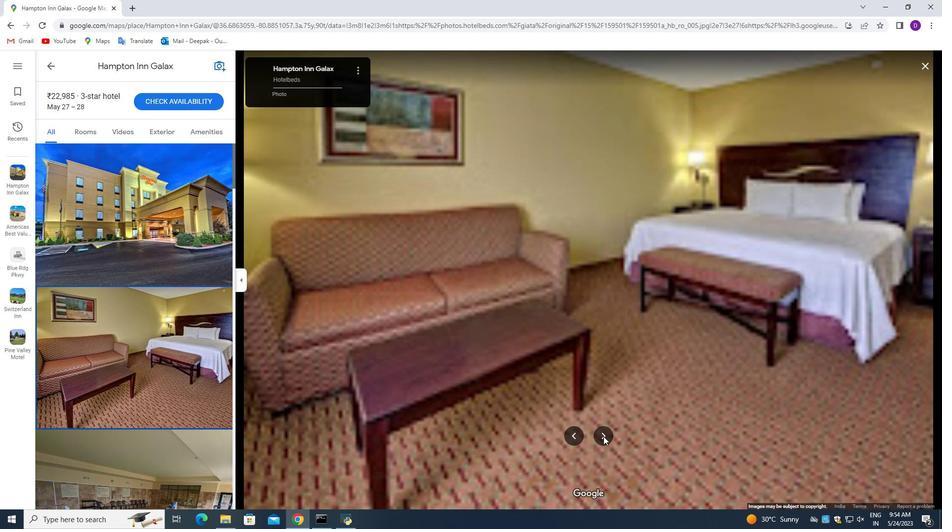 
Action: Mouse pressed left at (603, 437)
Screenshot: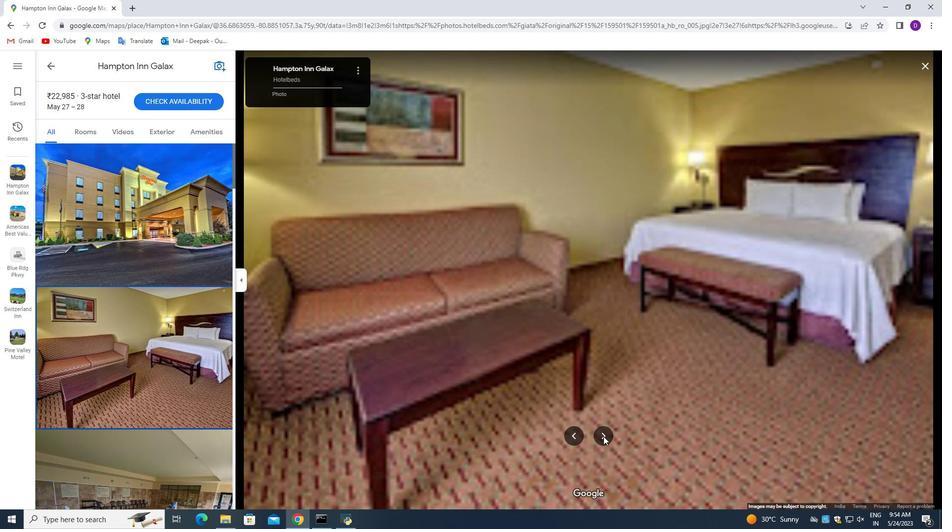 
Action: Mouse pressed left at (603, 437)
Screenshot: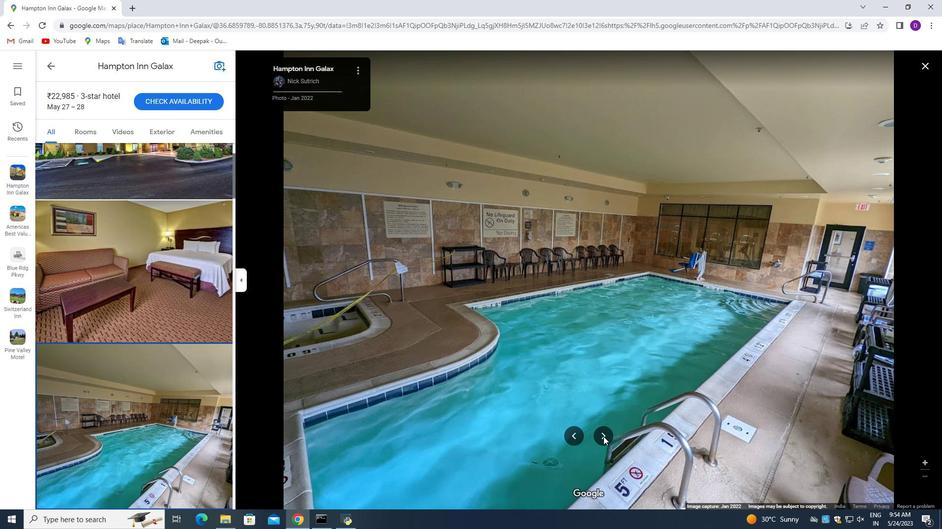
Action: Mouse pressed left at (603, 437)
Screenshot: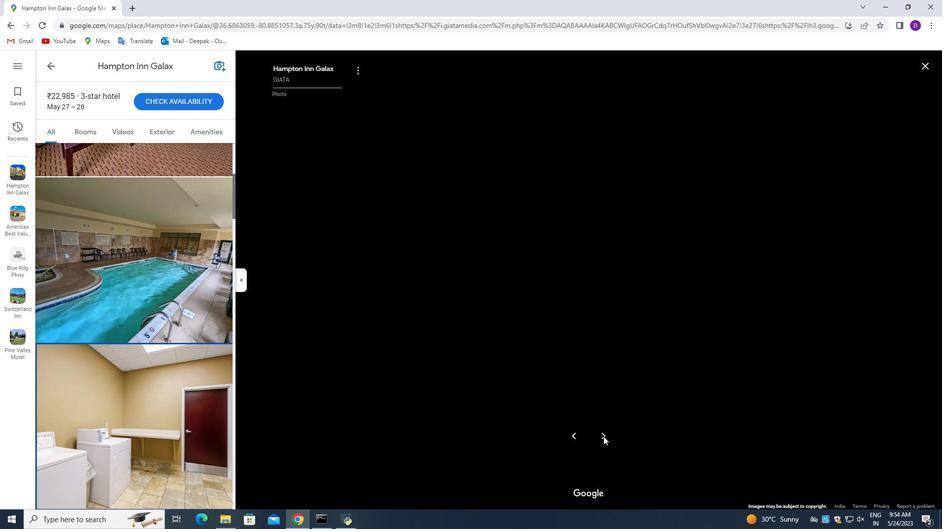 
Action: Mouse pressed left at (603, 437)
Screenshot: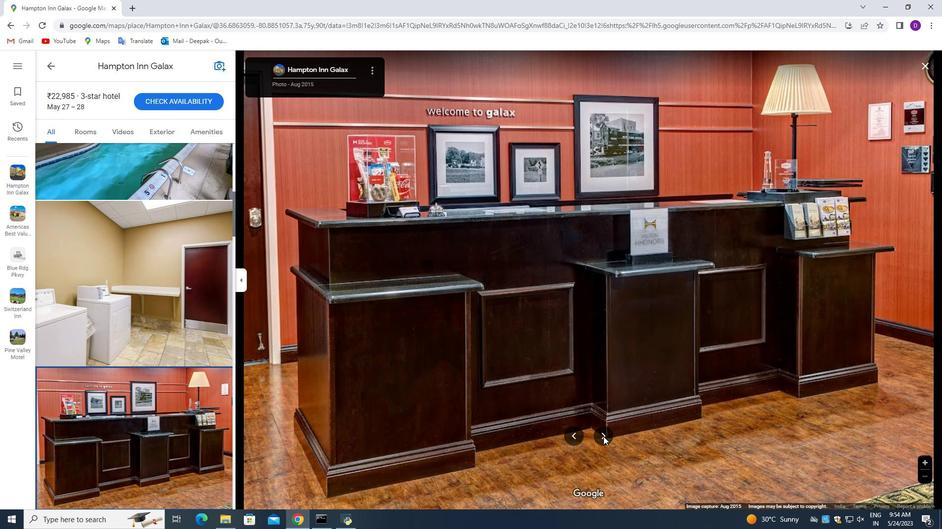 
Action: Mouse pressed left at (603, 437)
Screenshot: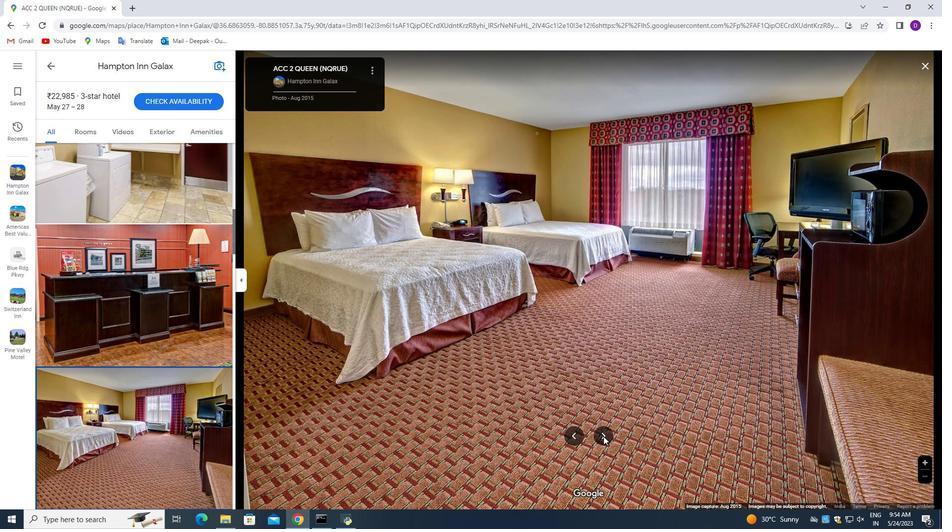 
Action: Mouse pressed left at (603, 437)
Screenshot: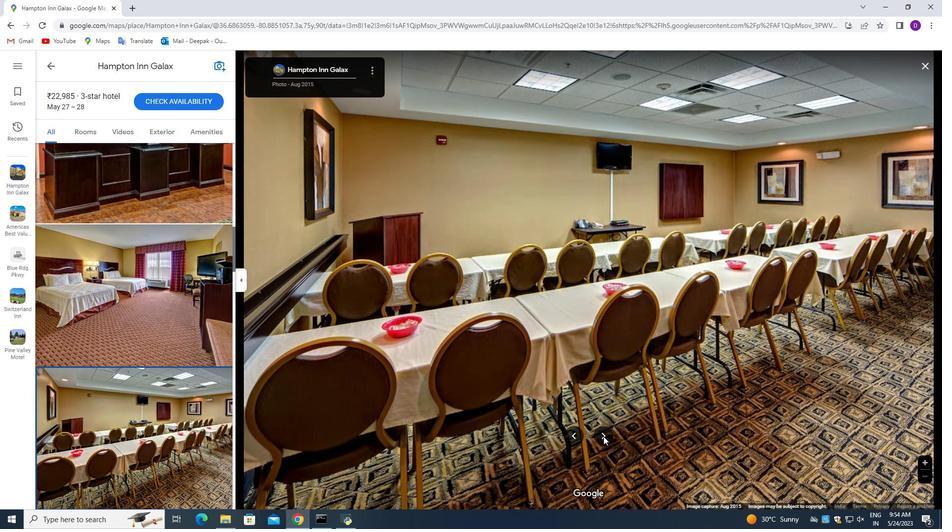 
Action: Mouse pressed left at (603, 437)
Screenshot: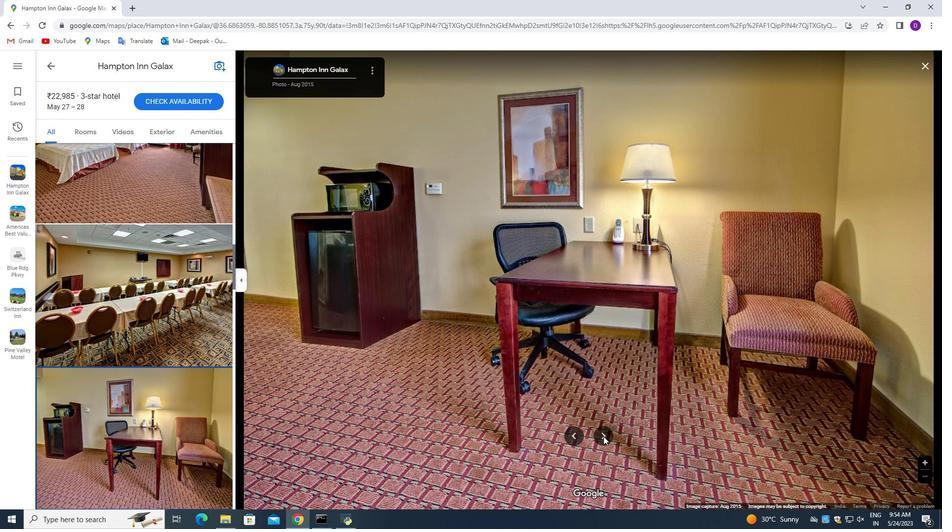 
Action: Mouse pressed left at (603, 437)
Screenshot: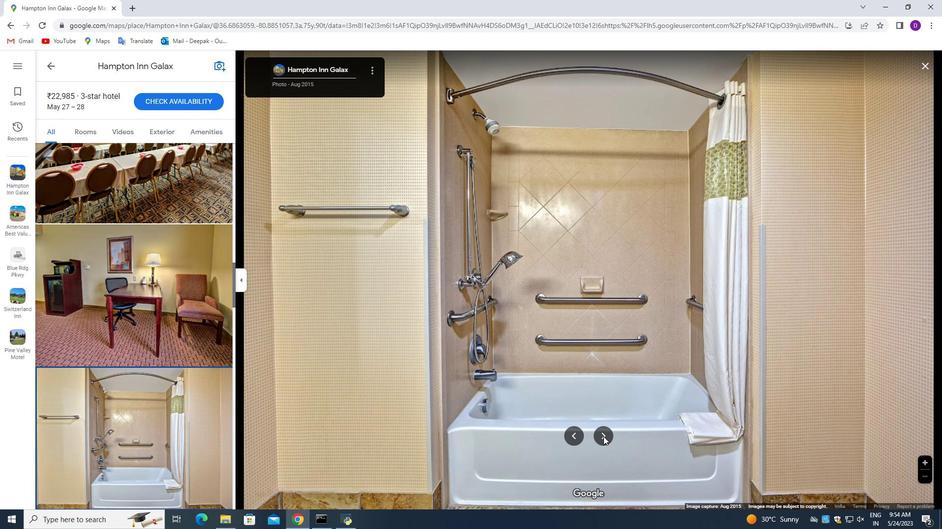 
Action: Mouse pressed left at (603, 437)
Screenshot: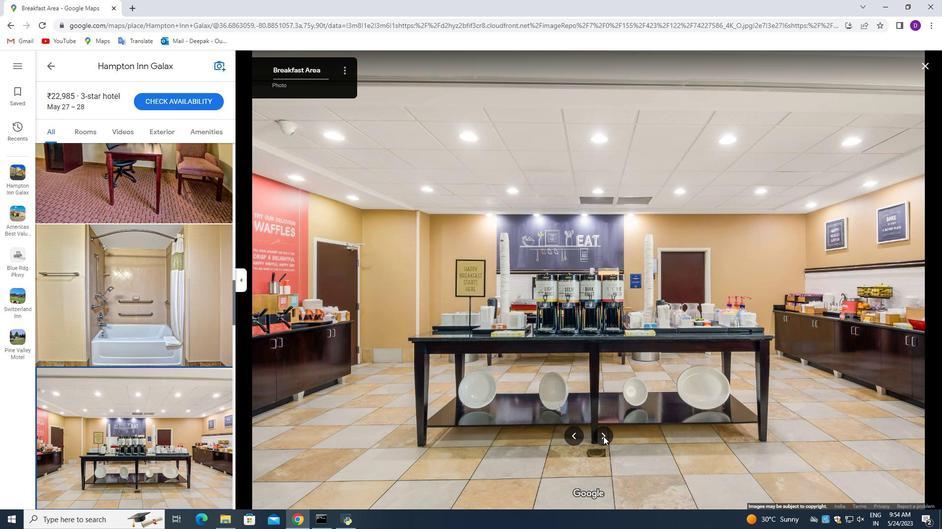 
Action: Mouse moved to (606, 436)
Screenshot: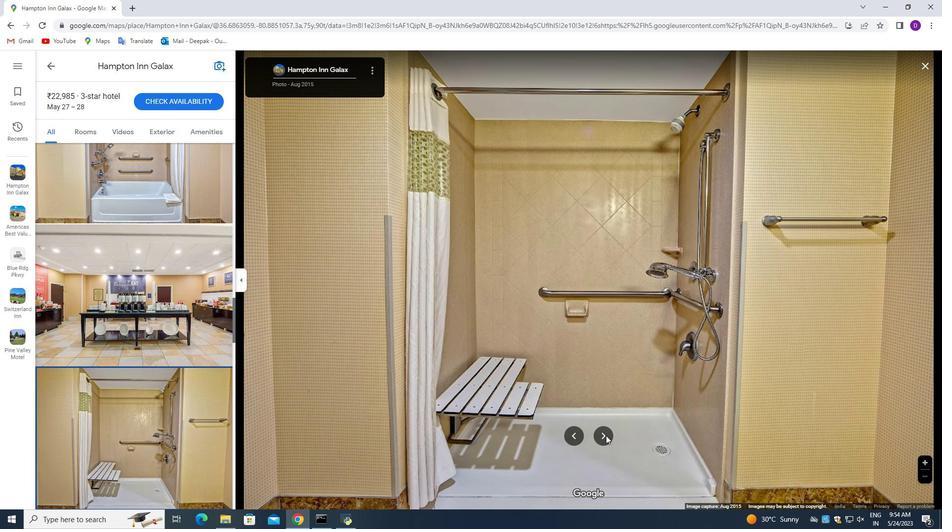 
Action: Mouse pressed left at (606, 436)
Screenshot: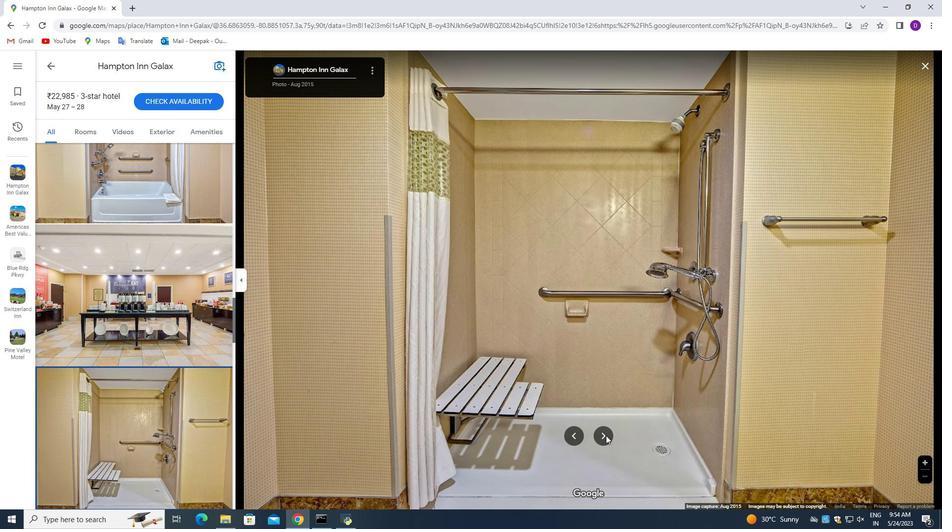 
Action: Mouse pressed left at (606, 436)
Screenshot: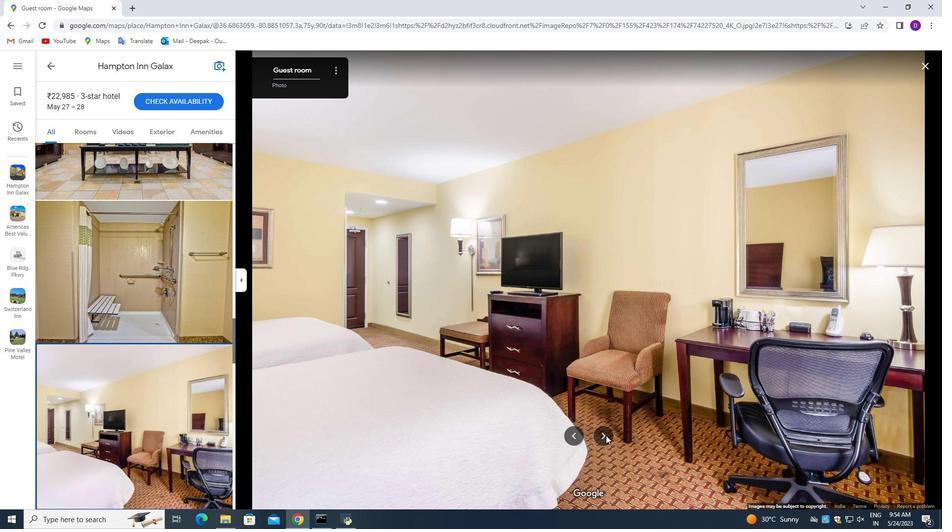 
Action: Mouse pressed left at (606, 436)
Screenshot: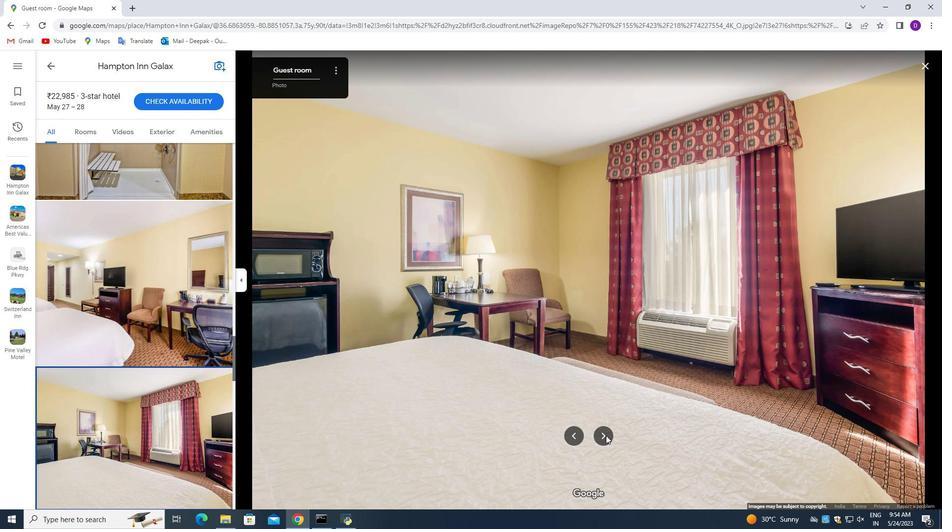 
Action: Mouse pressed left at (606, 436)
Screenshot: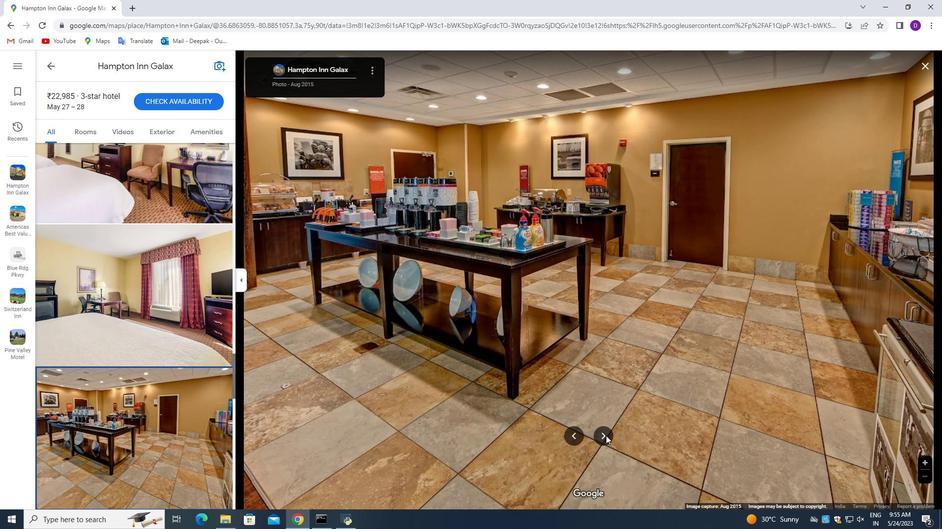 
Action: Mouse pressed left at (606, 436)
Screenshot: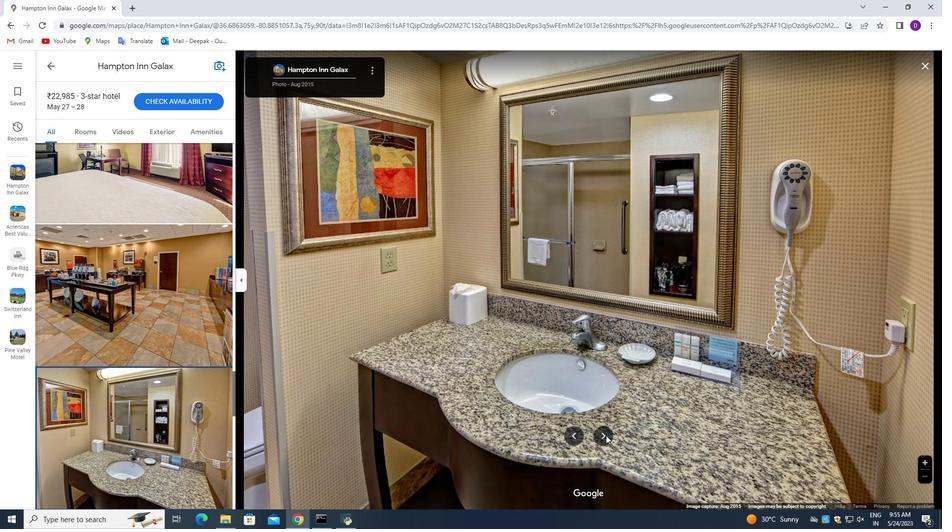
Action: Mouse pressed left at (606, 436)
Screenshot: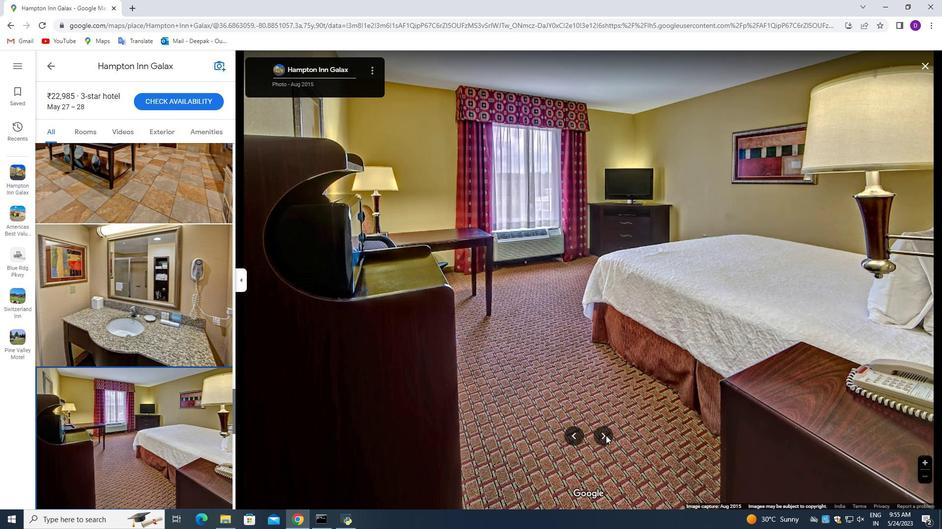 
Action: Mouse pressed left at (606, 436)
Screenshot: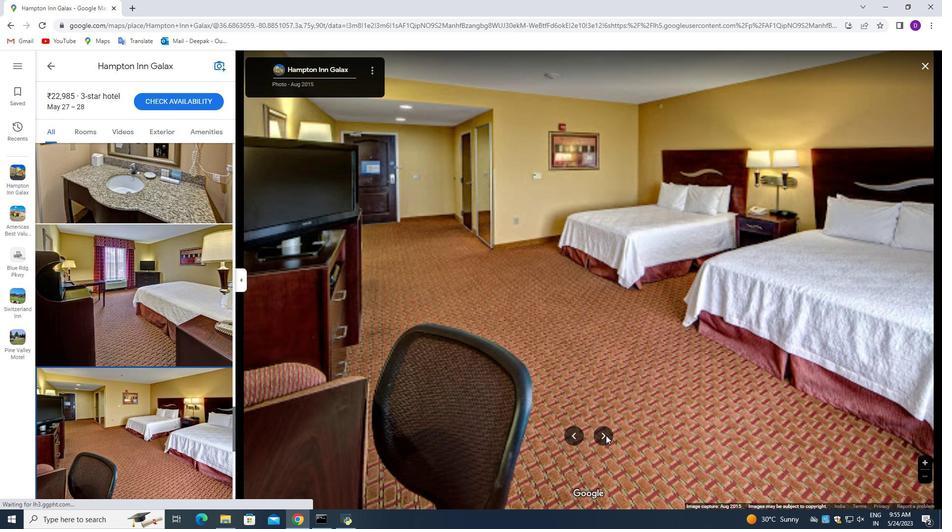 
Action: Mouse pressed left at (606, 436)
Screenshot: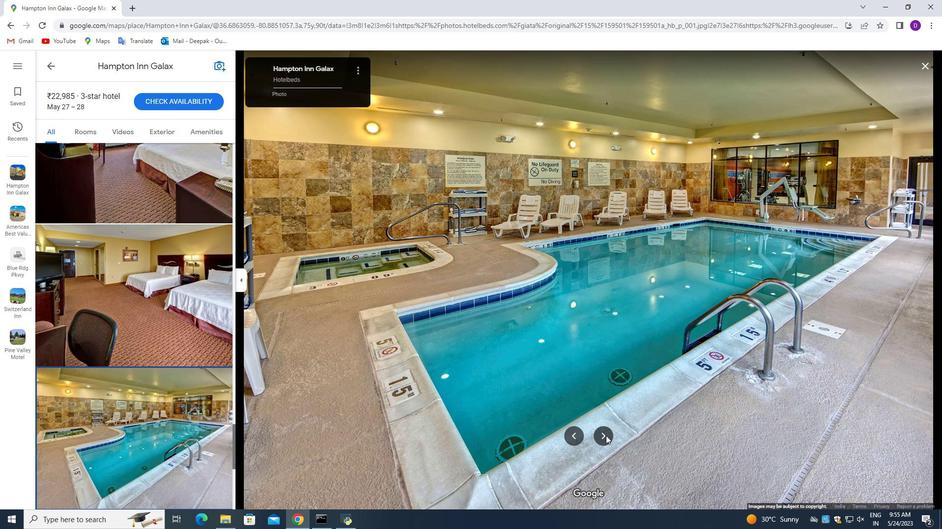 
Action: Mouse pressed left at (606, 436)
Screenshot: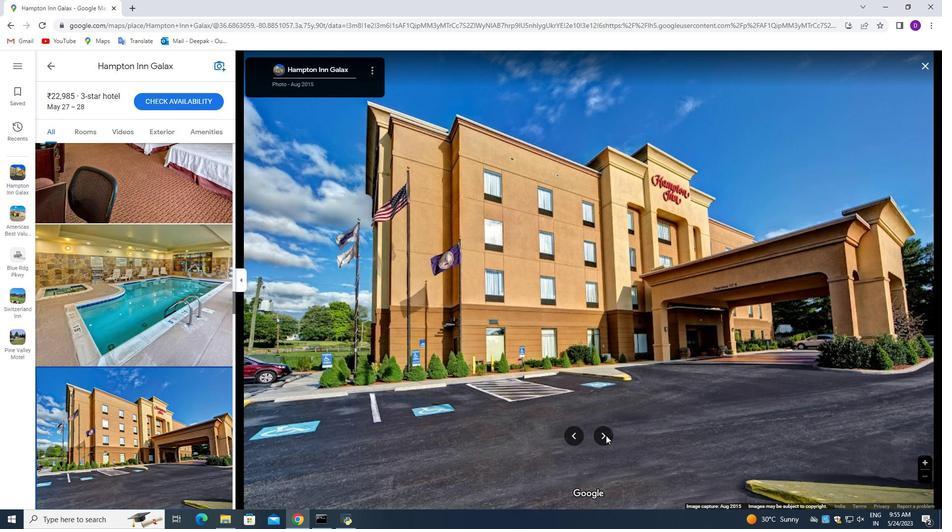 
Action: Mouse pressed left at (606, 436)
Screenshot: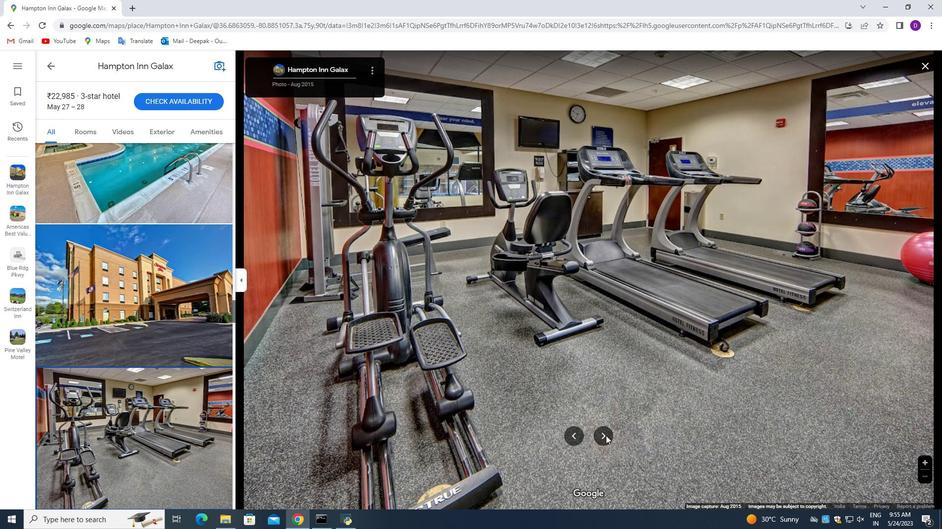 
Action: Mouse moved to (577, 439)
Screenshot: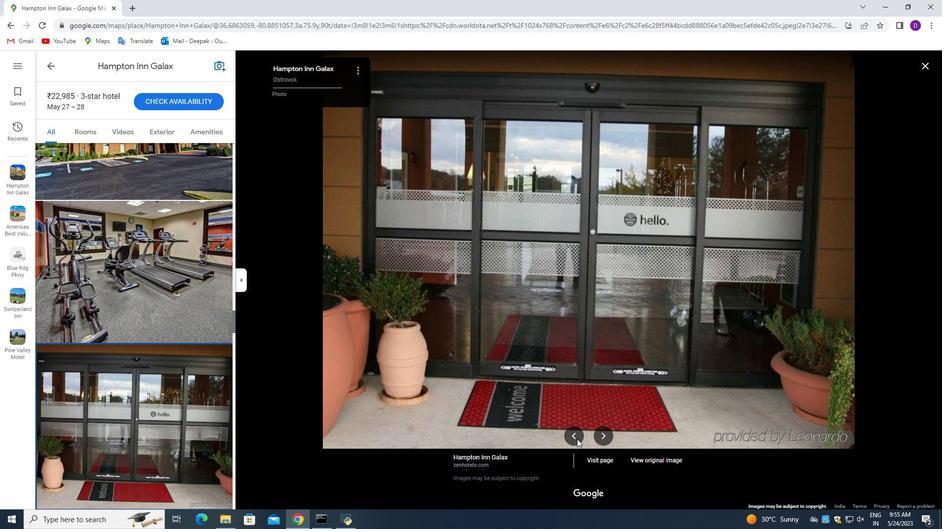 
Action: Mouse pressed left at (577, 439)
Screenshot: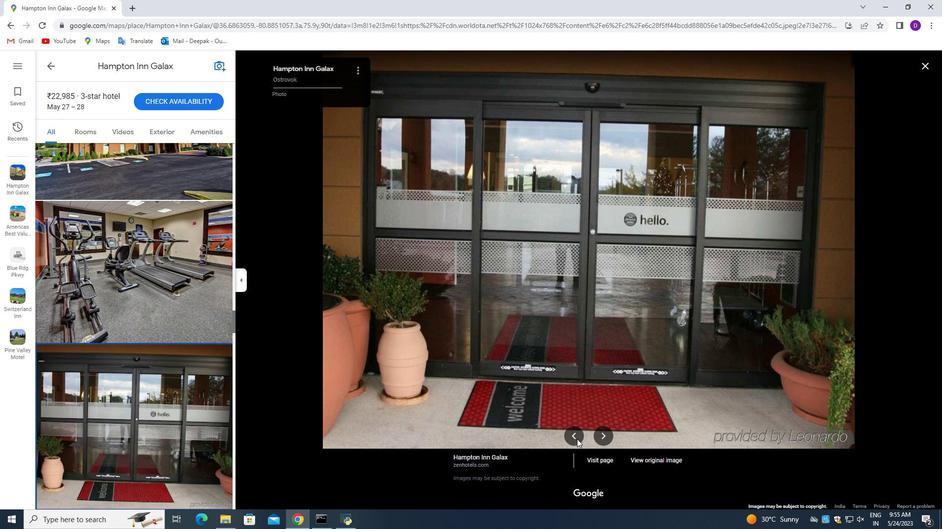 
Action: Mouse moved to (607, 438)
Screenshot: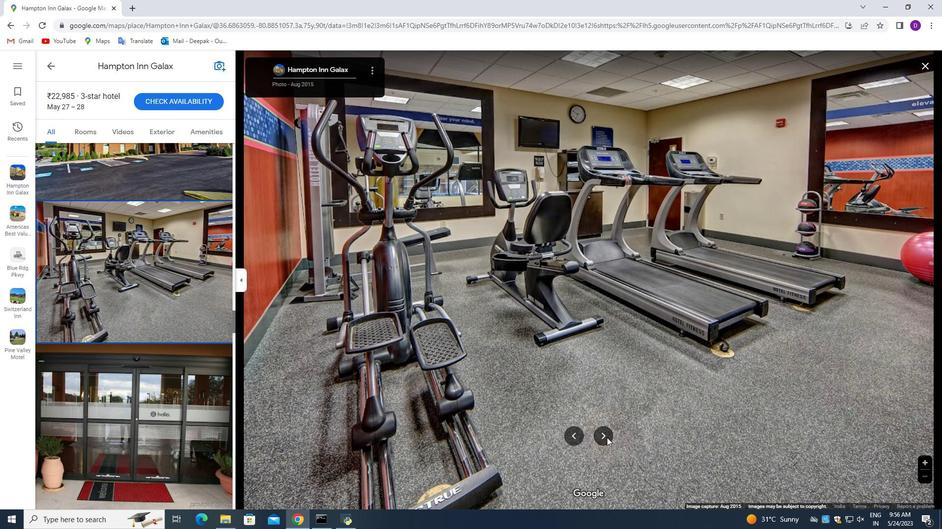 
Action: Mouse pressed left at (607, 438)
Screenshot: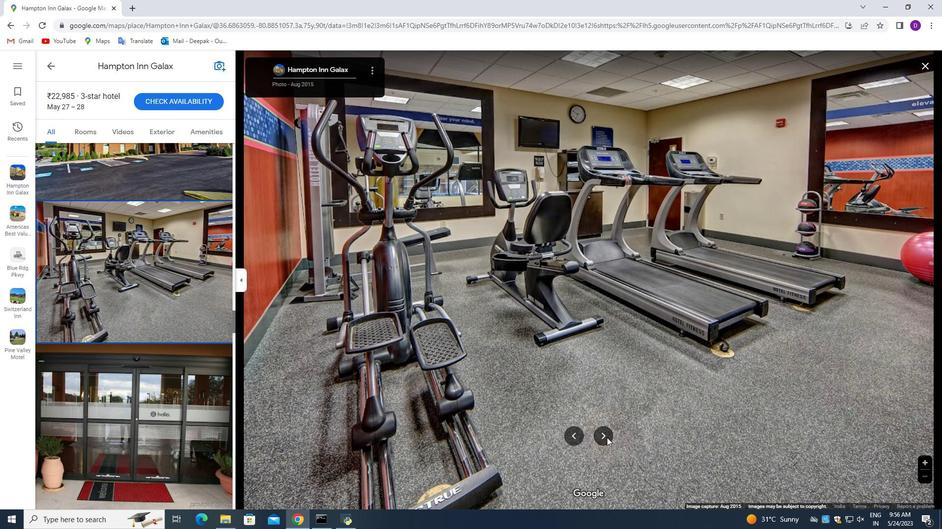 
Action: Mouse pressed left at (607, 438)
Screenshot: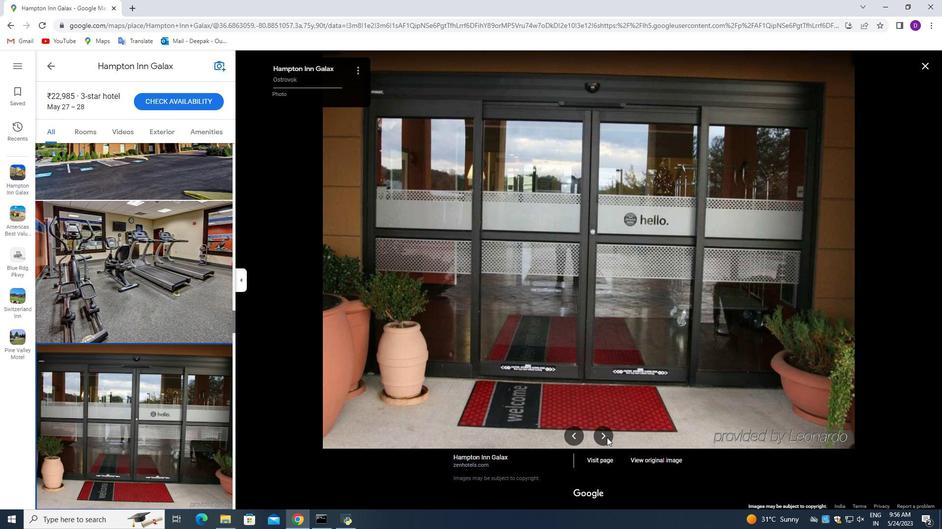 
Action: Mouse moved to (607, 437)
Screenshot: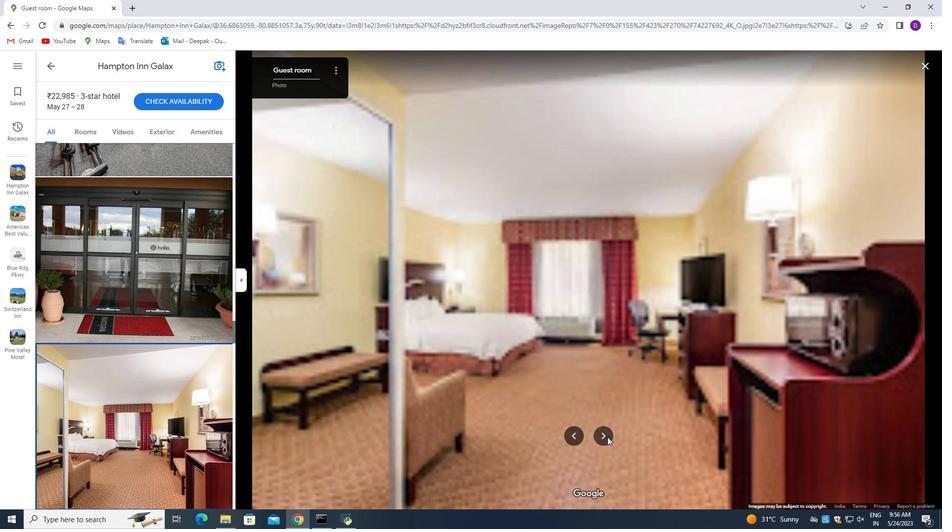 
Action: Mouse pressed left at (607, 437)
Screenshot: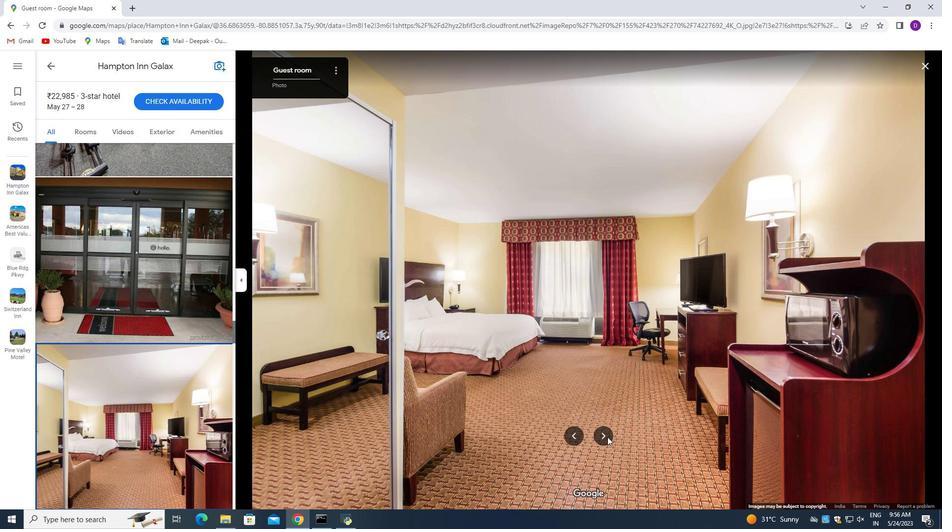 
Action: Mouse pressed left at (607, 437)
Screenshot: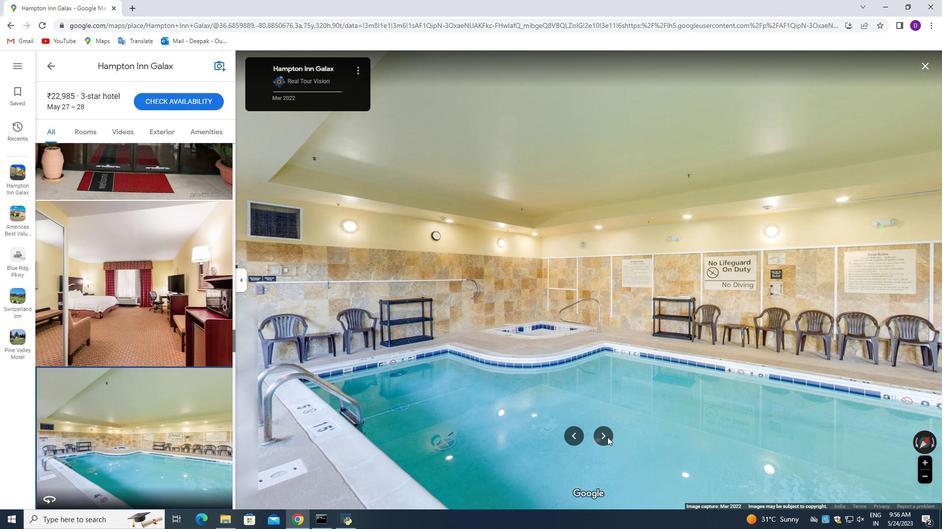 
Action: Mouse moved to (601, 431)
Screenshot: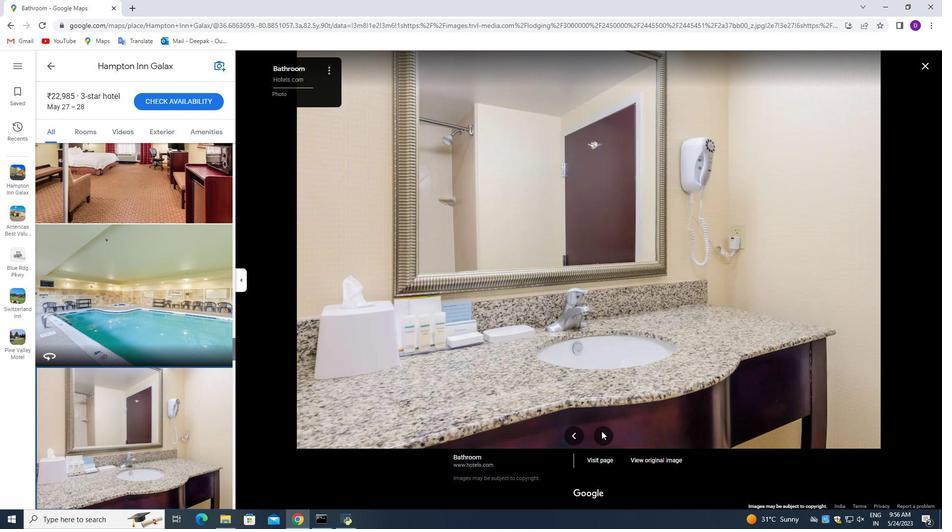 
Action: Mouse pressed left at (601, 431)
Screenshot: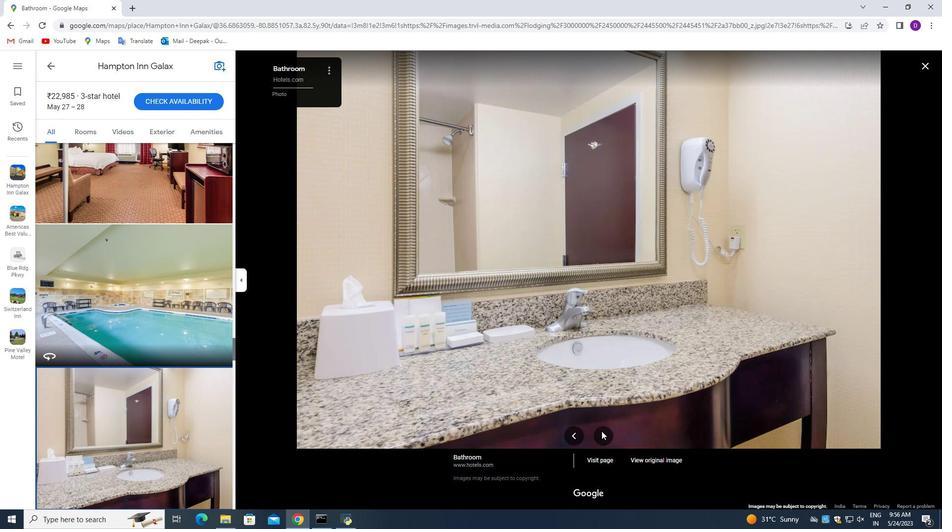 
Action: Mouse pressed left at (601, 431)
Screenshot: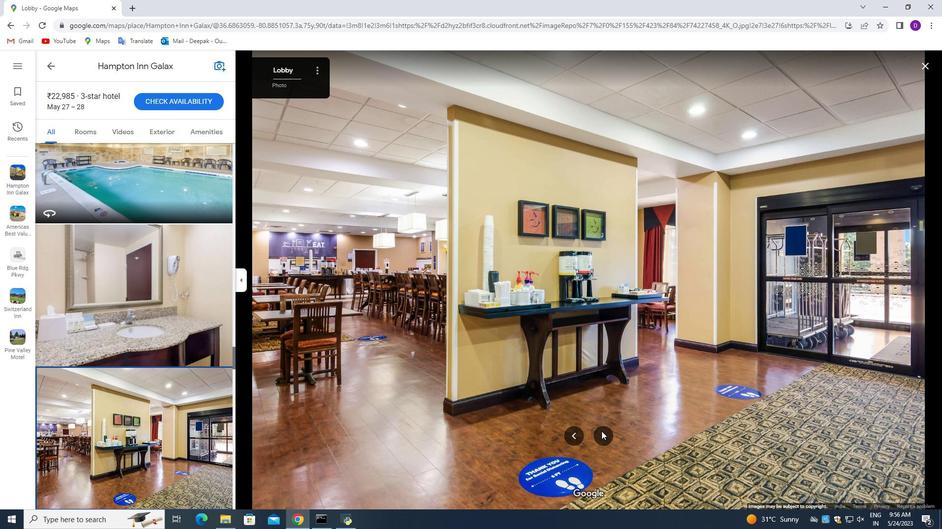 
Action: Mouse pressed left at (601, 431)
Screenshot: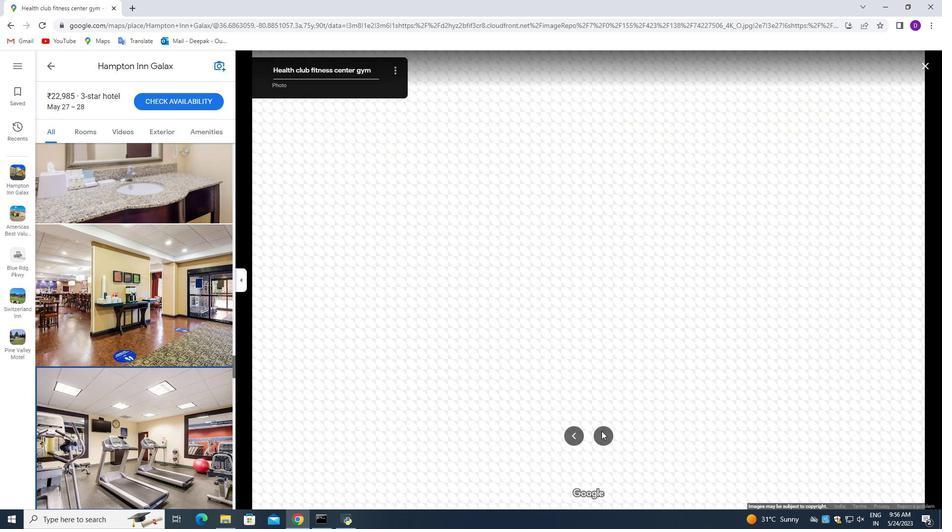 
Action: Mouse pressed left at (601, 431)
Screenshot: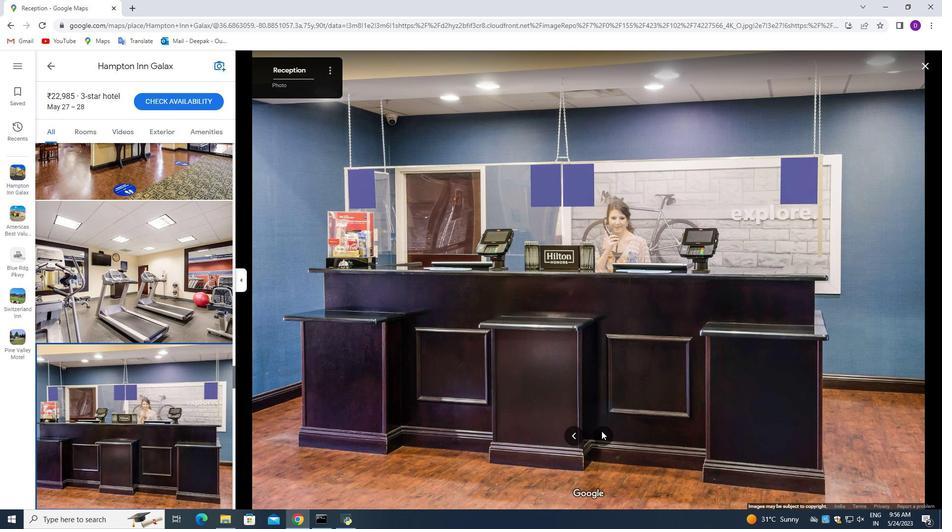 
Action: Mouse pressed left at (601, 431)
Screenshot: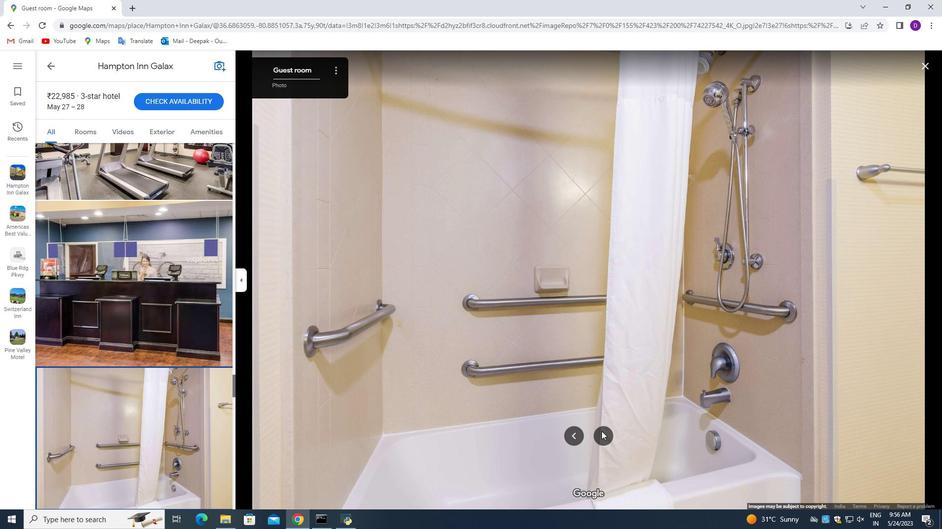 
Action: Mouse pressed left at (601, 431)
Screenshot: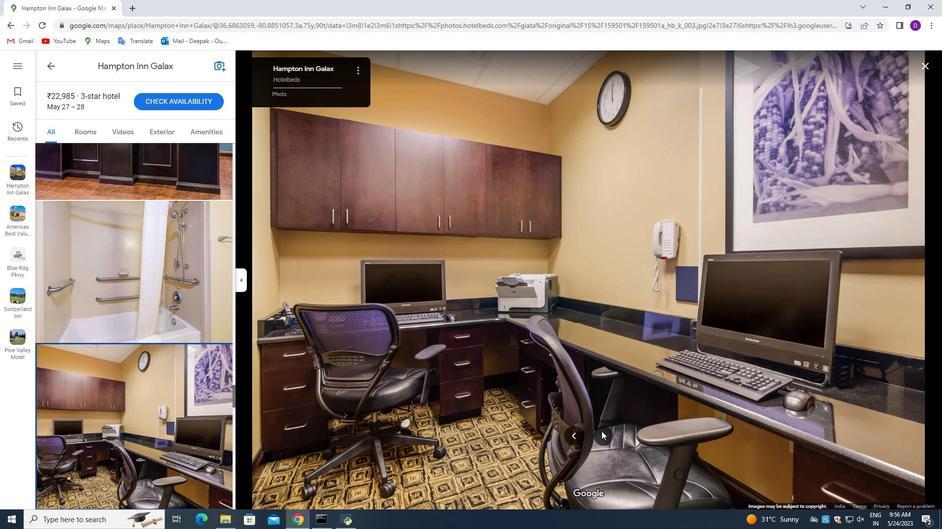 
Action: Mouse pressed left at (601, 431)
Screenshot: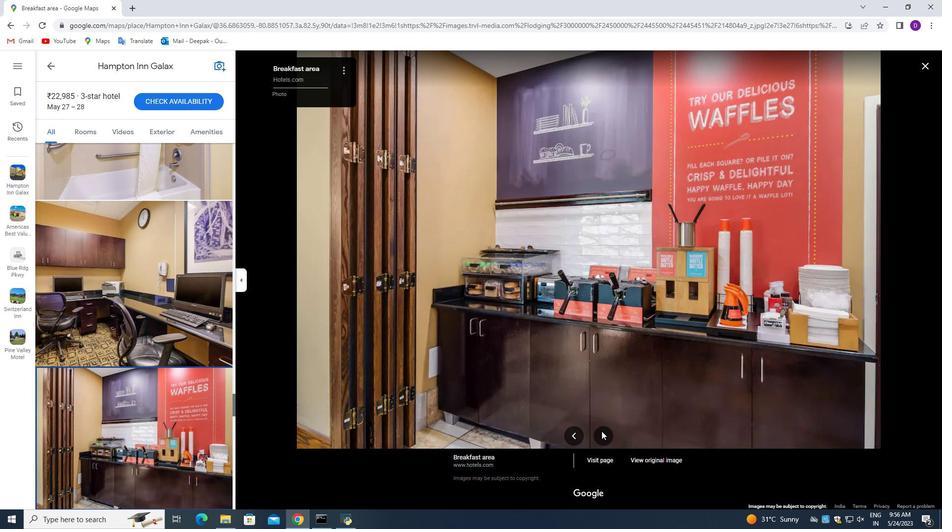 
Action: Mouse pressed left at (601, 431)
Screenshot: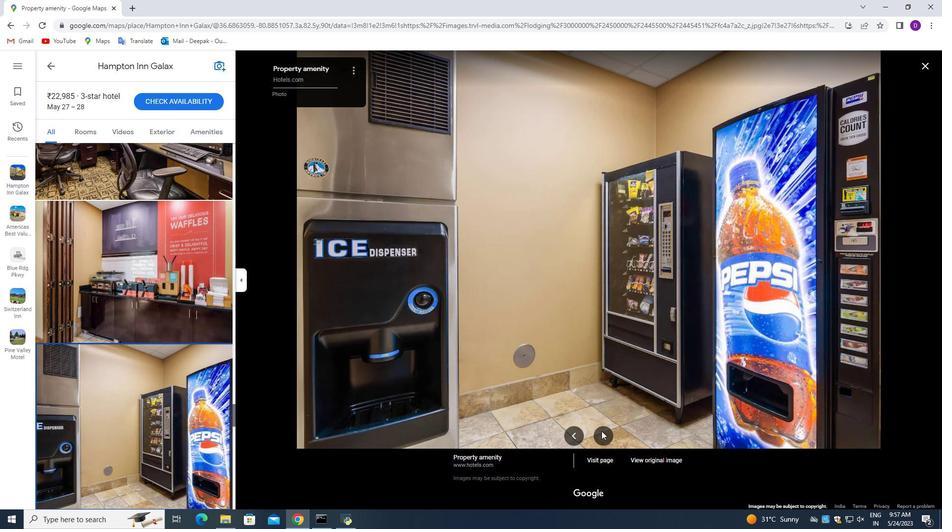 
Action: Mouse pressed left at (601, 431)
Screenshot: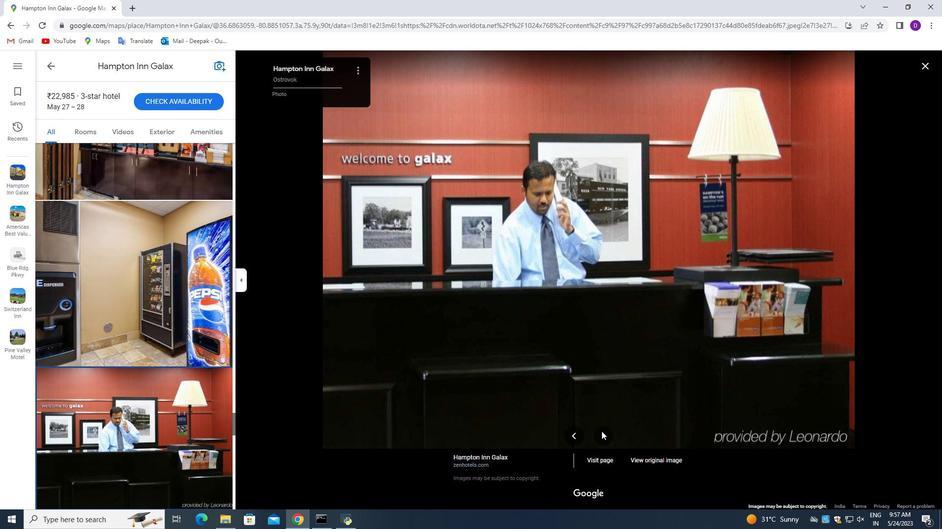 
Action: Mouse pressed left at (601, 431)
Screenshot: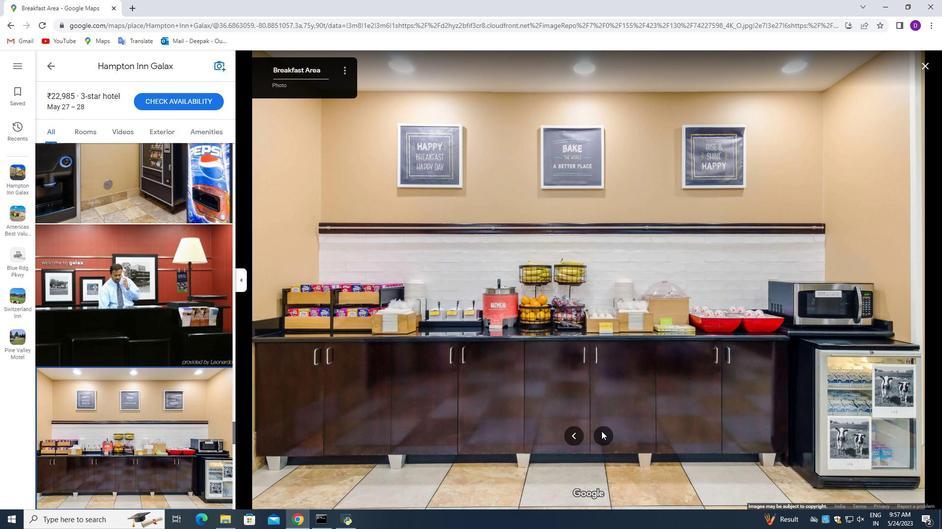 
Action: Mouse pressed left at (601, 431)
Screenshot: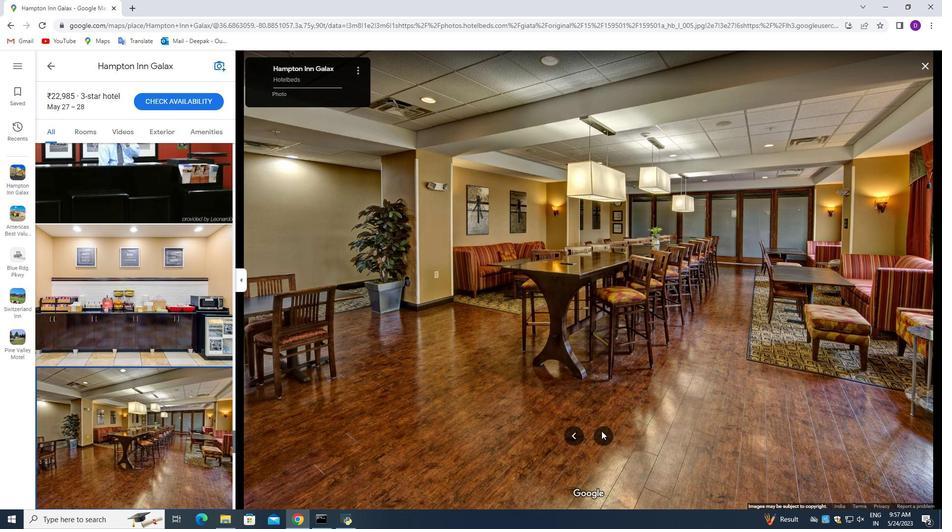 
Action: Mouse pressed left at (601, 431)
Screenshot: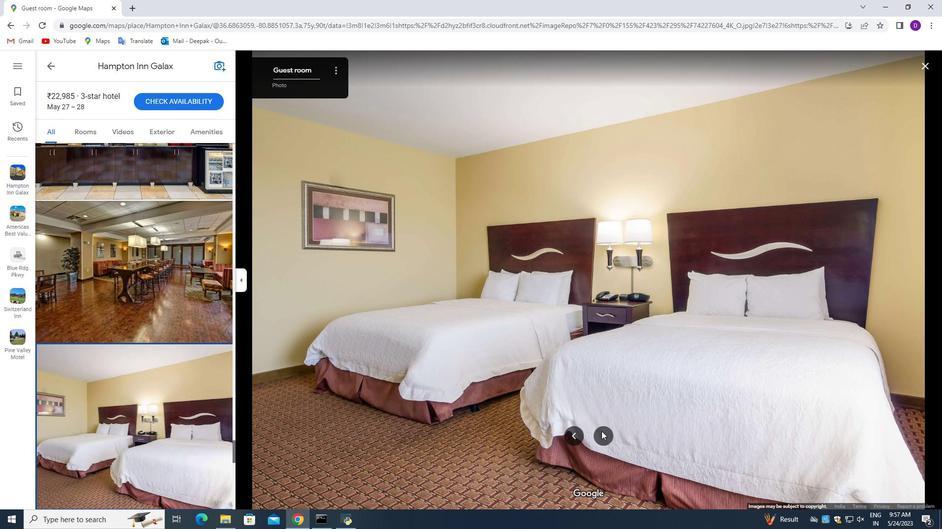 
Action: Mouse pressed left at (601, 431)
Screenshot: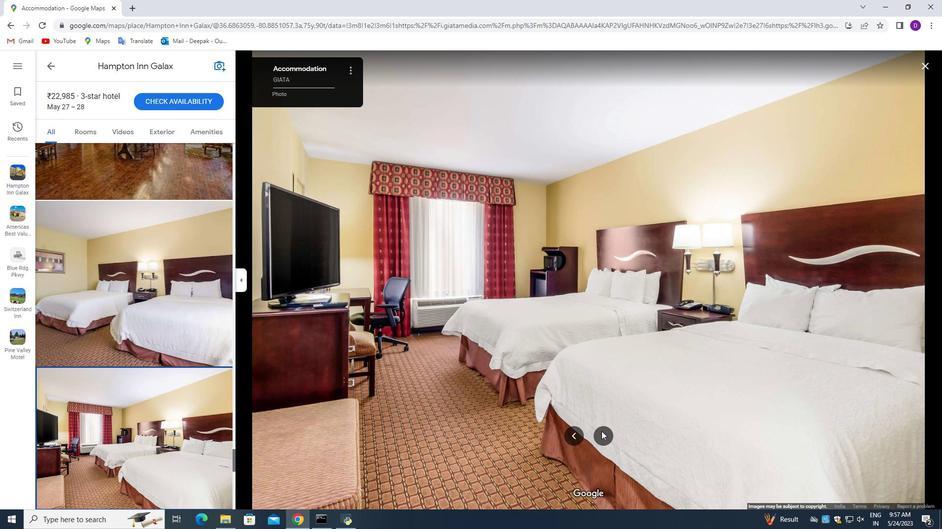 
Action: Mouse pressed left at (601, 431)
Screenshot: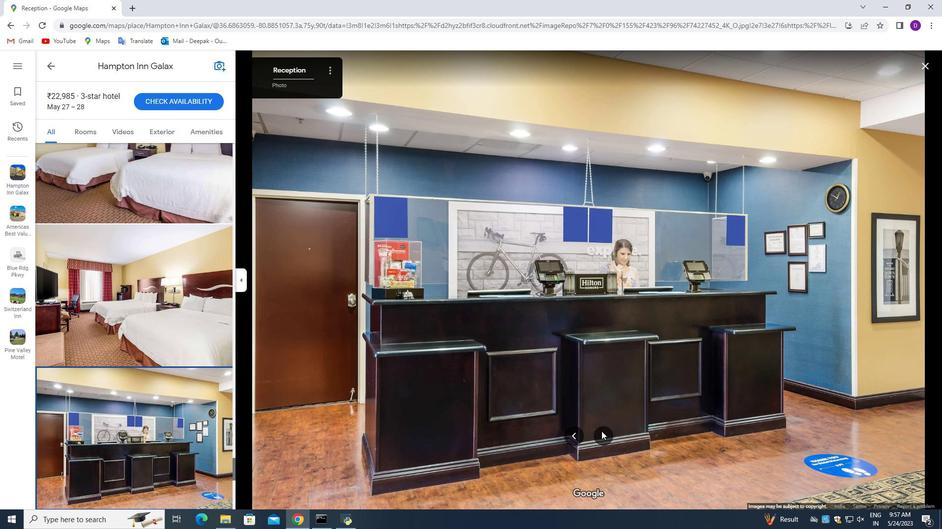 
Action: Mouse pressed left at (601, 431)
Screenshot: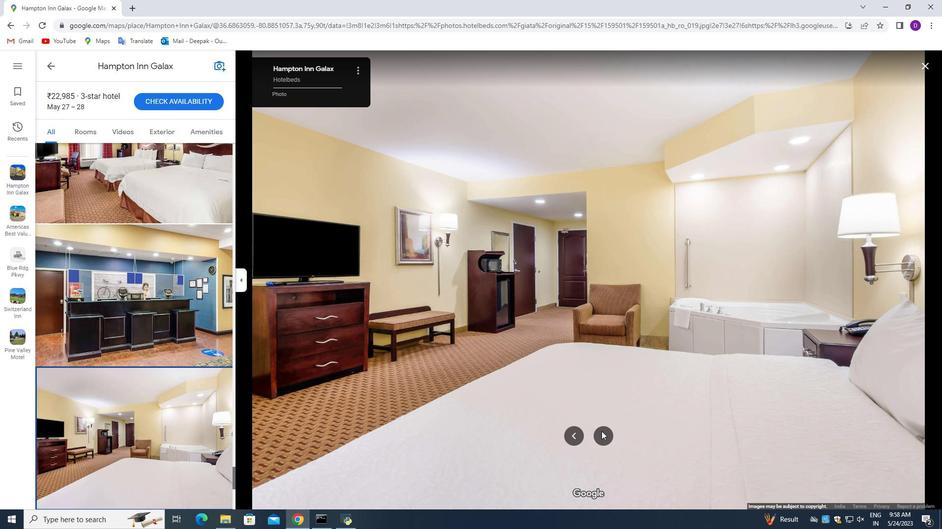 
Action: Mouse pressed left at (601, 431)
Screenshot: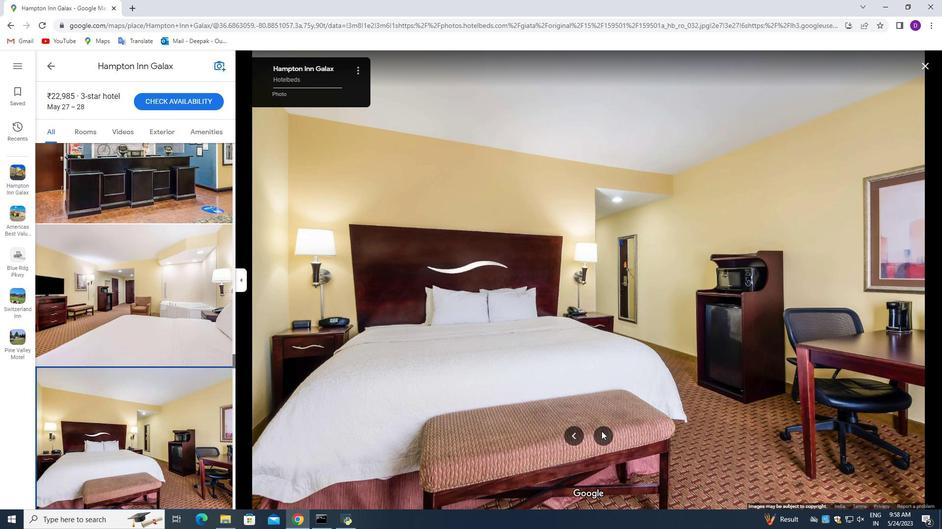 
Action: Mouse pressed left at (601, 431)
Screenshot: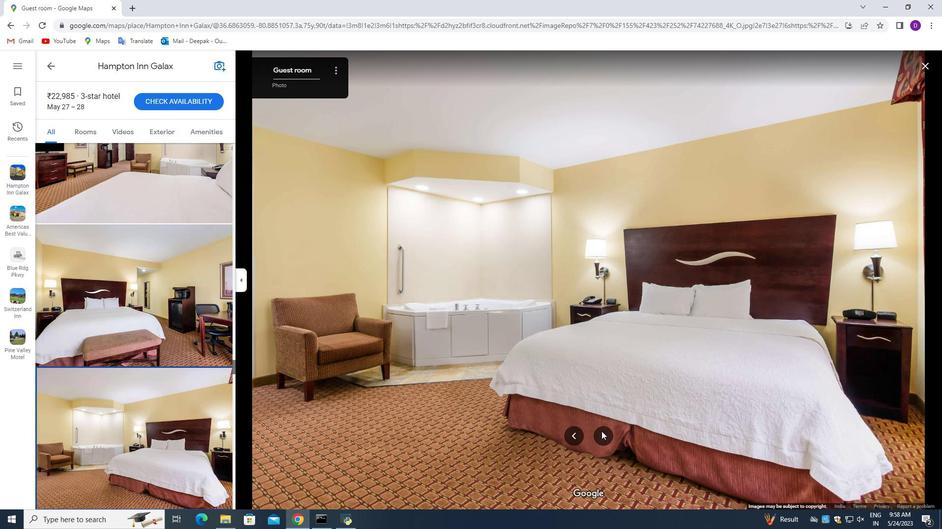 
Action: Mouse pressed left at (601, 431)
Screenshot: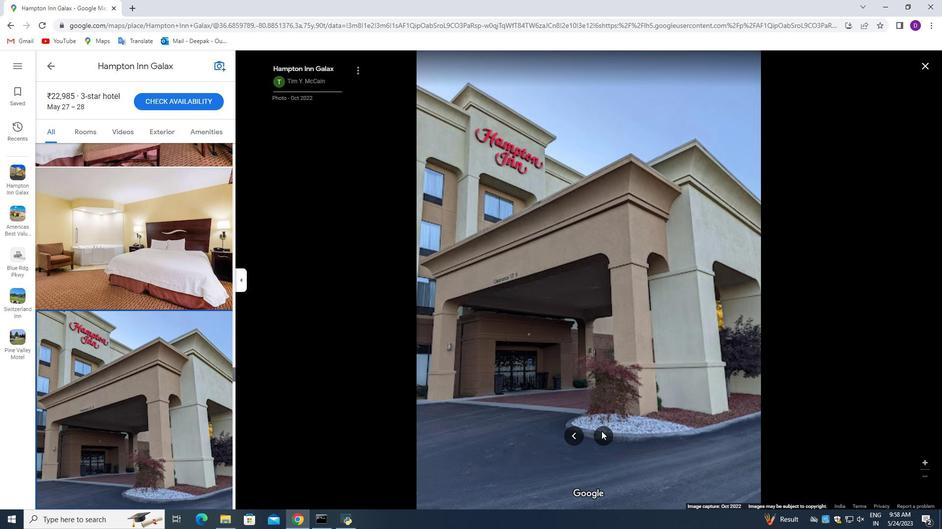 
Action: Mouse pressed left at (601, 431)
Screenshot: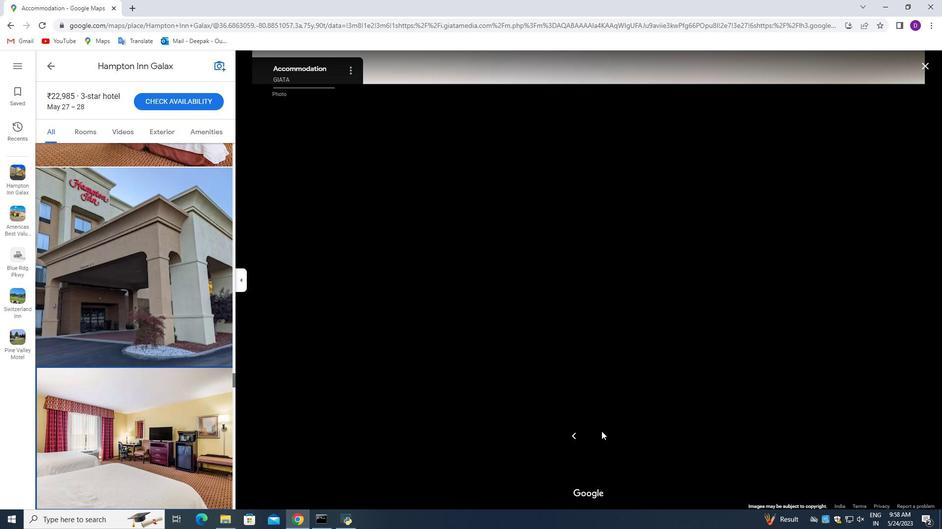 
Action: Mouse pressed left at (601, 431)
Screenshot: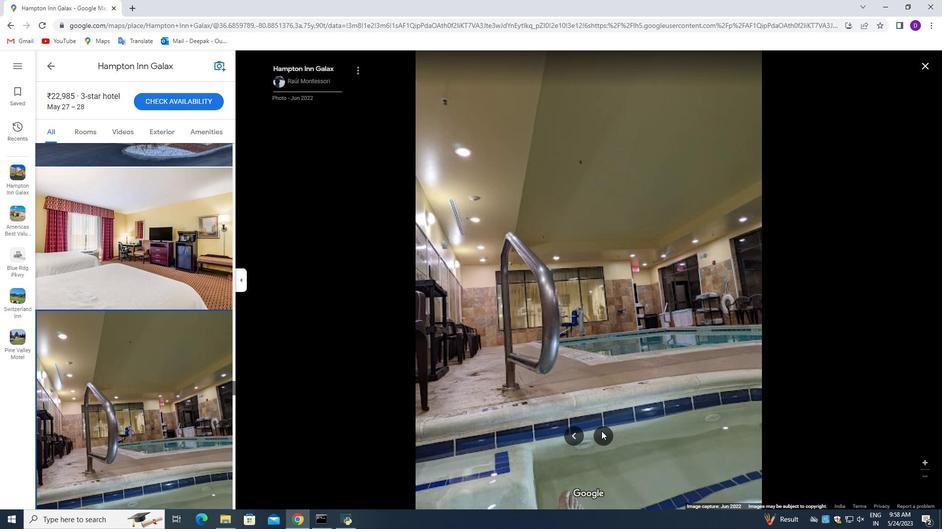 
Action: Key pressed <Key.right><Key.right><Key.right><Key.right><Key.right><Key.right><Key.right><Key.right><Key.right>
Screenshot: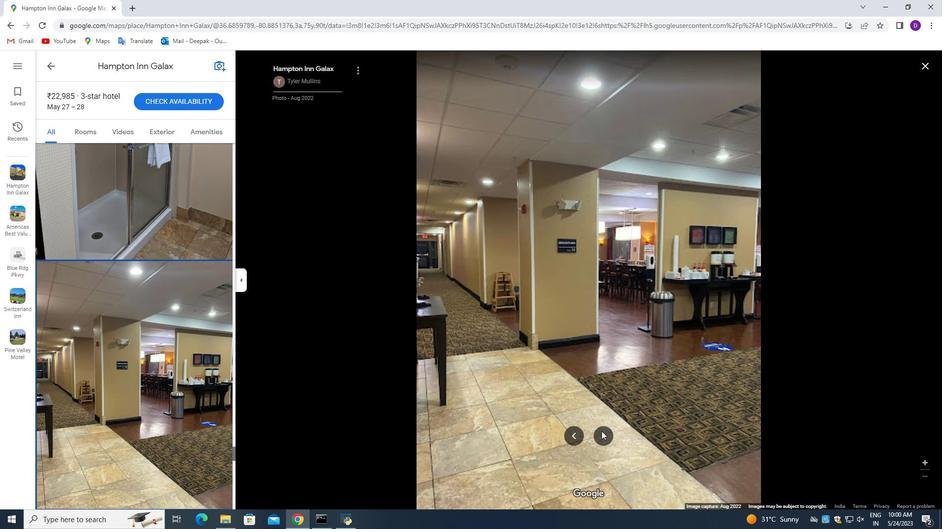 
Action: Mouse moved to (601, 432)
Screenshot: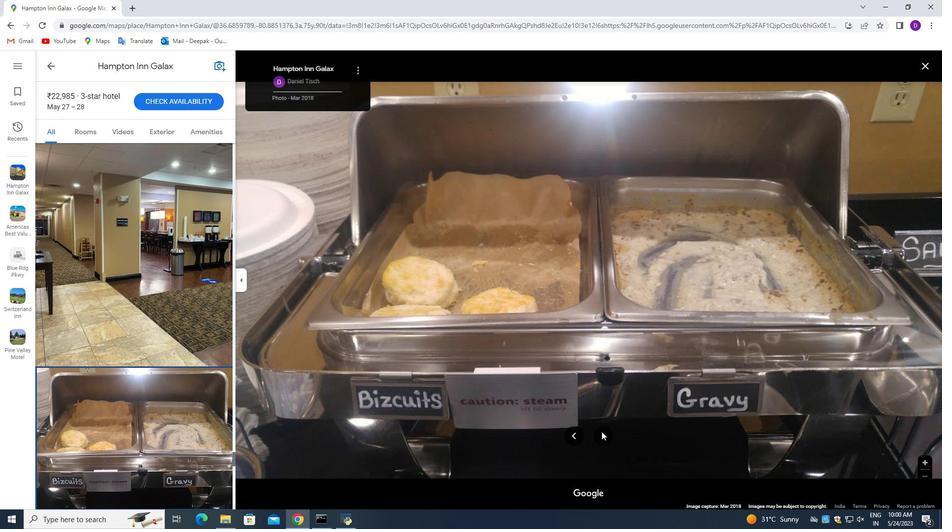 
Action: Key pressed <Key.right><Key.right><Key.right><Key.right><Key.right><Key.right><Key.right><Key.right><Key.right><Key.right><Key.right><Key.right><Key.right><Key.right>
Screenshot: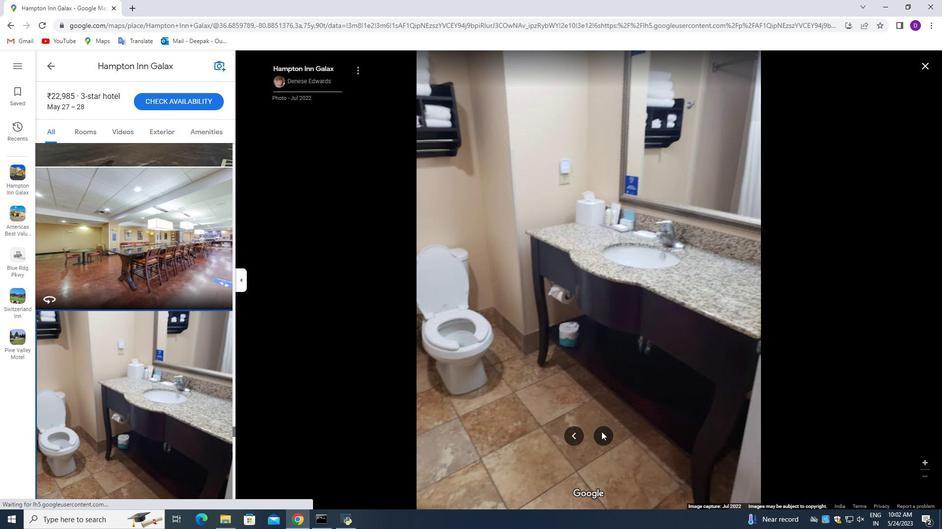 
Action: Mouse moved to (48, 65)
Screenshot: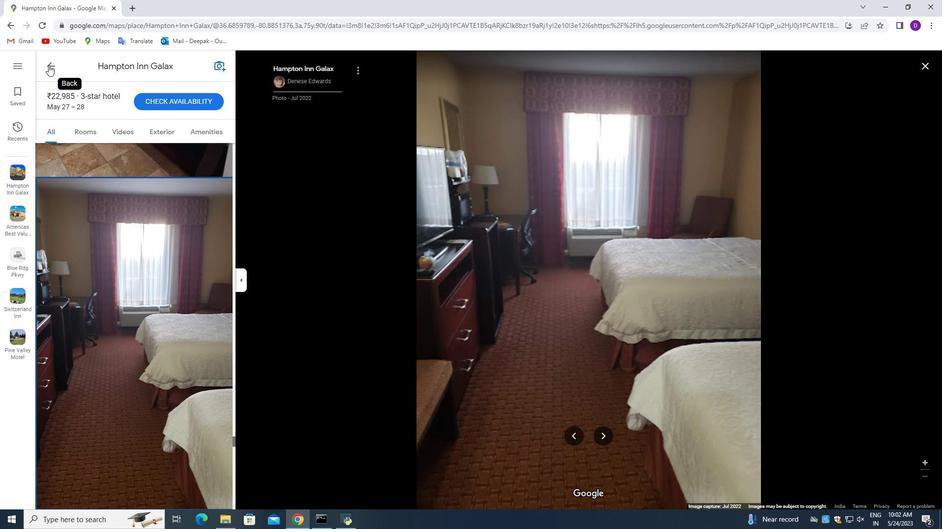 
Action: Mouse pressed left at (48, 65)
Screenshot: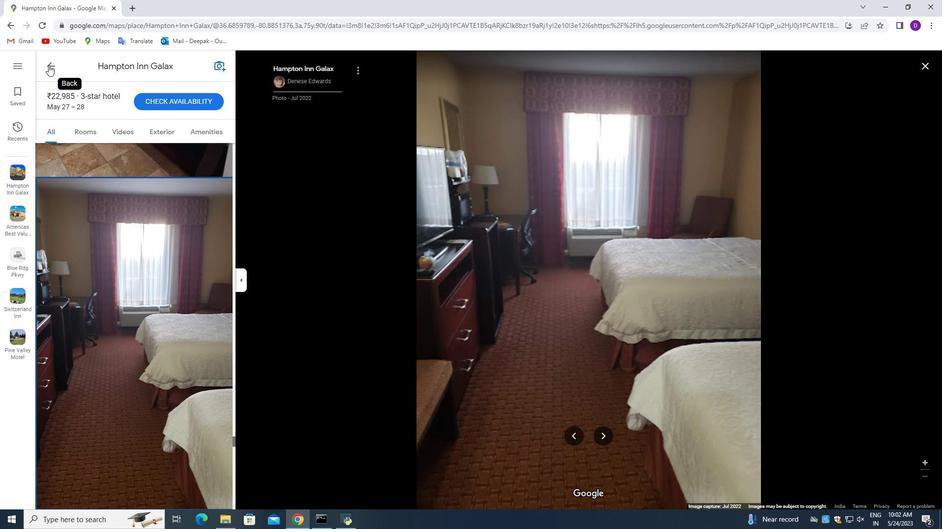 
Action: Mouse moved to (731, 491)
Screenshot: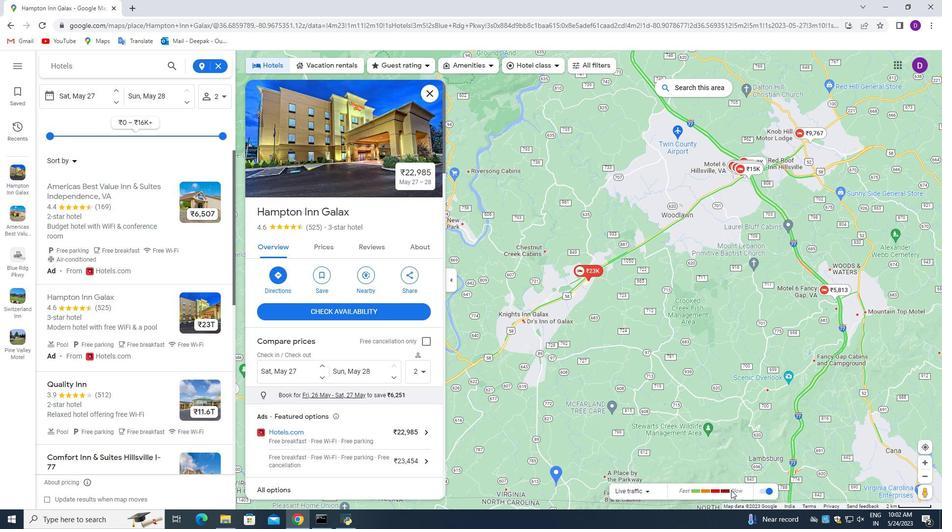 
Action: Mouse pressed left at (731, 491)
Screenshot: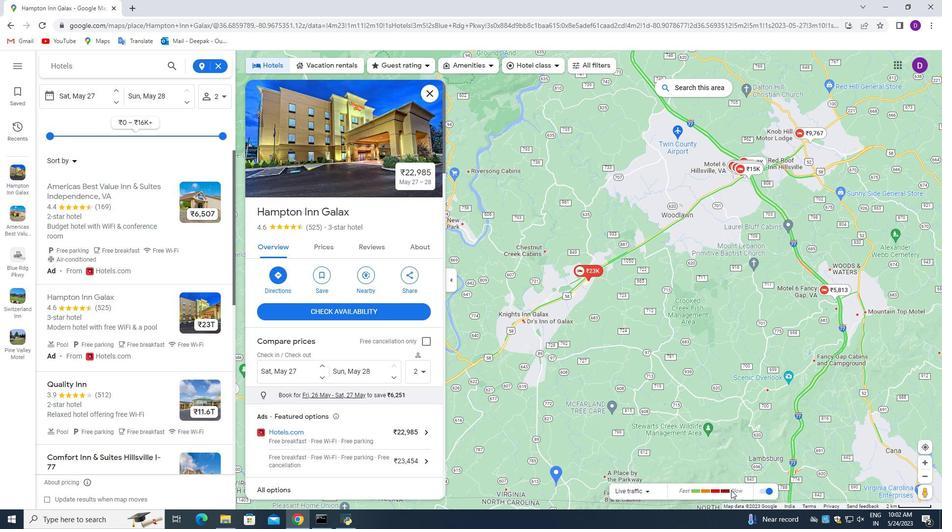 
Action: Mouse moved to (768, 492)
Screenshot: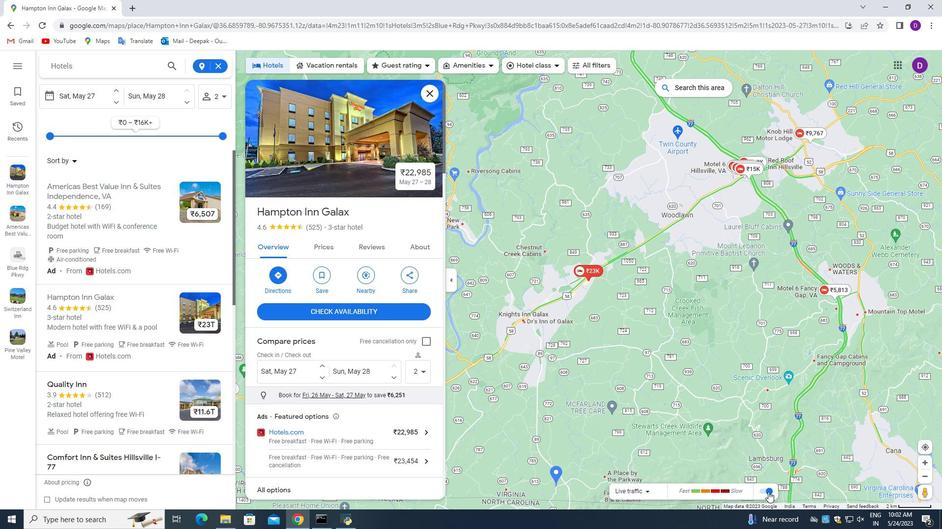 
Action: Mouse pressed left at (768, 492)
Screenshot: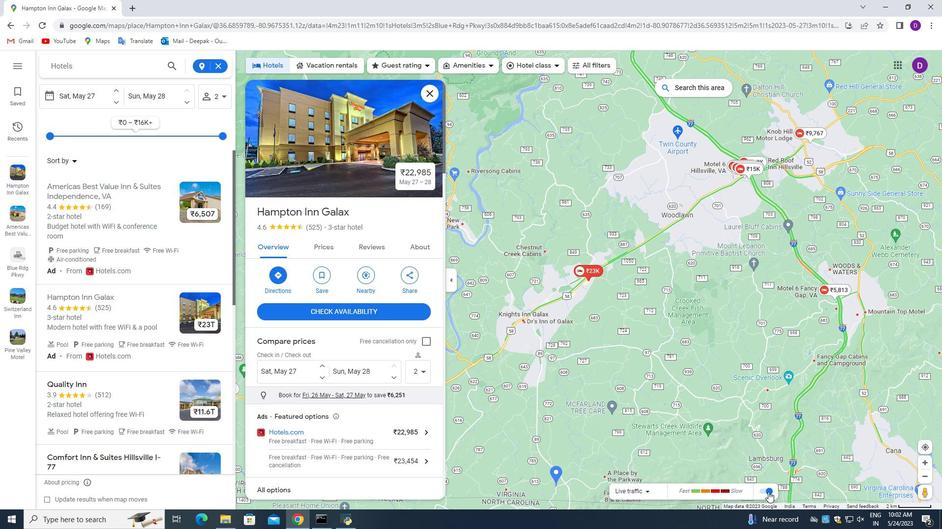 
Action: Mouse moved to (763, 492)
Screenshot: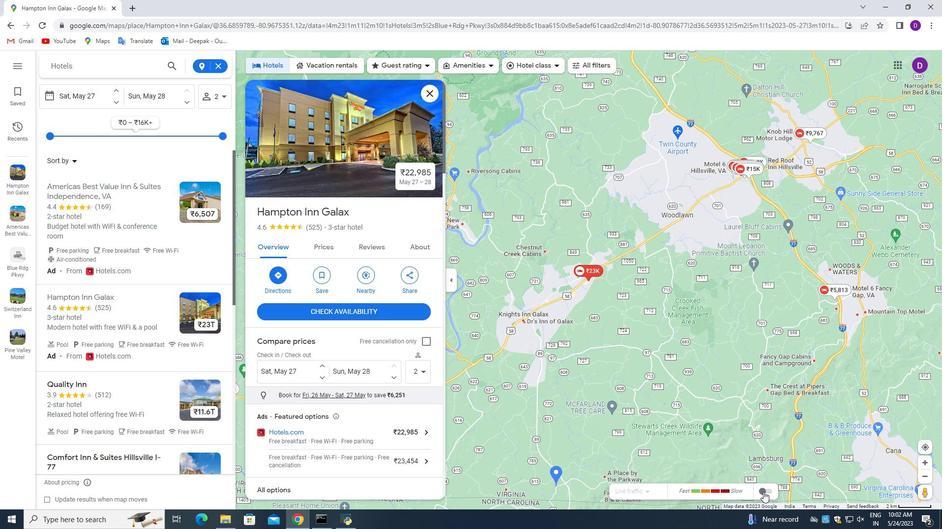 
Action: Mouse pressed left at (763, 492)
Screenshot: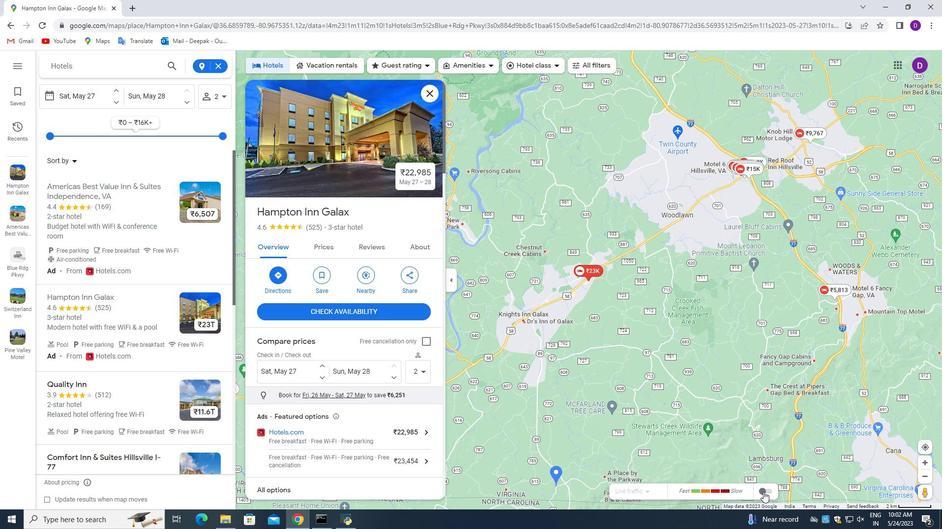 
Action: Mouse moved to (805, 417)
Screenshot: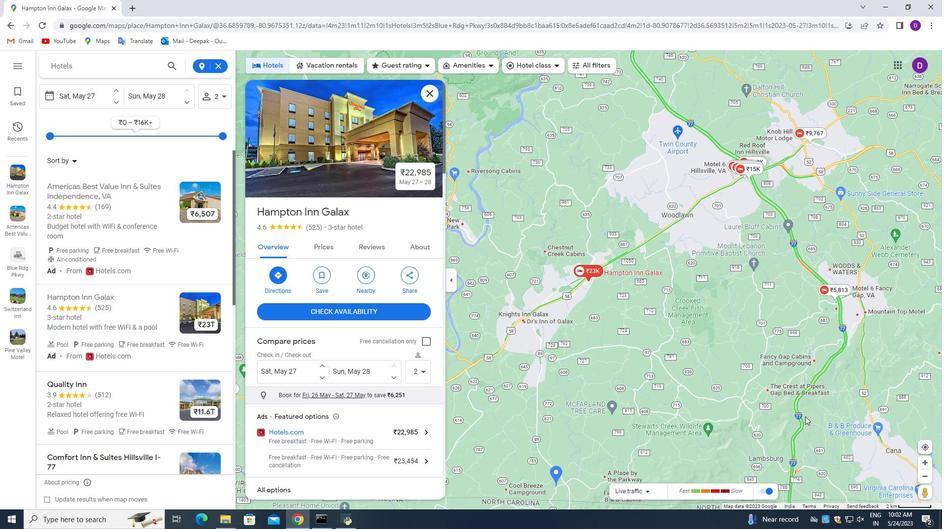 
Action: Mouse scrolled (805, 417) with delta (0, 0)
Screenshot: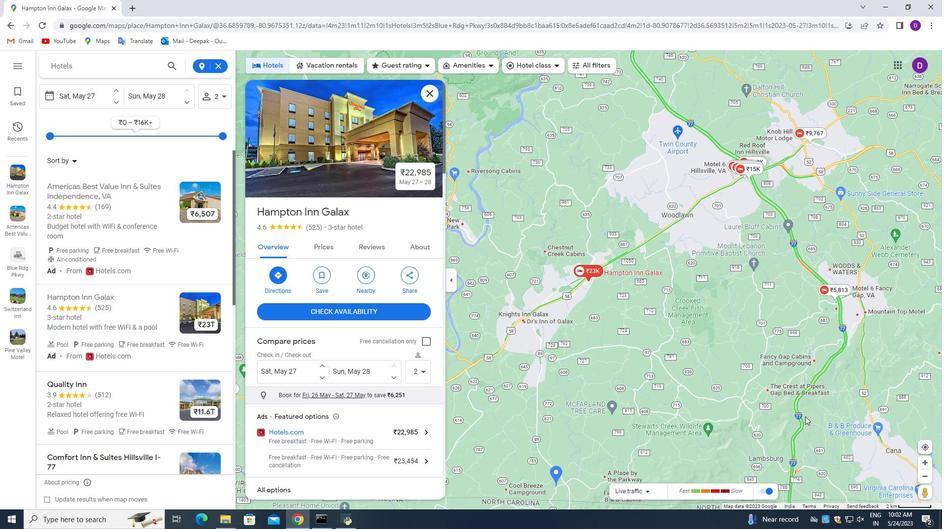 
Action: Mouse scrolled (805, 417) with delta (0, 0)
Screenshot: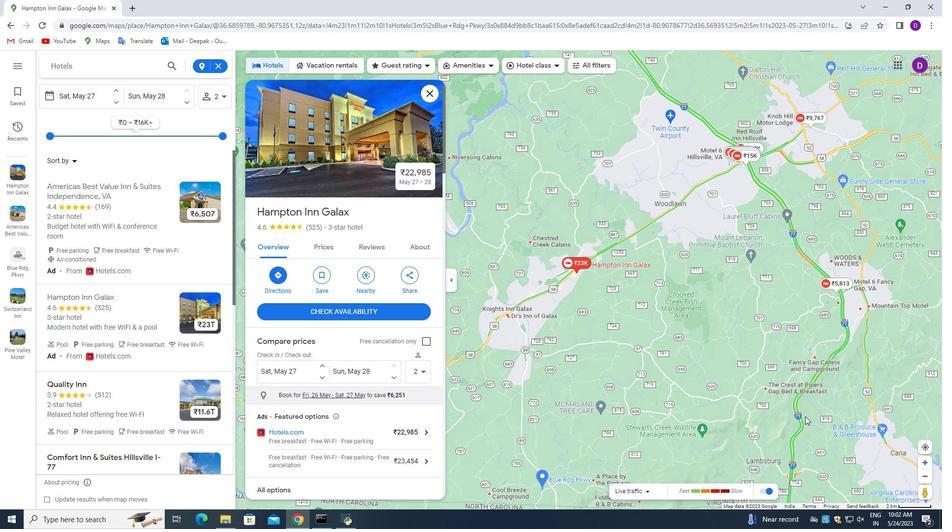 
Action: Mouse scrolled (805, 417) with delta (0, 0)
Screenshot: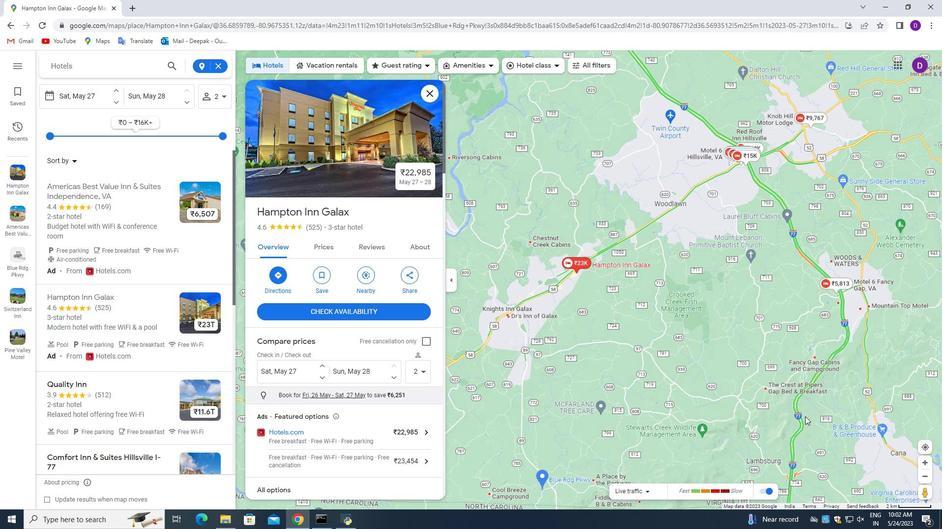 
Action: Mouse scrolled (805, 417) with delta (0, 0)
Screenshot: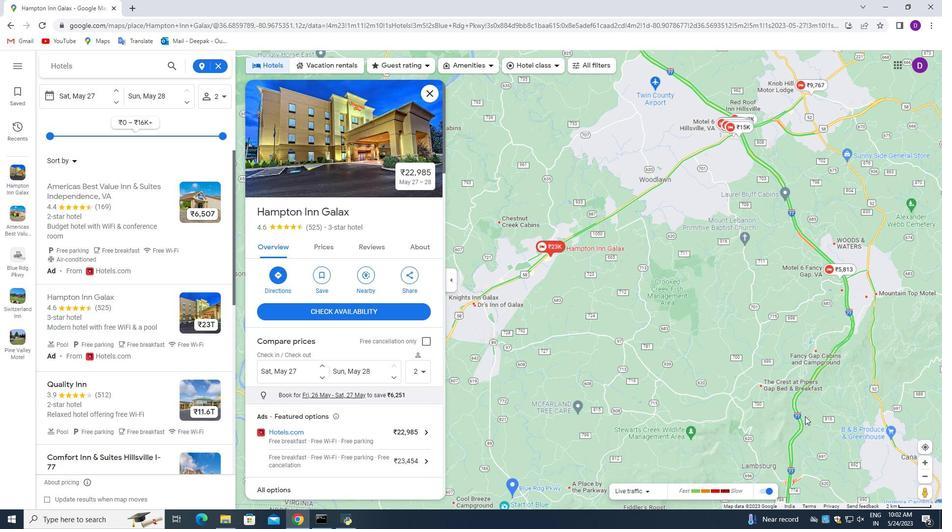 
Action: Mouse scrolled (805, 417) with delta (0, 0)
Screenshot: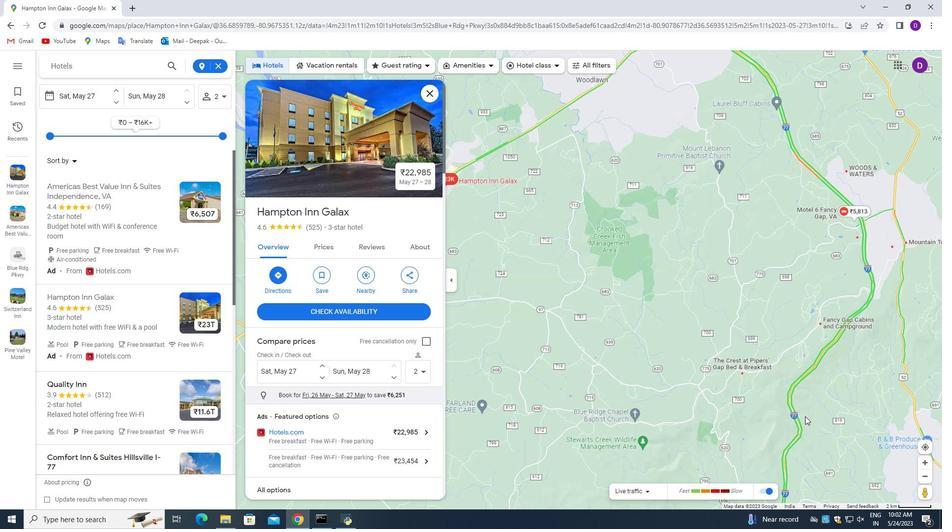 
Action: Mouse moved to (559, 288)
Screenshot: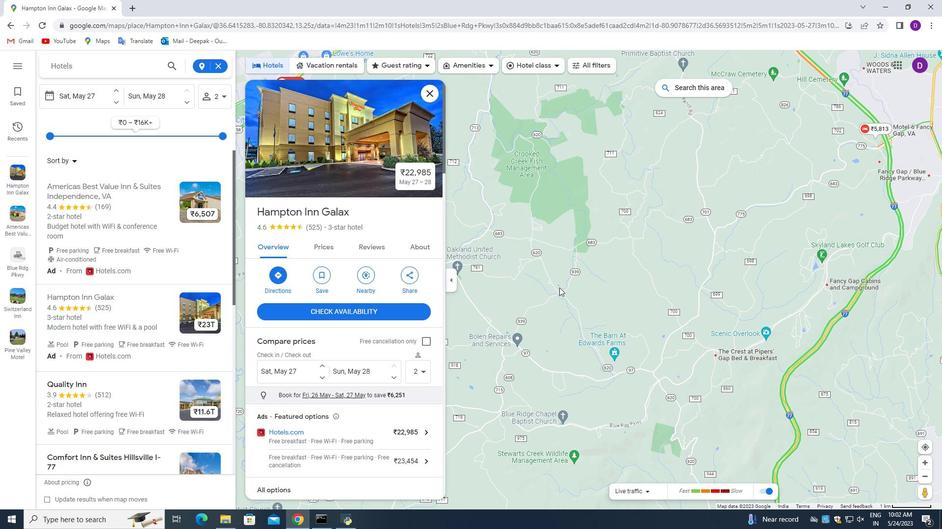 
Action: Mouse pressed left at (559, 288)
Screenshot: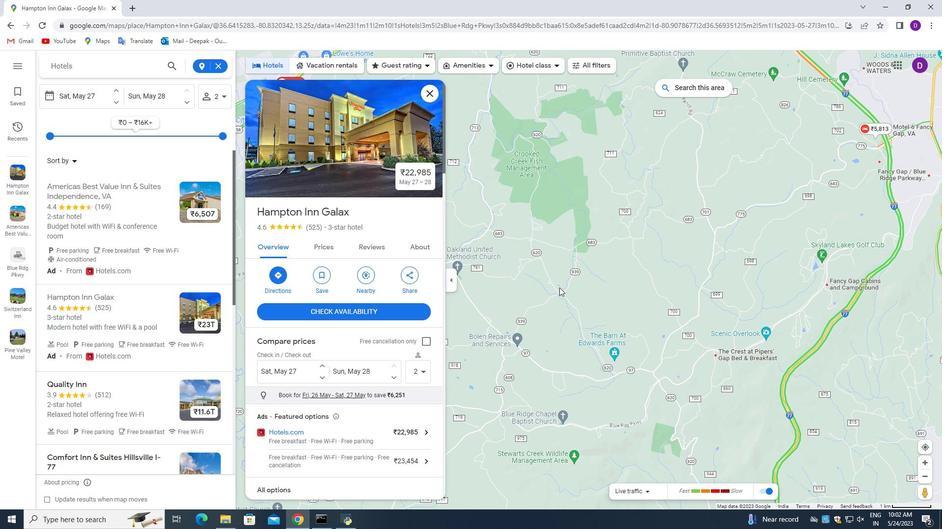 
Action: Mouse moved to (514, 204)
Screenshot: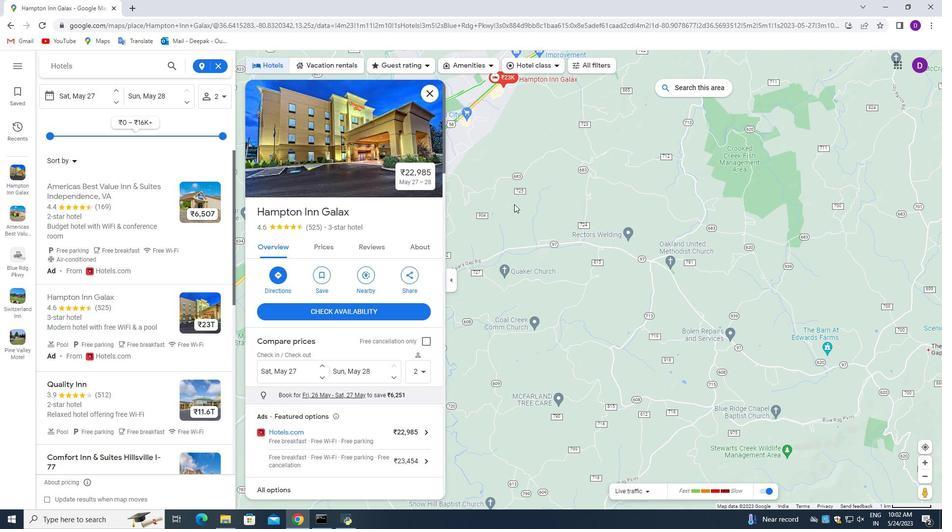 
Action: Mouse pressed left at (514, 204)
Screenshot: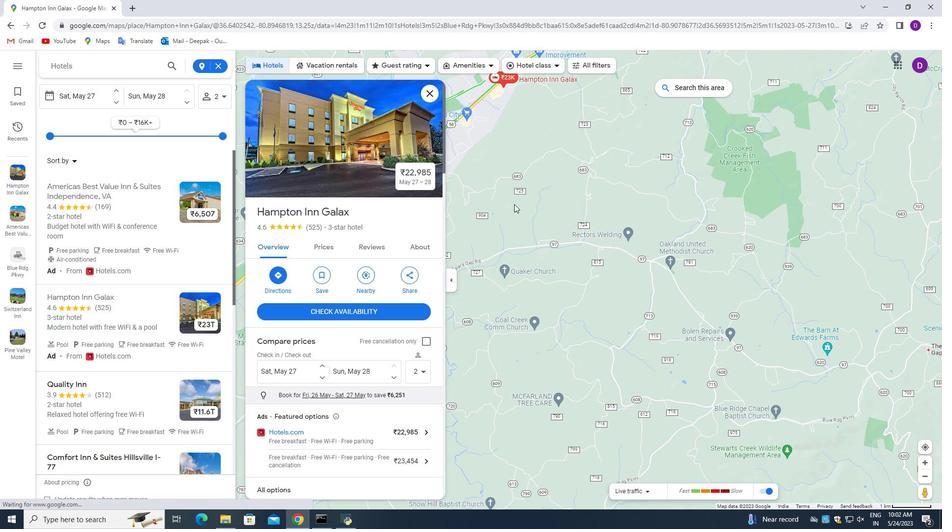 
Action: Mouse moved to (510, 220)
Screenshot: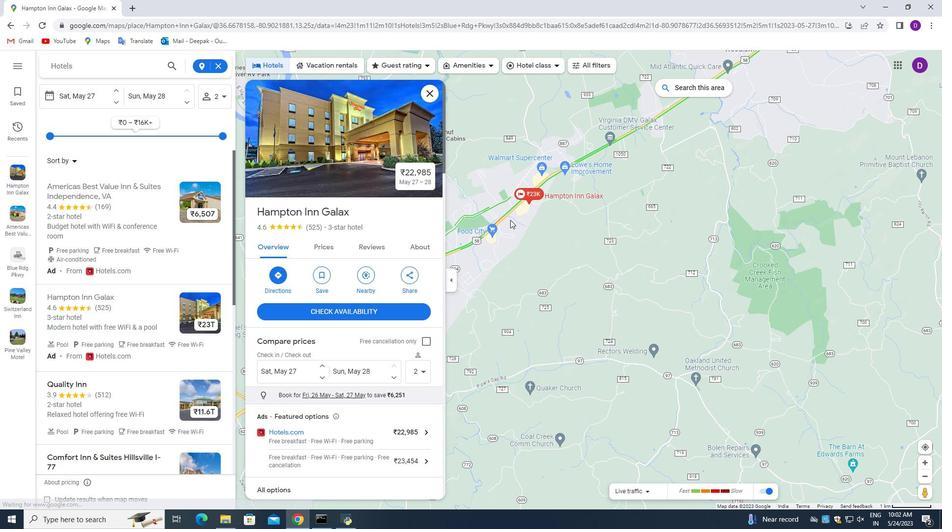 
Action: Mouse scrolled (510, 220) with delta (0, 0)
Screenshot: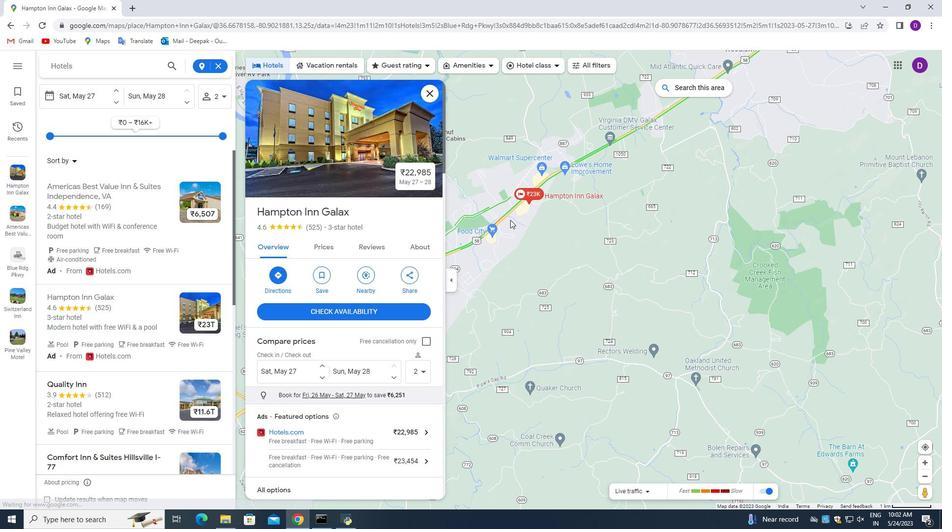 
Action: Mouse moved to (511, 222)
Screenshot: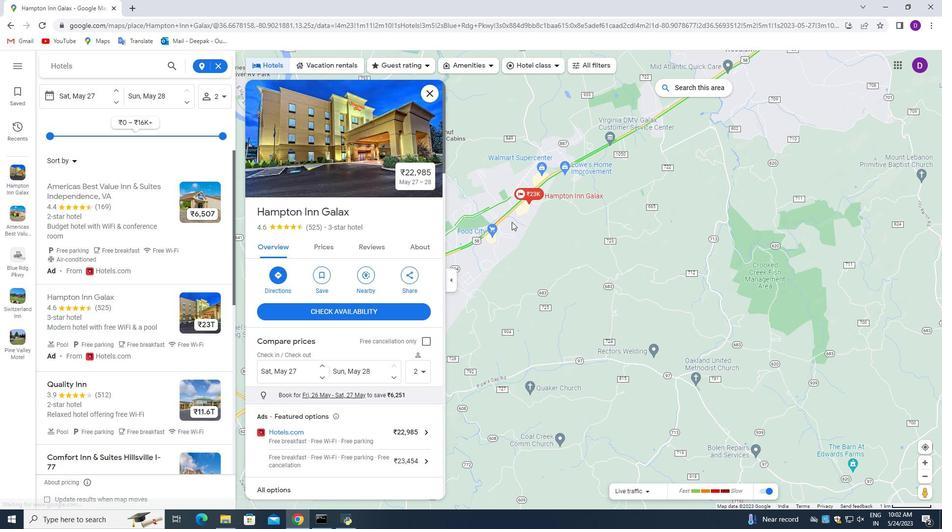 
Action: Mouse scrolled (511, 222) with delta (0, 0)
Screenshot: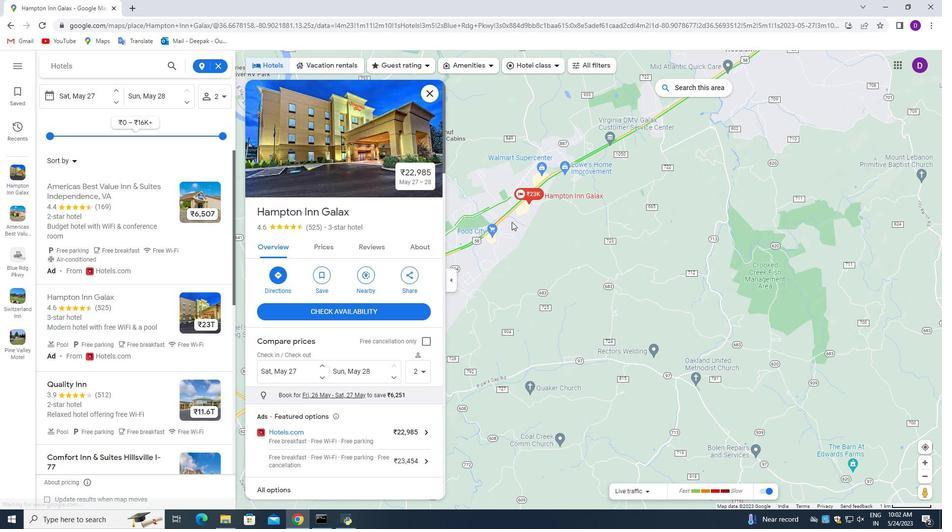 
Action: Mouse scrolled (511, 222) with delta (0, 0)
Screenshot: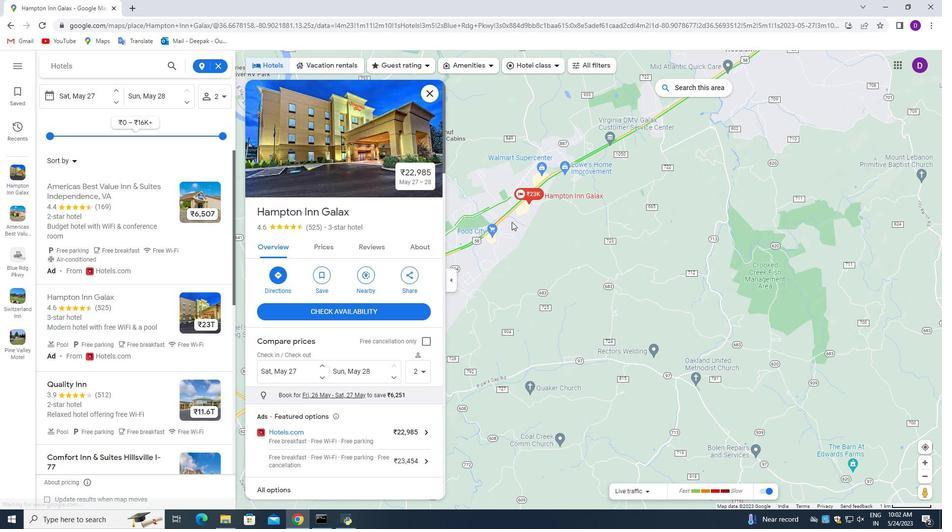 
Action: Mouse scrolled (511, 222) with delta (0, 0)
Screenshot: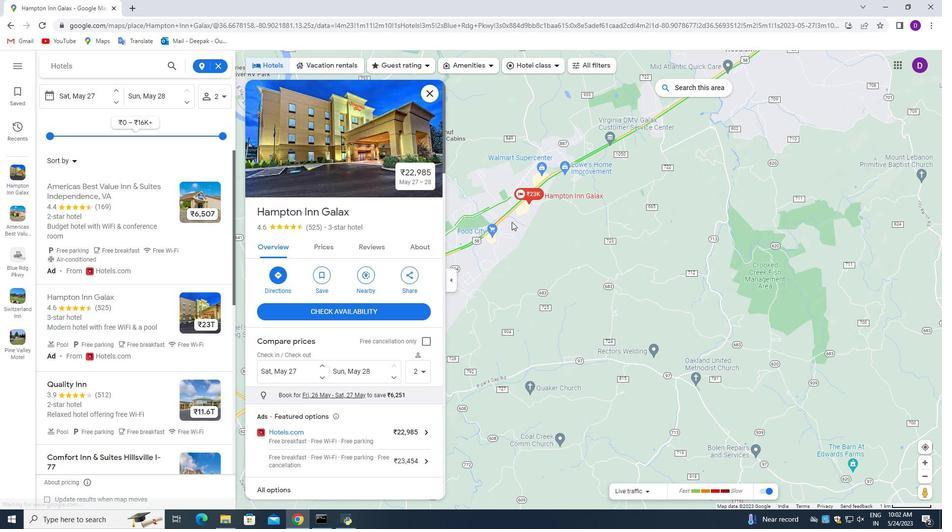 
Action: Mouse scrolled (511, 222) with delta (0, 0)
Screenshot: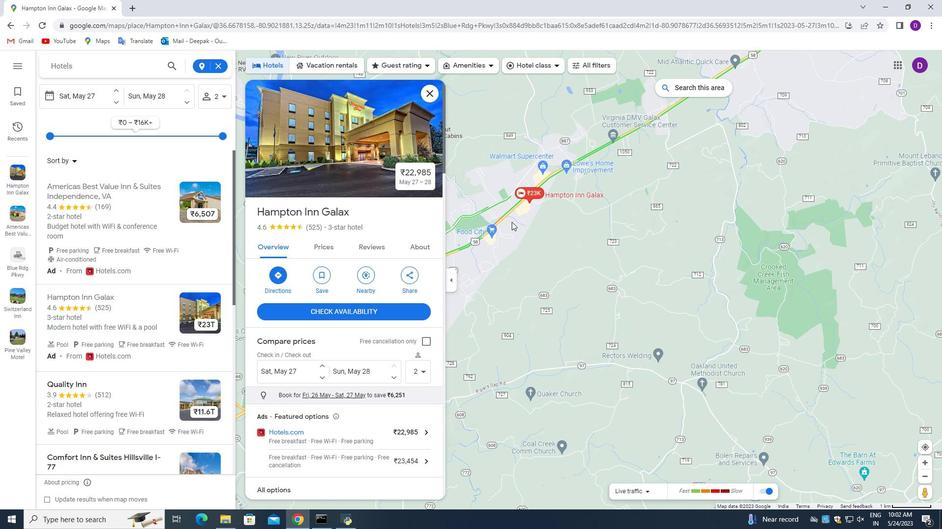
Action: Mouse scrolled (511, 222) with delta (0, 0)
Screenshot: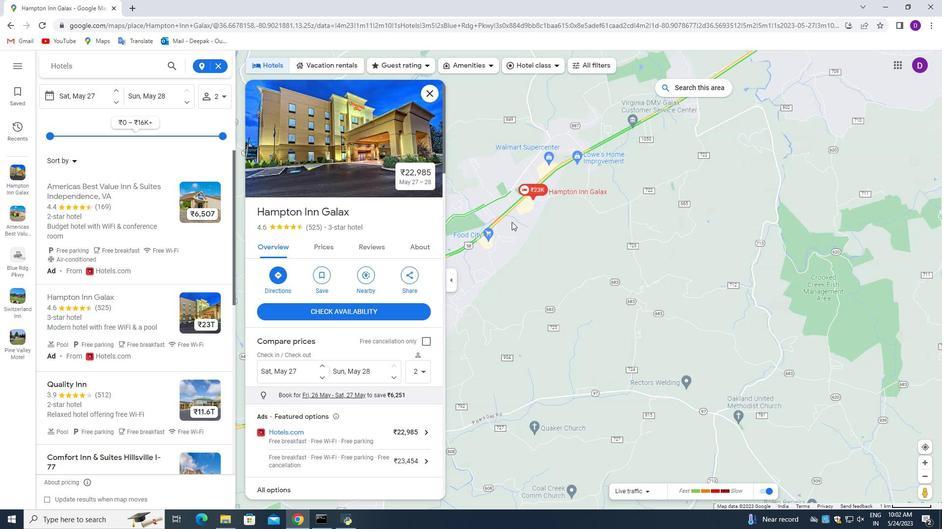 
Action: Mouse moved to (514, 215)
Screenshot: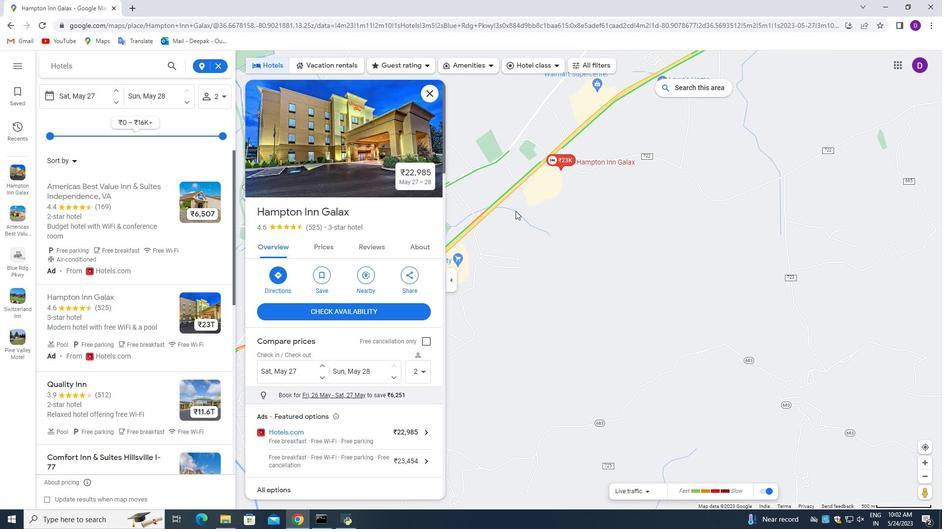 
Action: Mouse scrolled (514, 216) with delta (0, 0)
Screenshot: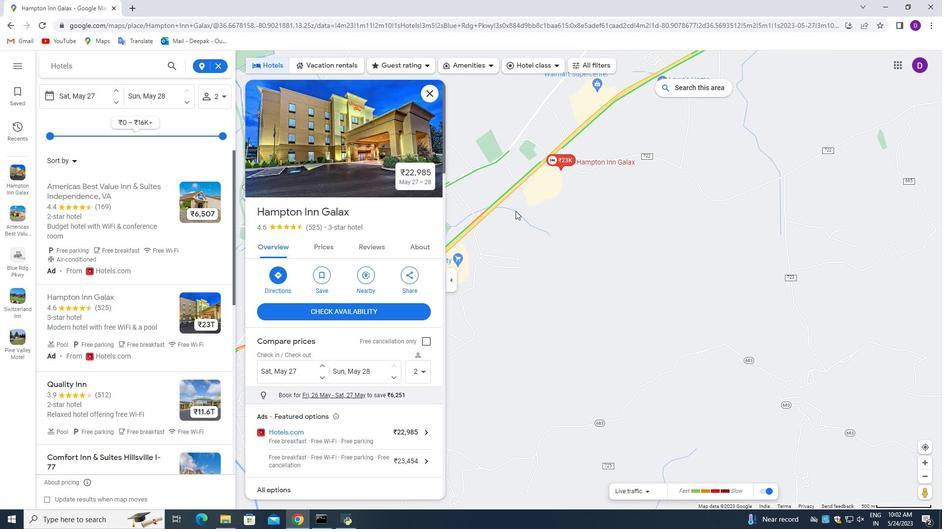 
Action: Mouse moved to (515, 211)
Screenshot: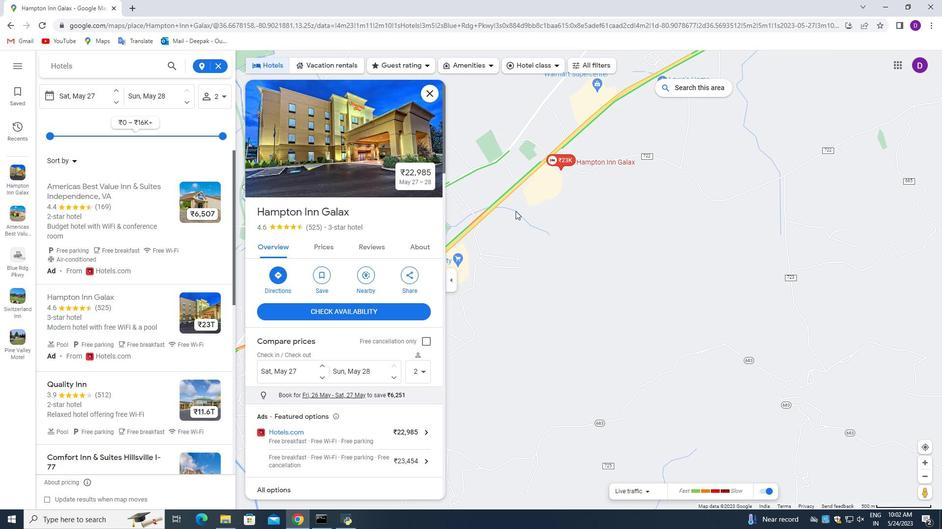 
Action: Mouse scrolled (515, 211) with delta (0, 0)
Screenshot: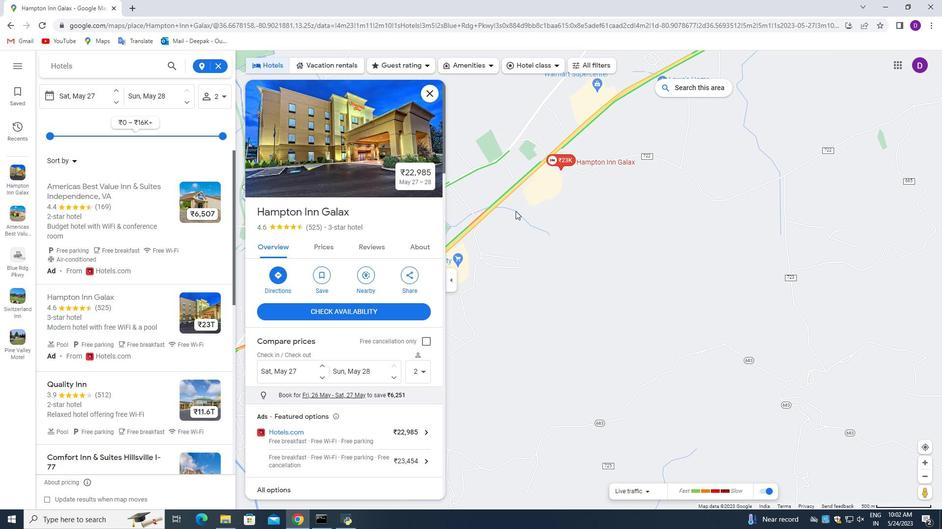 
Action: Mouse scrolled (515, 211) with delta (0, 0)
Screenshot: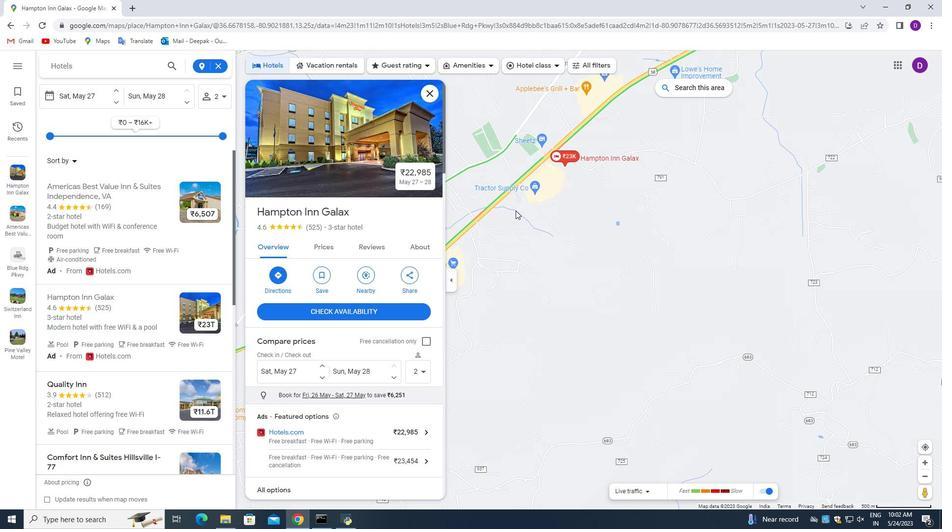 
Action: Mouse scrolled (515, 211) with delta (0, 0)
Screenshot: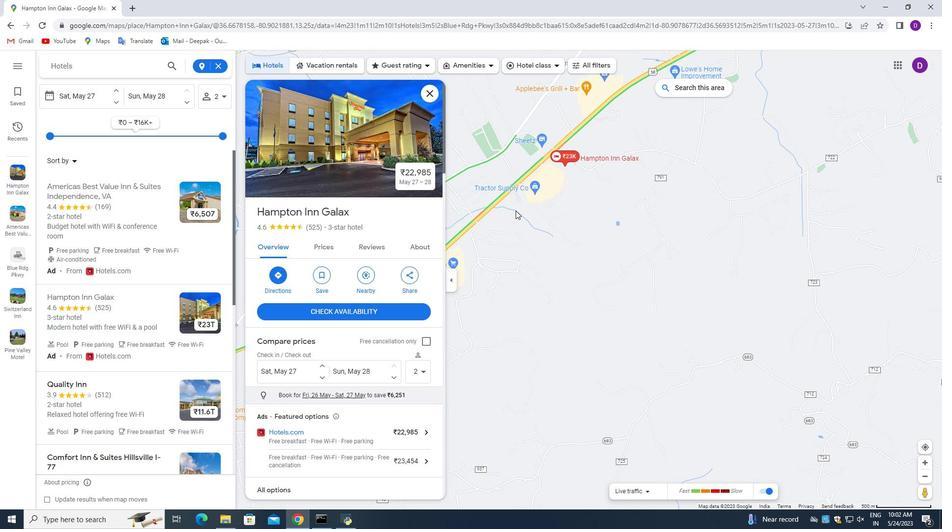 
Action: Mouse scrolled (515, 211) with delta (0, 0)
Screenshot: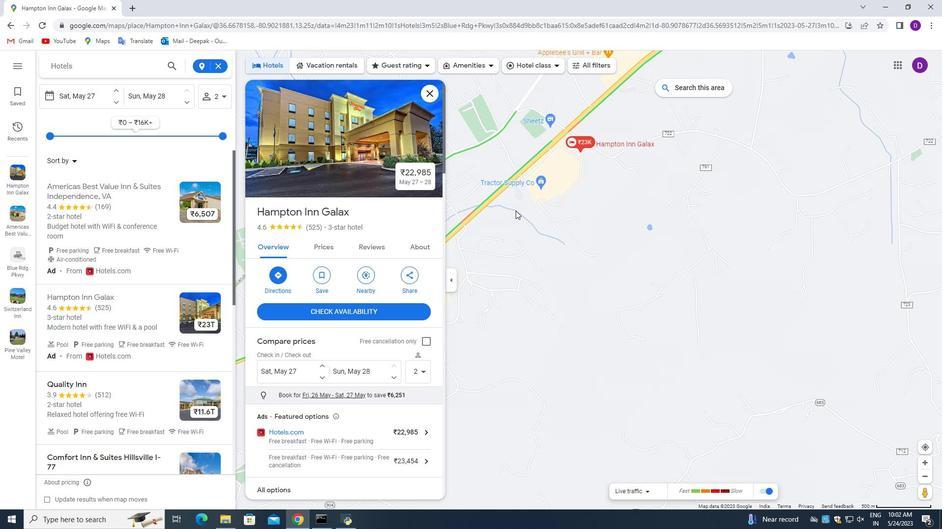 
Action: Mouse moved to (665, 136)
Screenshot: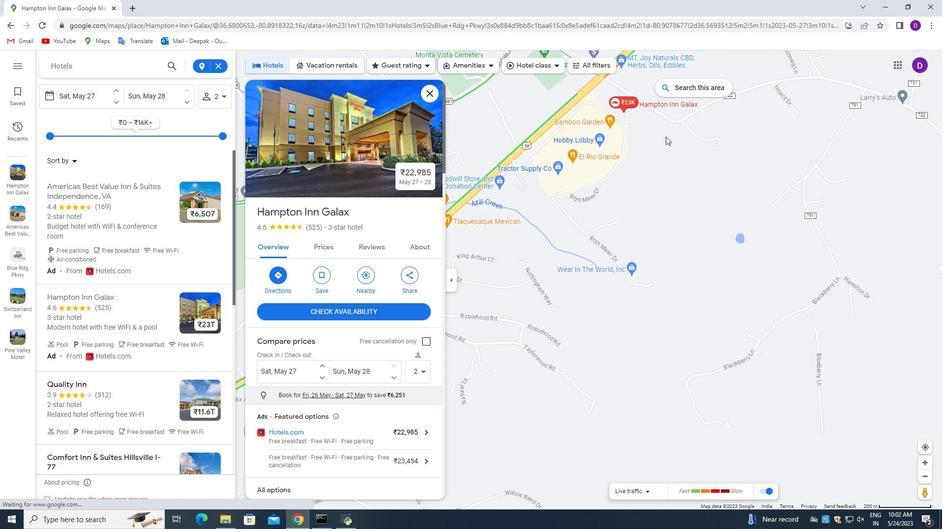 
Action: Mouse pressed left at (665, 136)
Screenshot: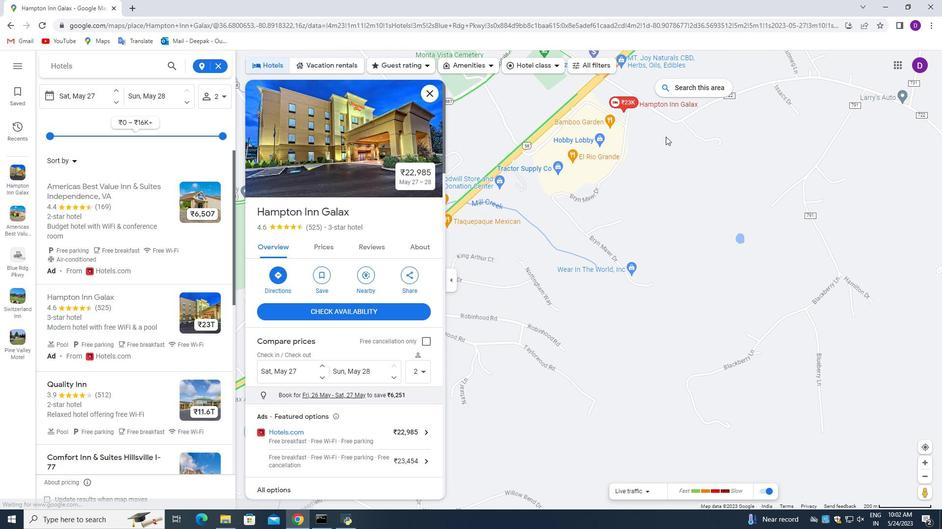 
Action: Mouse moved to (604, 242)
Screenshot: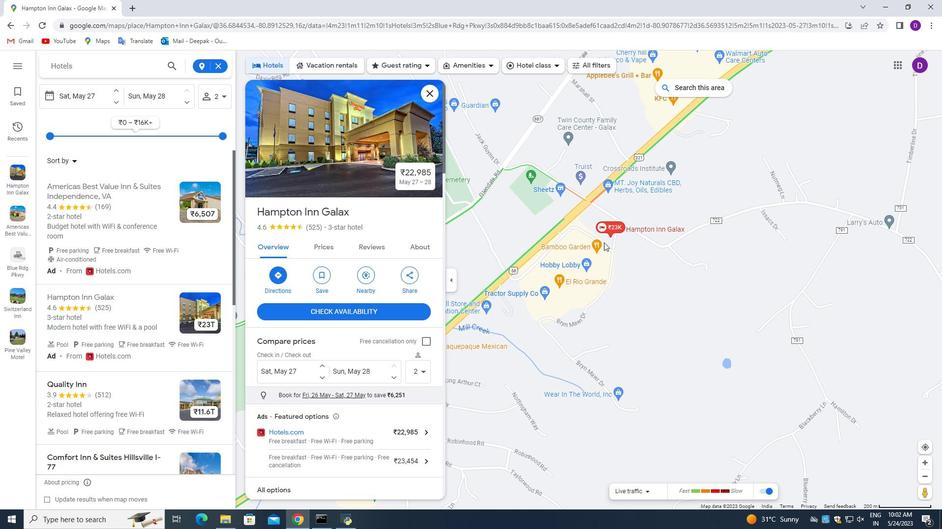 
Action: Mouse scrolled (604, 243) with delta (0, 0)
Screenshot: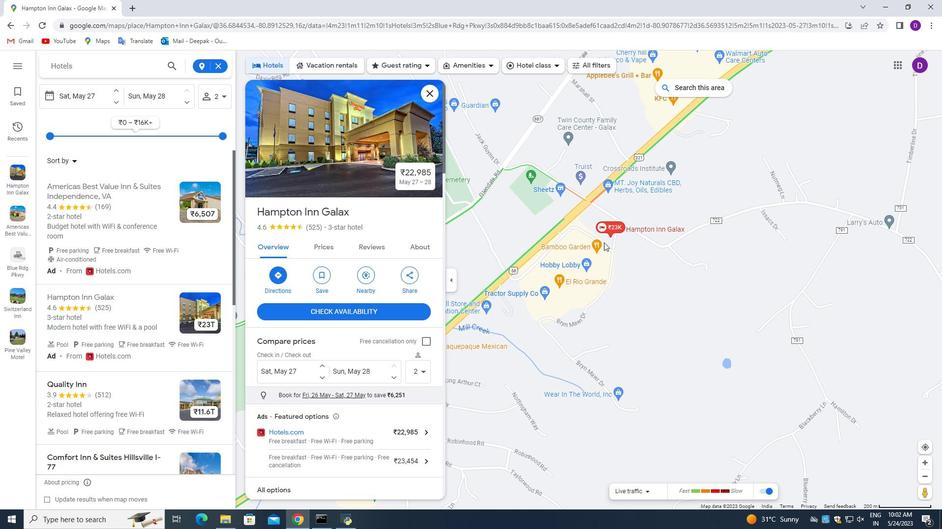 
Action: Mouse scrolled (604, 243) with delta (0, 0)
Screenshot: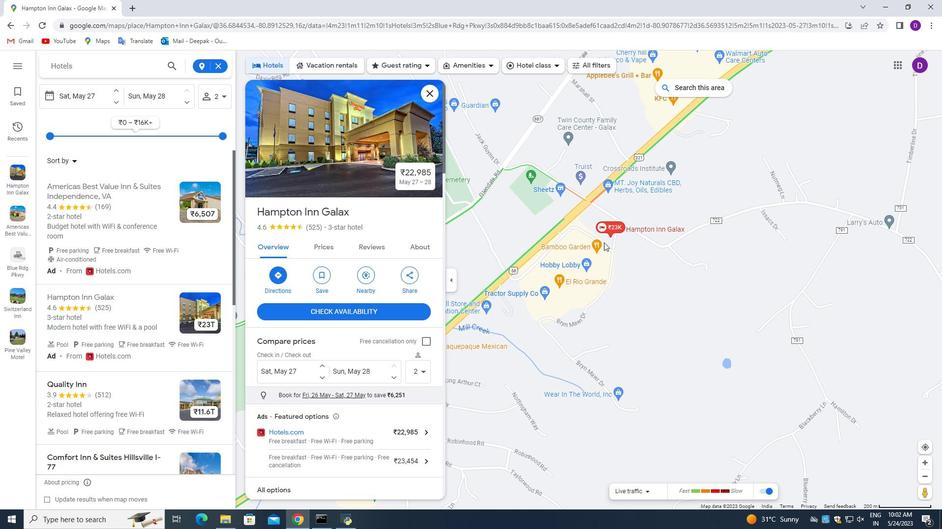 
Action: Mouse scrolled (604, 243) with delta (0, 0)
Screenshot: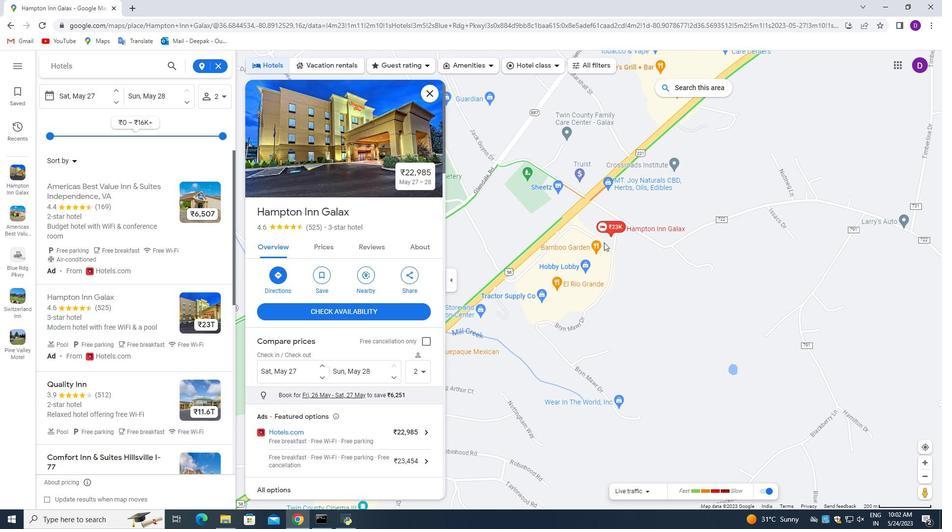 
Action: Mouse scrolled (604, 243) with delta (0, 0)
Screenshot: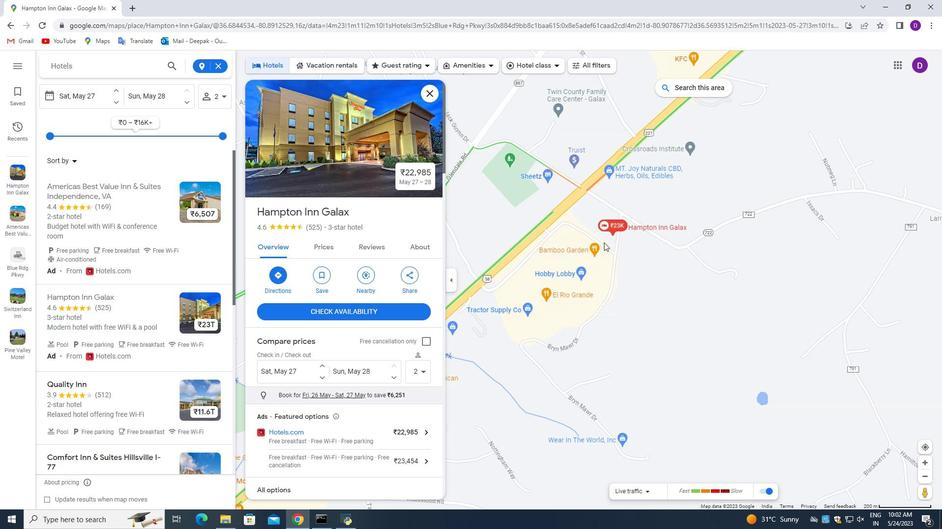
Action: Mouse scrolled (604, 243) with delta (0, 0)
Screenshot: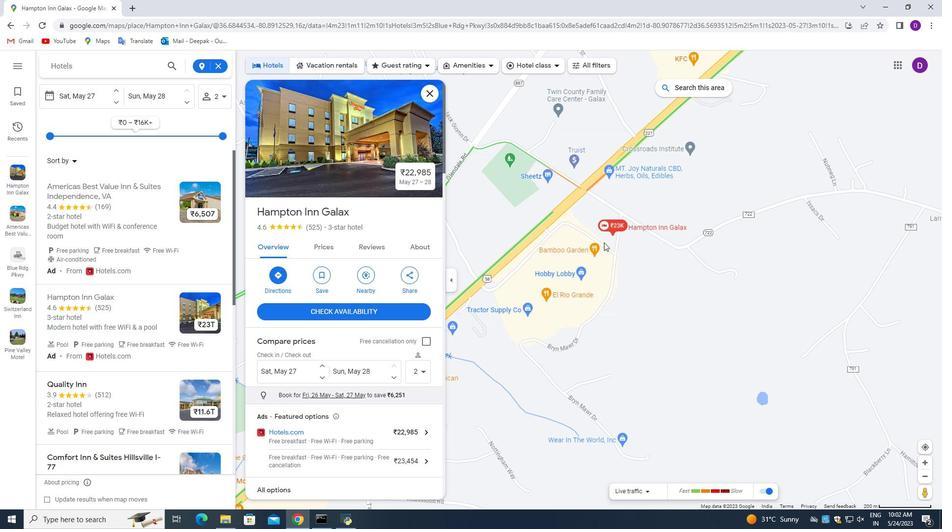
Action: Mouse scrolled (604, 243) with delta (0, 0)
Screenshot: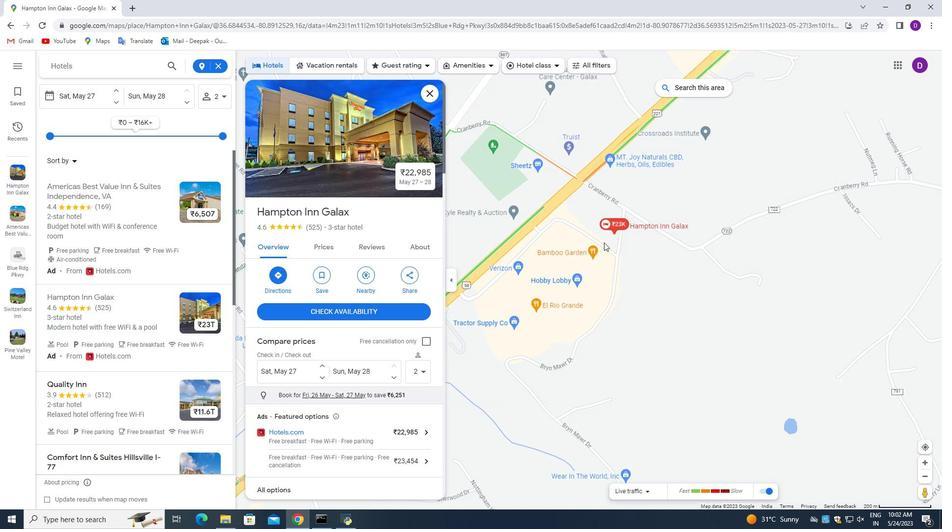 
Action: Mouse moved to (632, 229)
Screenshot: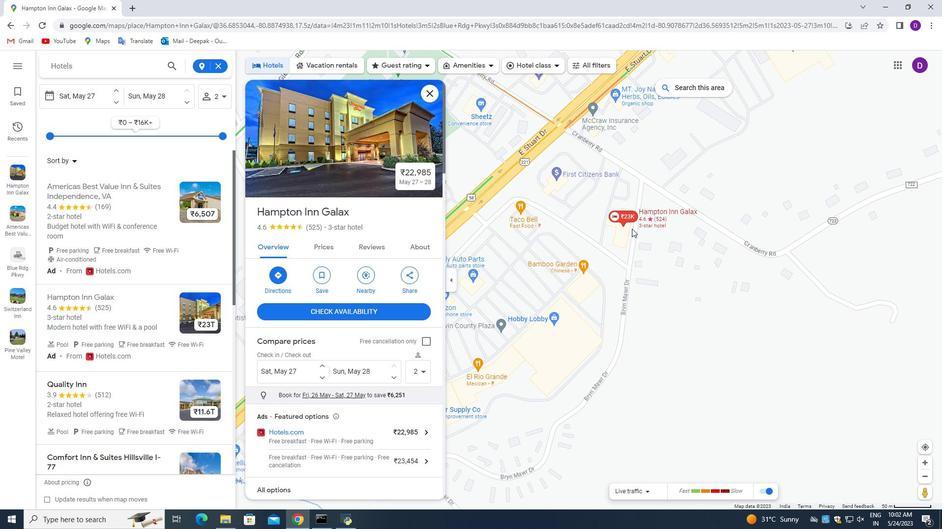 
Action: Mouse scrolled (632, 229) with delta (0, 0)
Screenshot: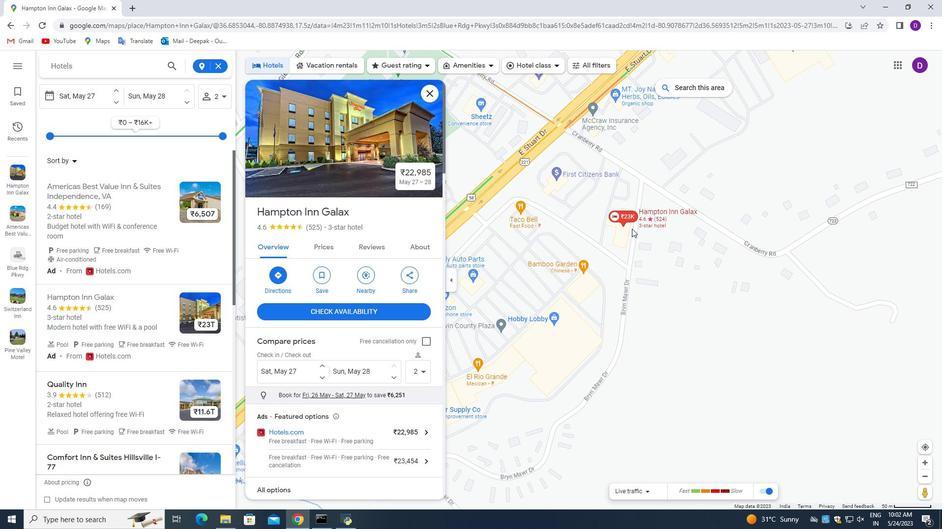 
Action: Mouse scrolled (632, 229) with delta (0, 0)
Screenshot: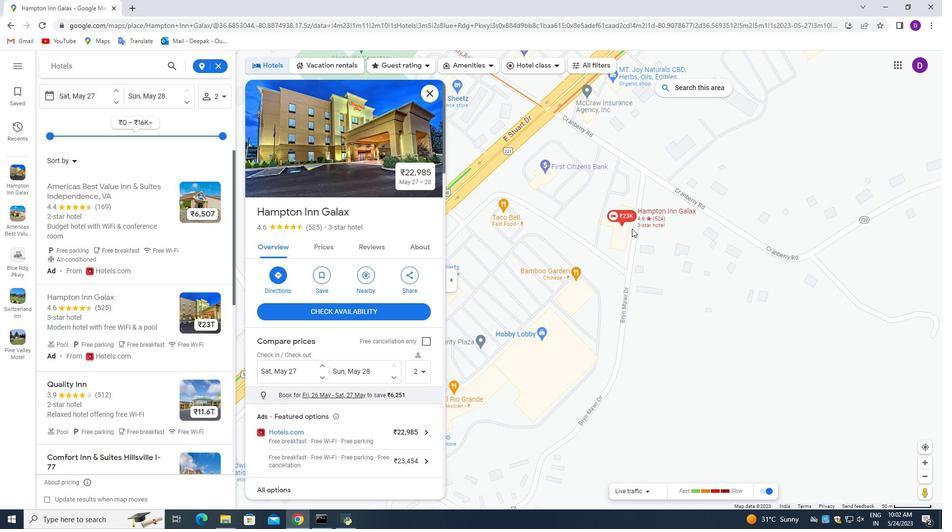 
Action: Mouse moved to (627, 225)
Screenshot: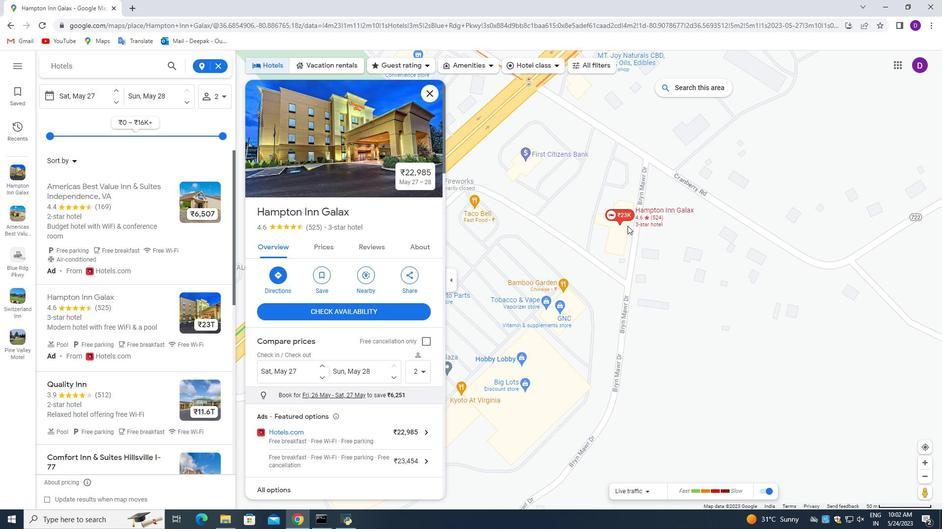 
Action: Mouse scrolled (627, 226) with delta (0, 0)
Screenshot: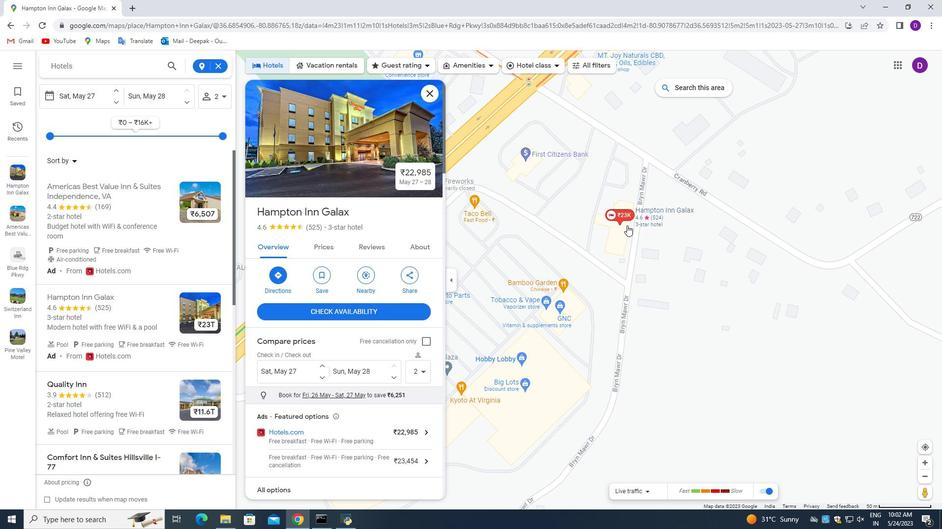 
Action: Mouse moved to (627, 225)
Screenshot: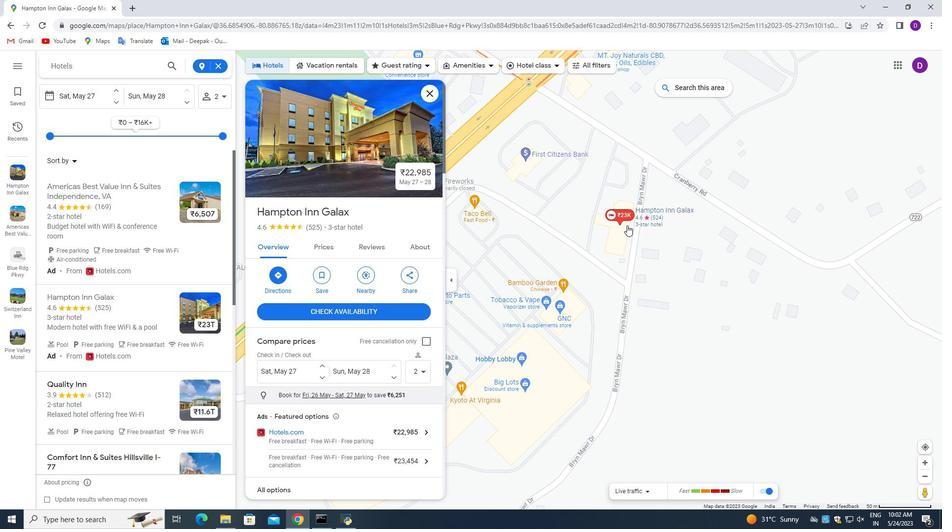 
Action: Mouse scrolled (627, 226) with delta (0, 0)
Screenshot: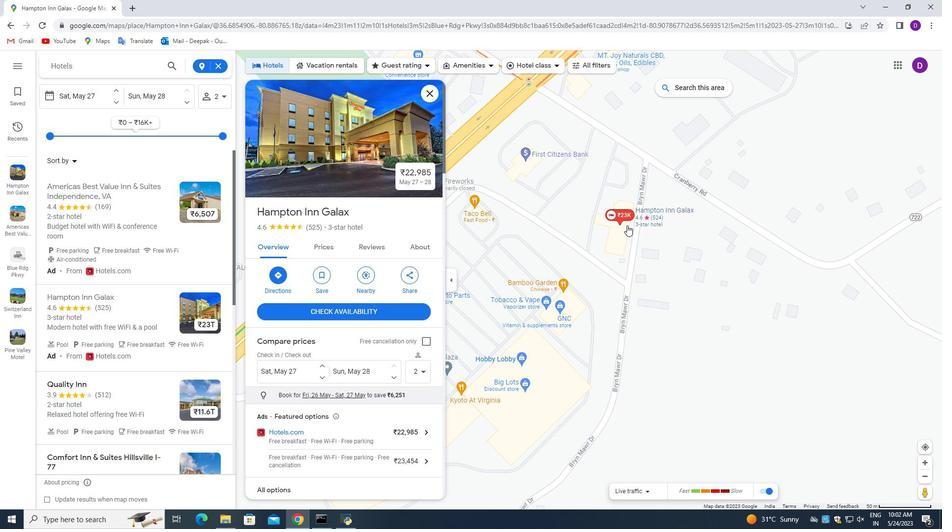 
Action: Mouse scrolled (627, 226) with delta (0, 0)
Screenshot: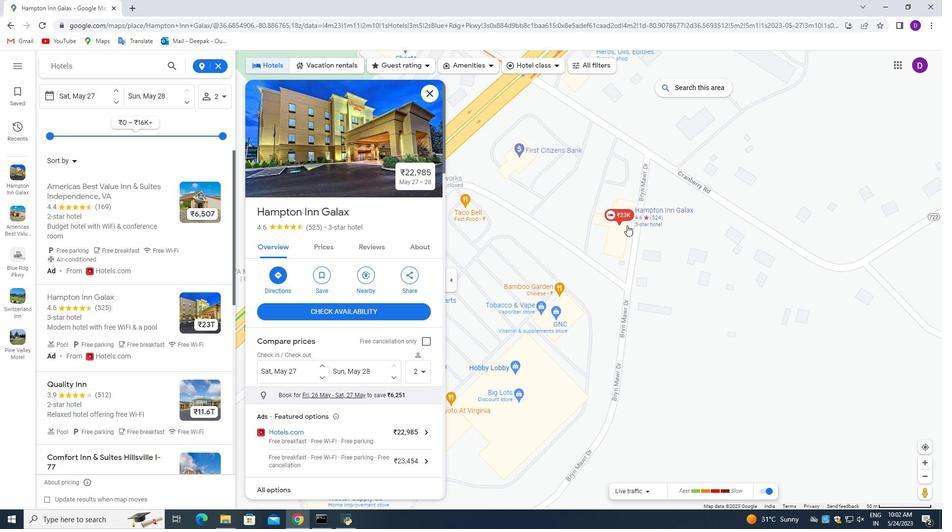 
Action: Mouse scrolled (627, 226) with delta (0, 0)
Screenshot: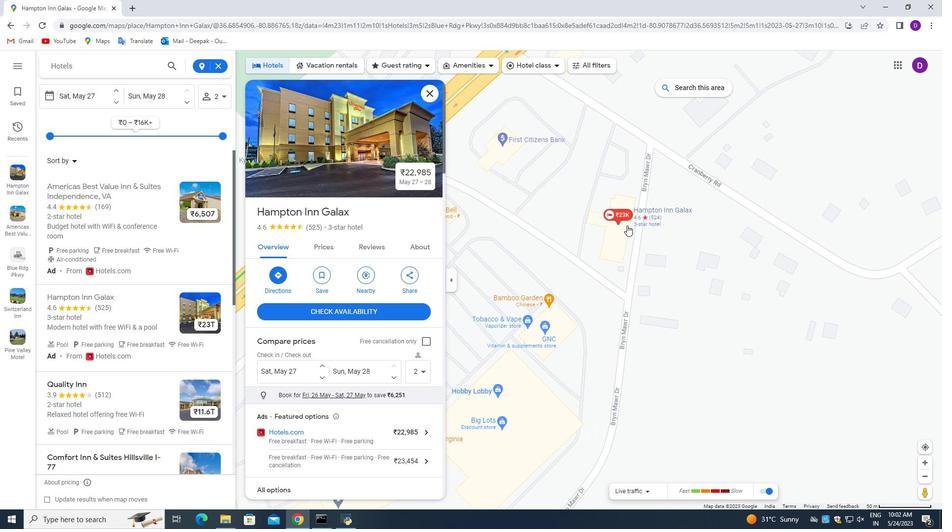 
Action: Mouse scrolled (627, 226) with delta (0, 0)
Screenshot: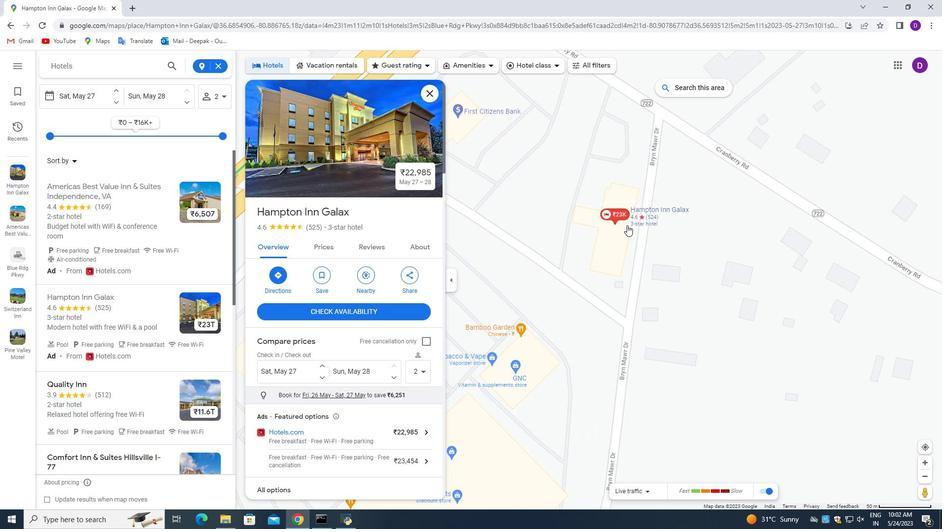 
Action: Mouse moved to (610, 225)
Screenshot: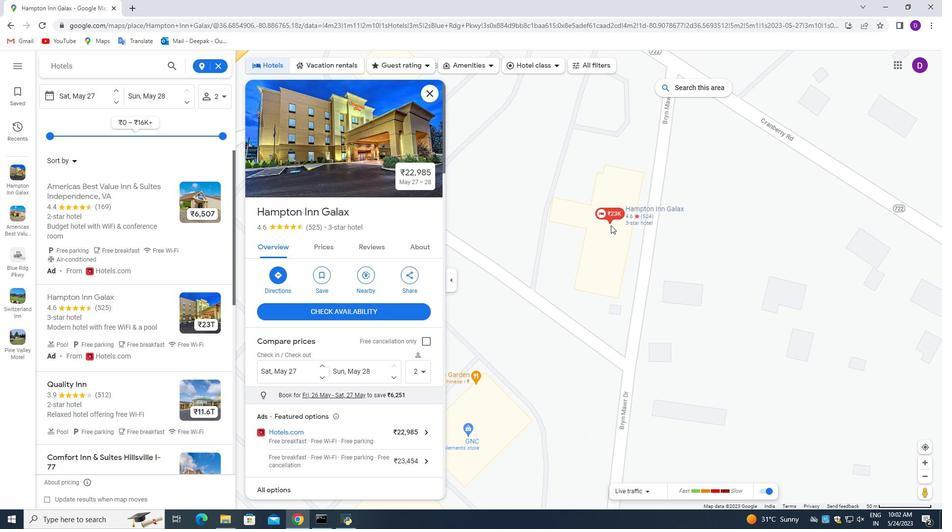 
Action: Mouse scrolled (610, 226) with delta (0, 0)
Screenshot: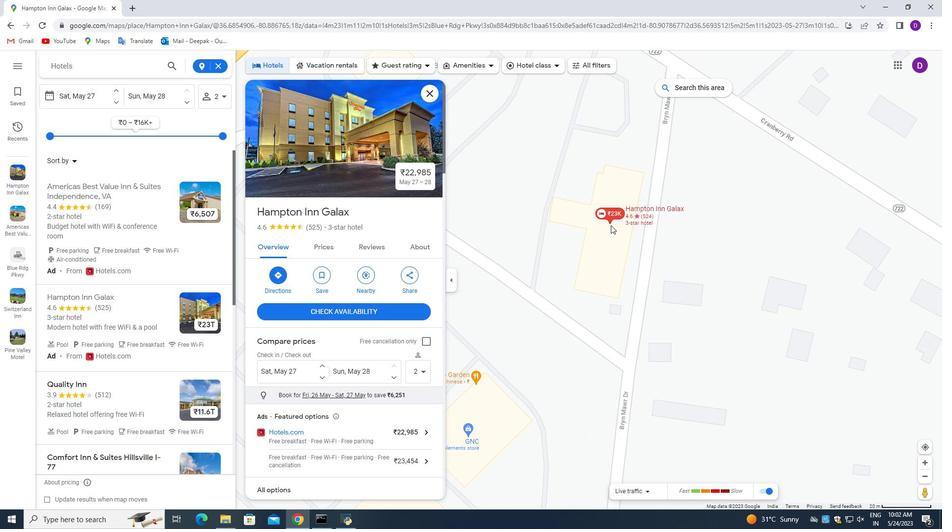 
Action: Mouse scrolled (610, 226) with delta (0, 0)
Screenshot: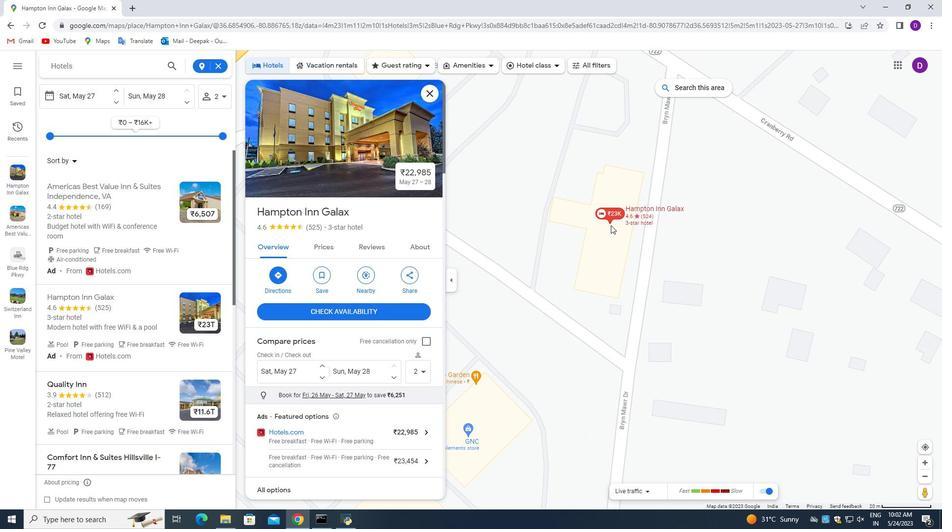 
Action: Mouse moved to (609, 225)
Screenshot: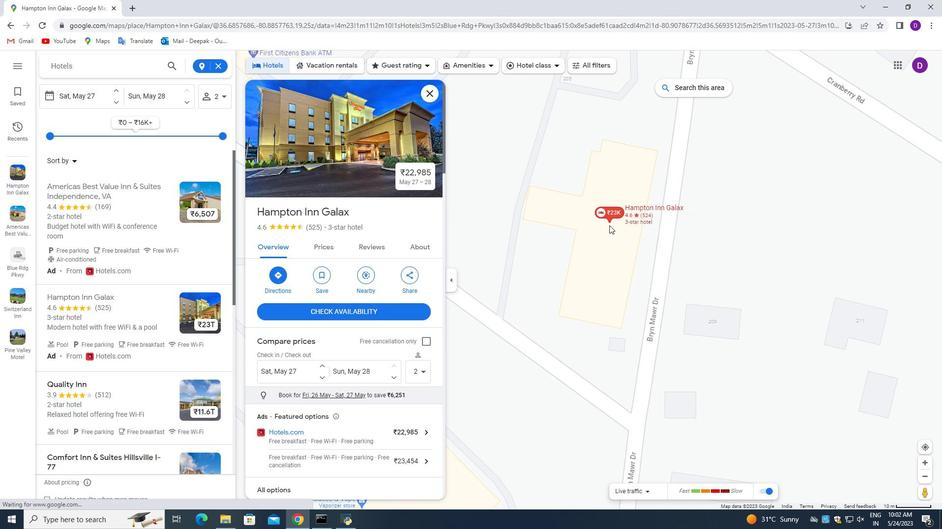 
Action: Mouse scrolled (609, 226) with delta (0, 0)
Screenshot: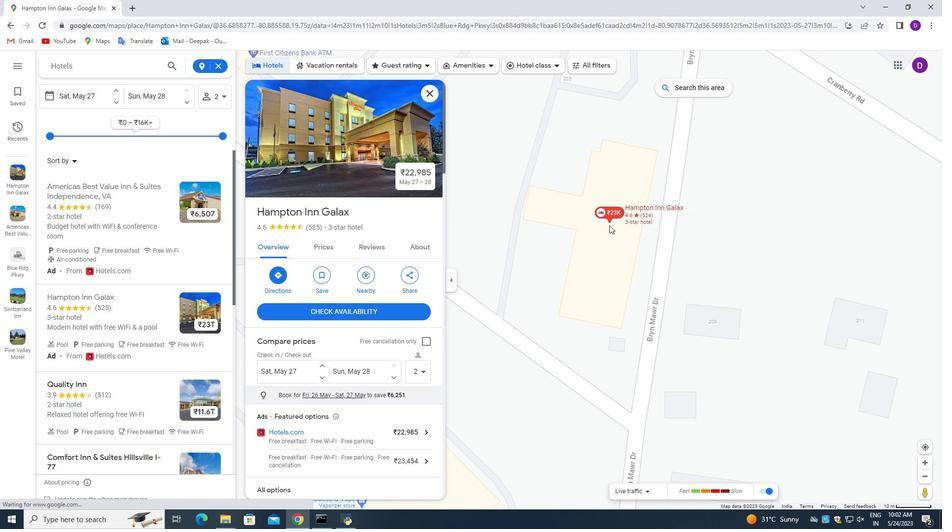 
Action: Mouse scrolled (609, 226) with delta (0, 0)
Screenshot: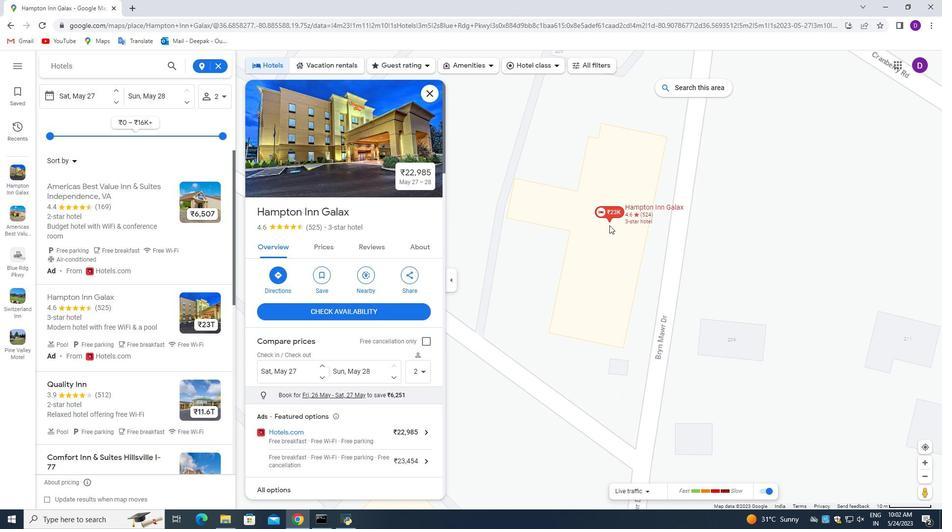
Action: Mouse scrolled (609, 226) with delta (0, 0)
Screenshot: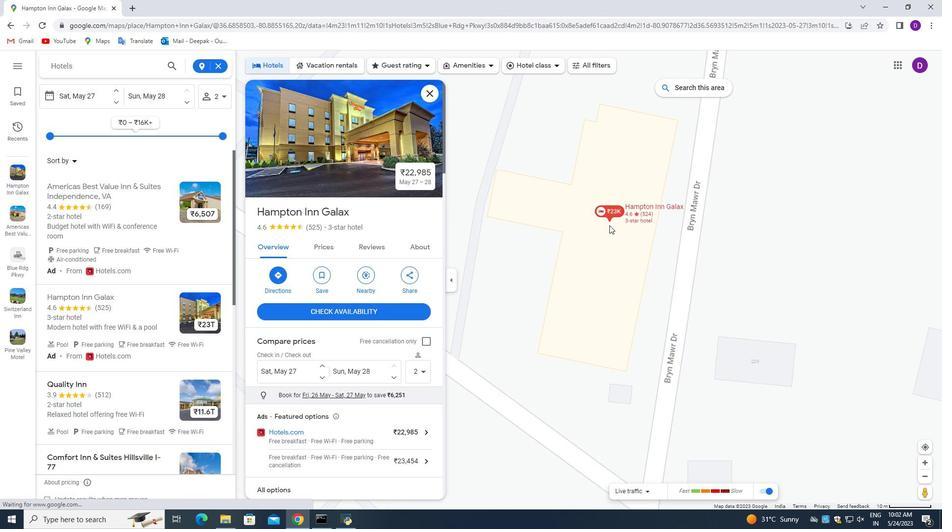 
Action: Mouse scrolled (609, 226) with delta (0, 0)
